 Task: Find connections with filter location Daboh with filter topic #Leanstartupswith filter profile language German with filter current company Metallurgical Engineering with filter school Patna University with filter industry Veterinary Services with filter service category User Experience Design with filter keywords title Camera Operator
Action: Mouse moved to (641, 82)
Screenshot: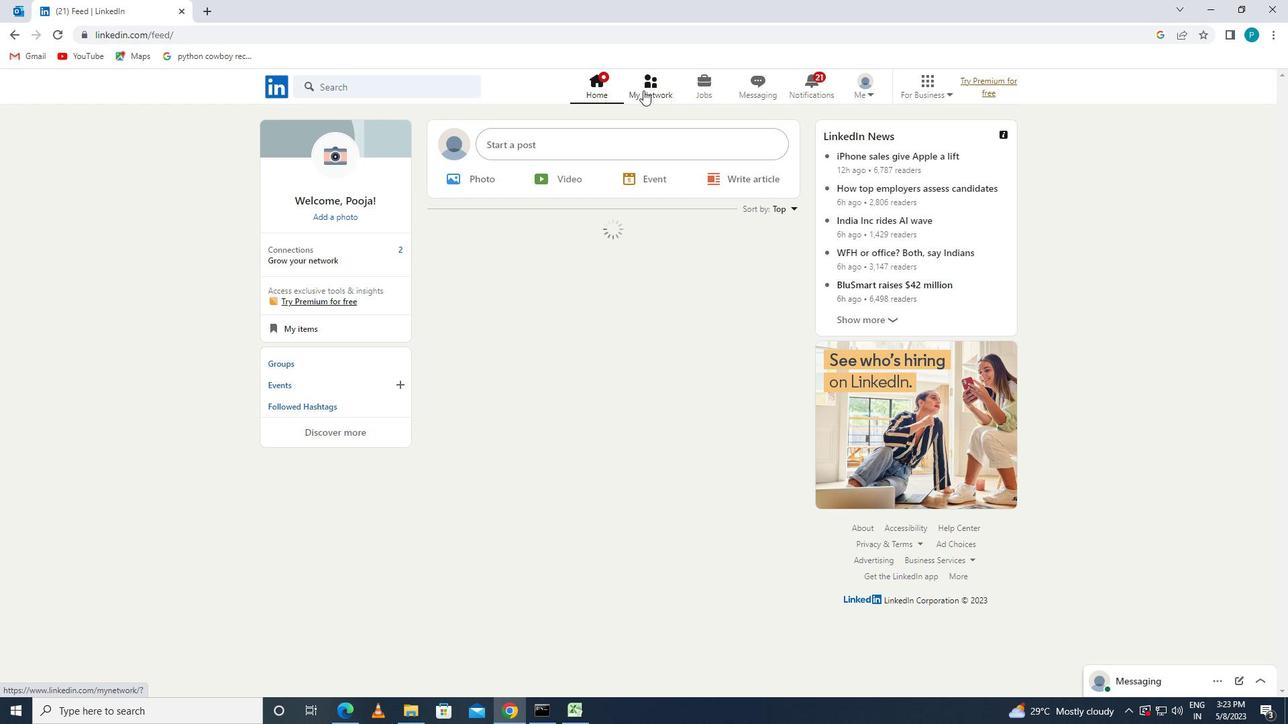 
Action: Mouse pressed left at (641, 82)
Screenshot: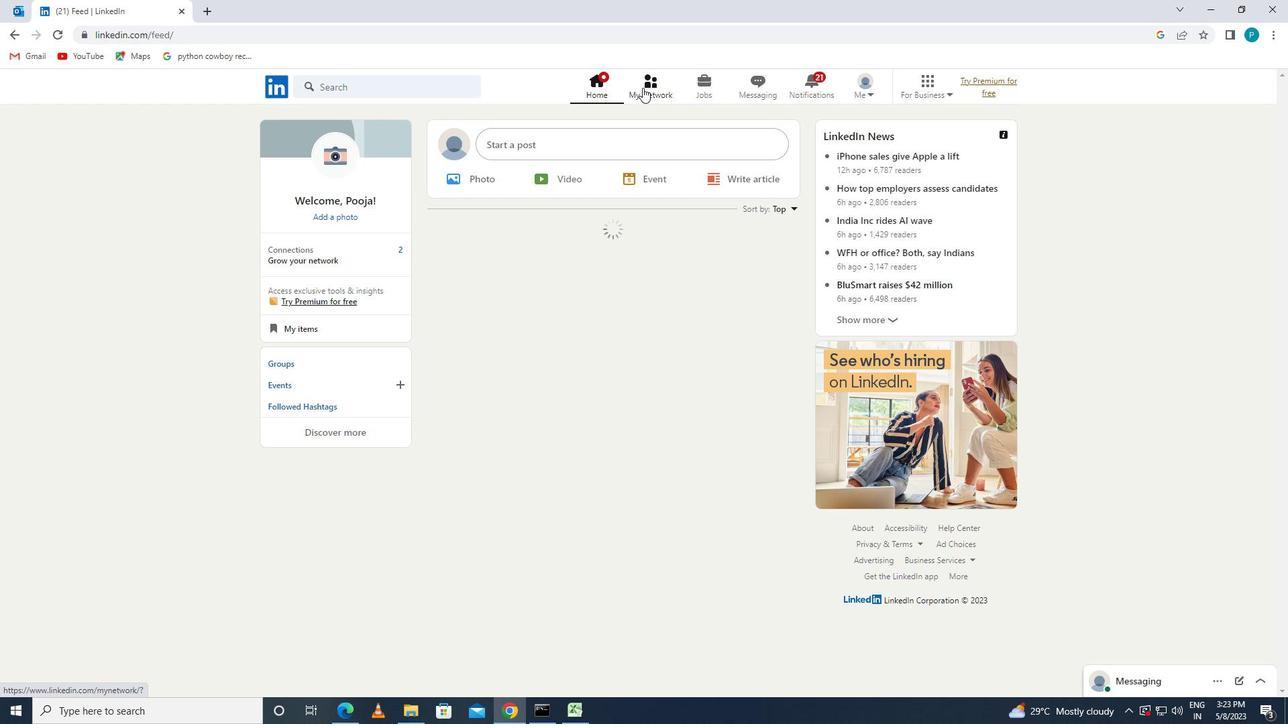 
Action: Mouse moved to (389, 174)
Screenshot: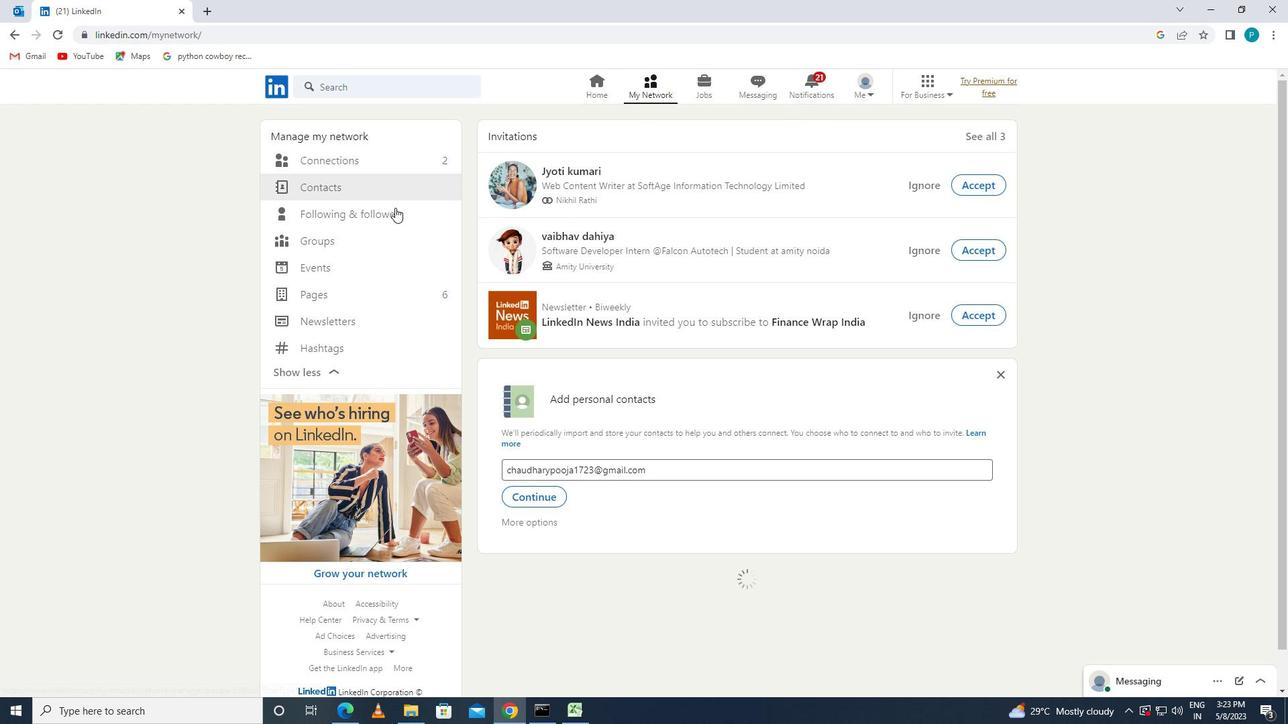 
Action: Mouse pressed left at (389, 174)
Screenshot: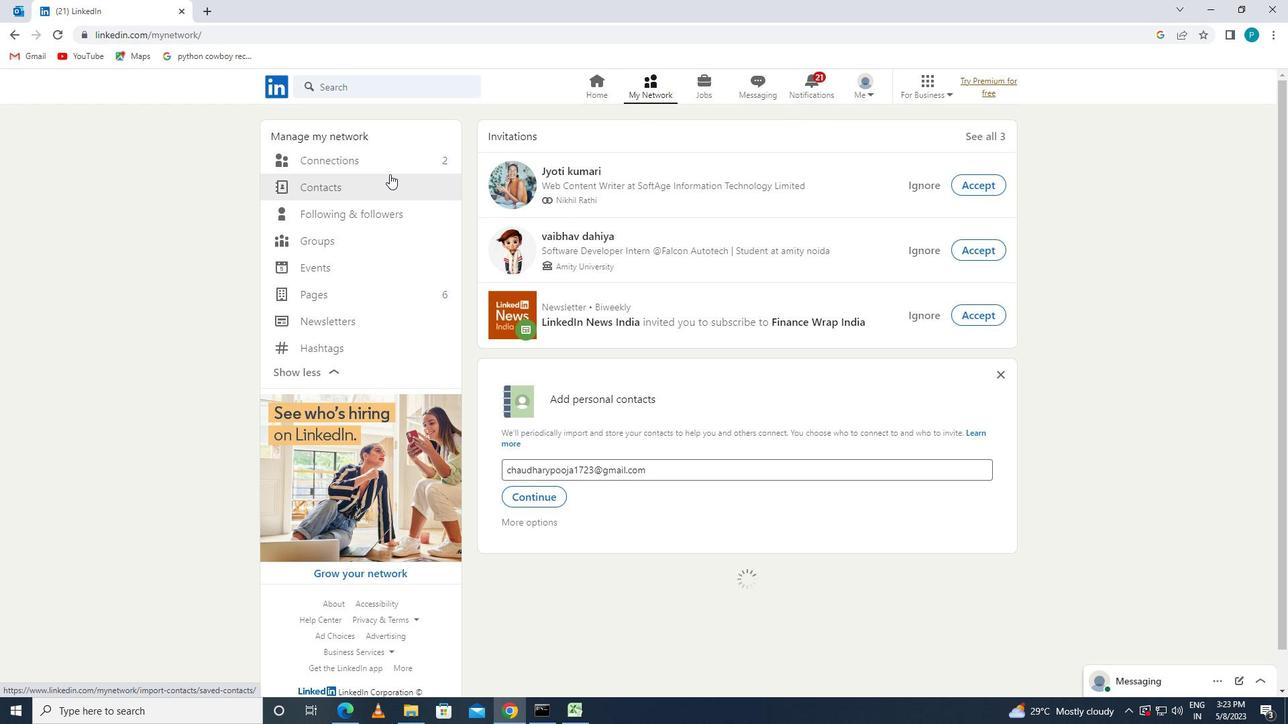 
Action: Mouse moved to (387, 169)
Screenshot: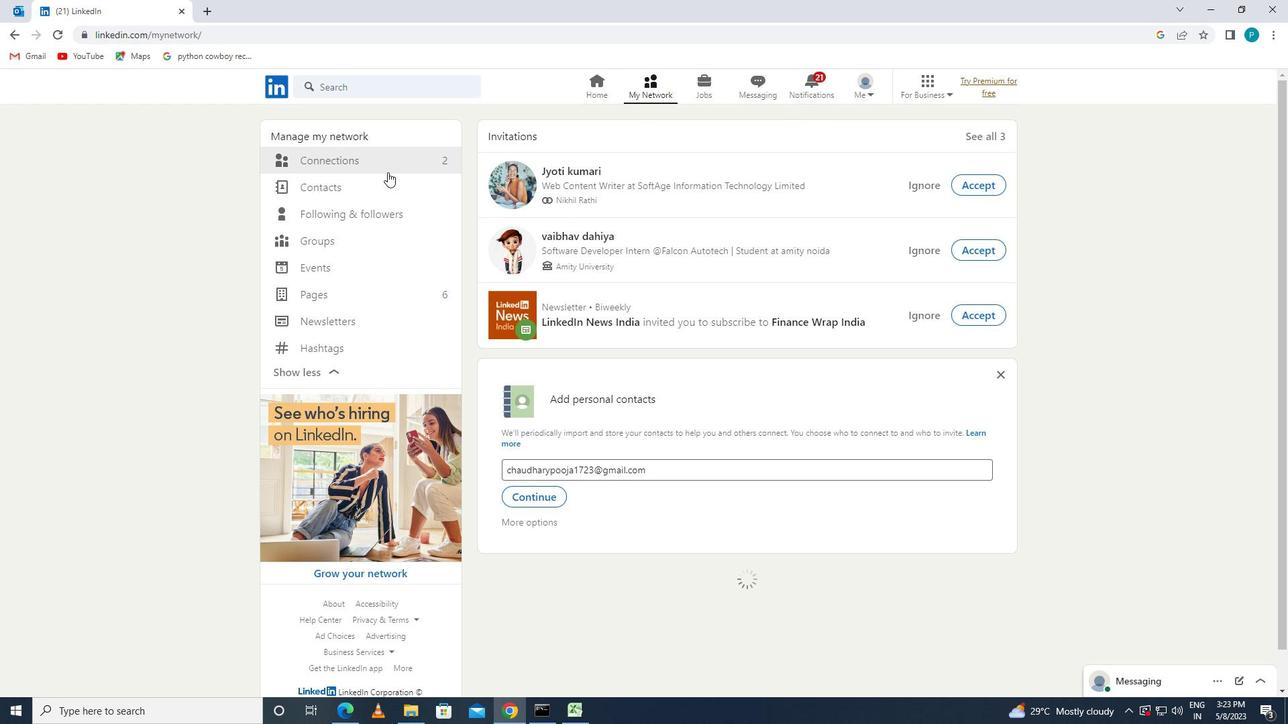 
Action: Mouse pressed left at (387, 169)
Screenshot: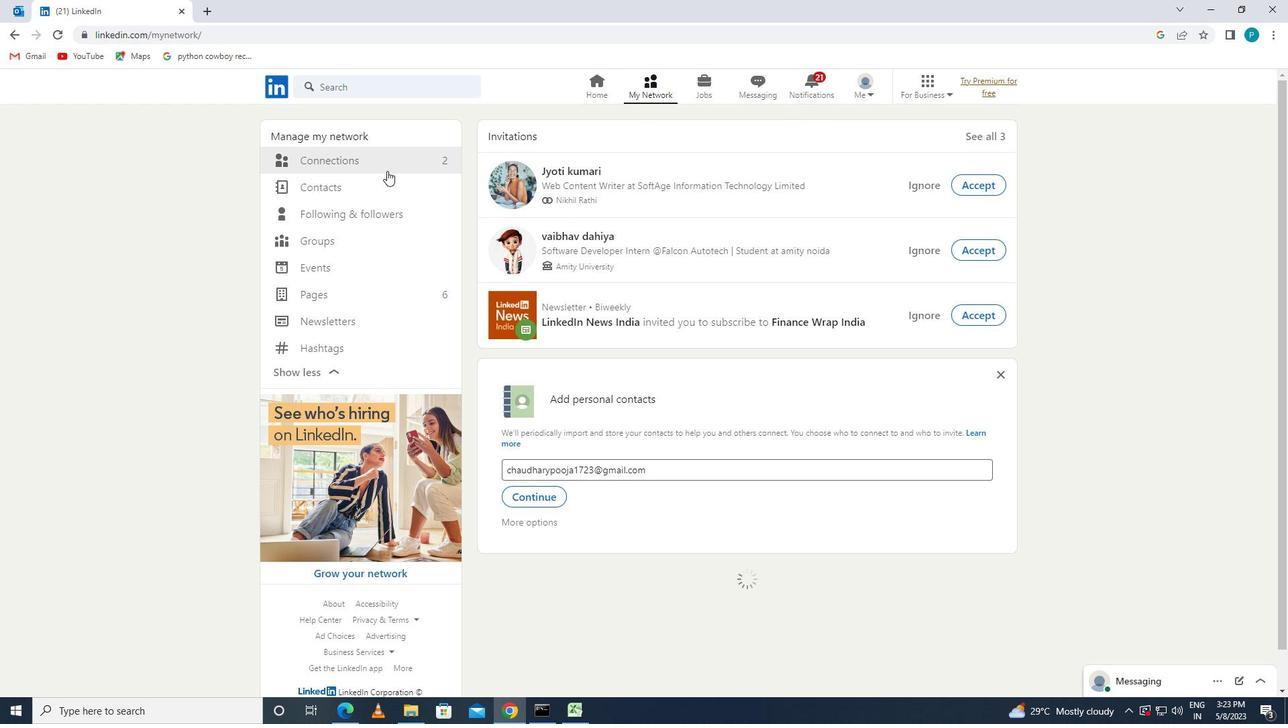 
Action: Mouse moved to (390, 163)
Screenshot: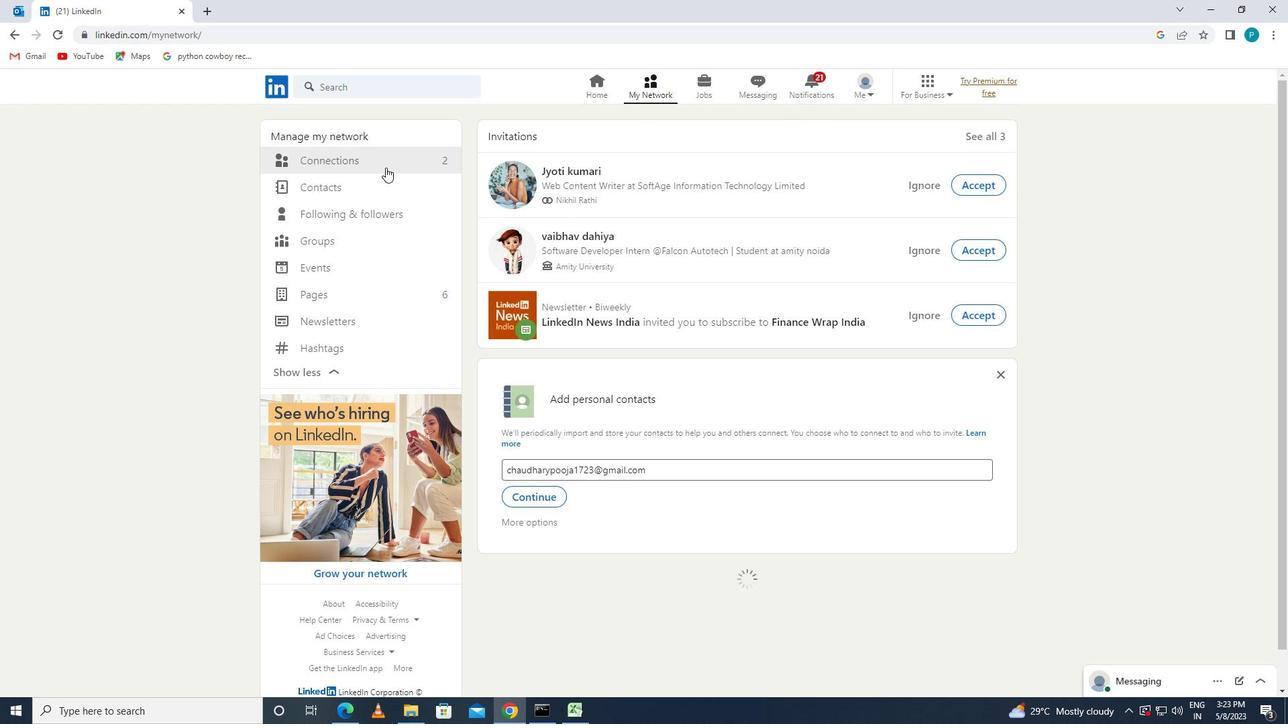 
Action: Mouse pressed left at (390, 163)
Screenshot: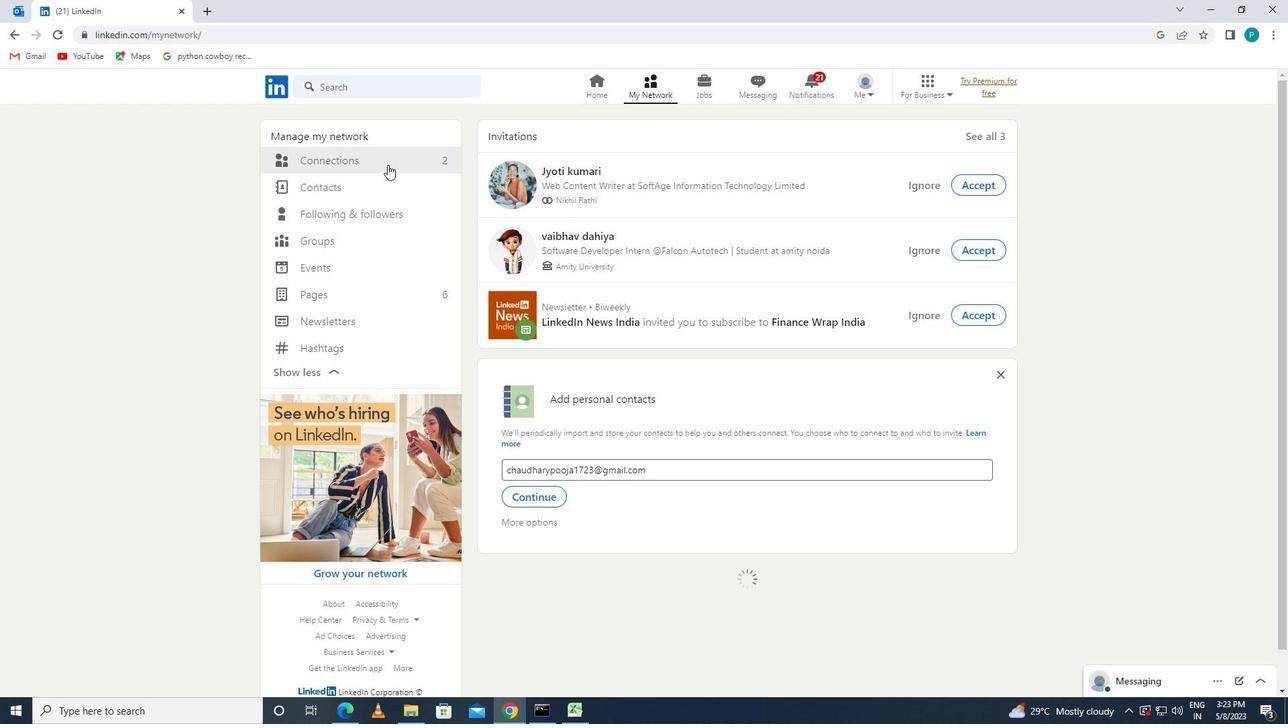
Action: Mouse moved to (735, 159)
Screenshot: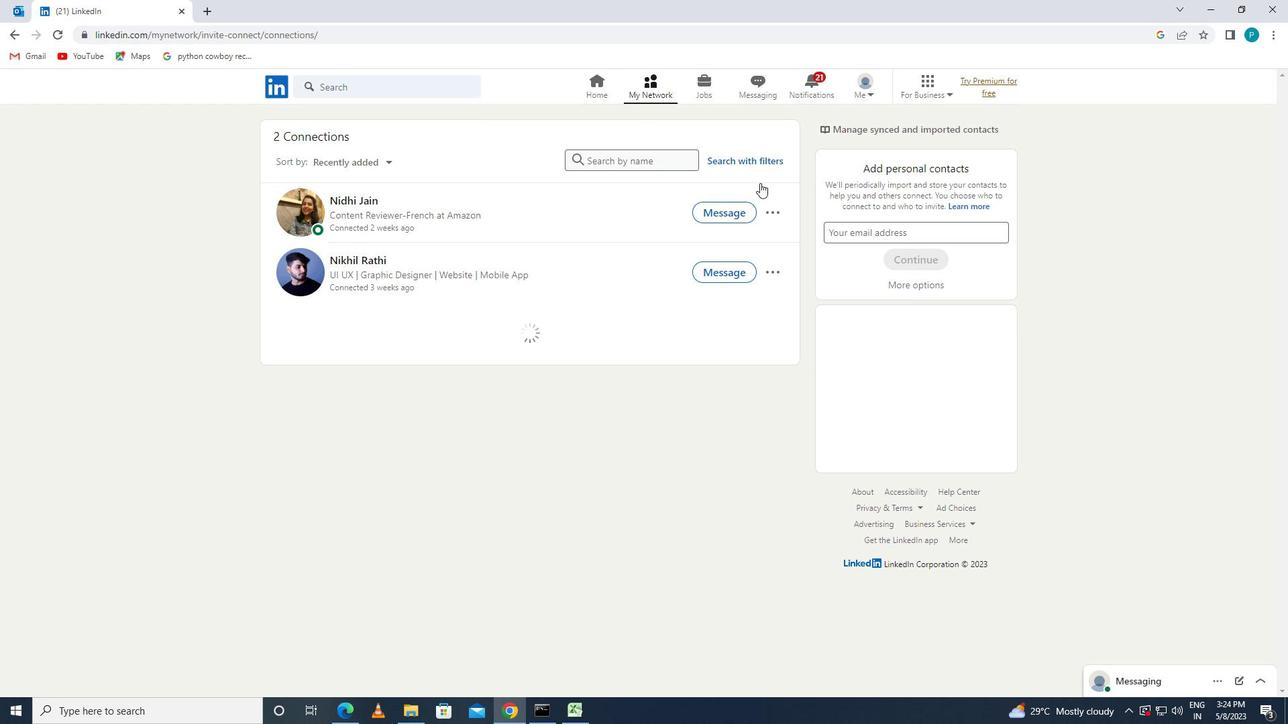 
Action: Mouse pressed left at (735, 159)
Screenshot: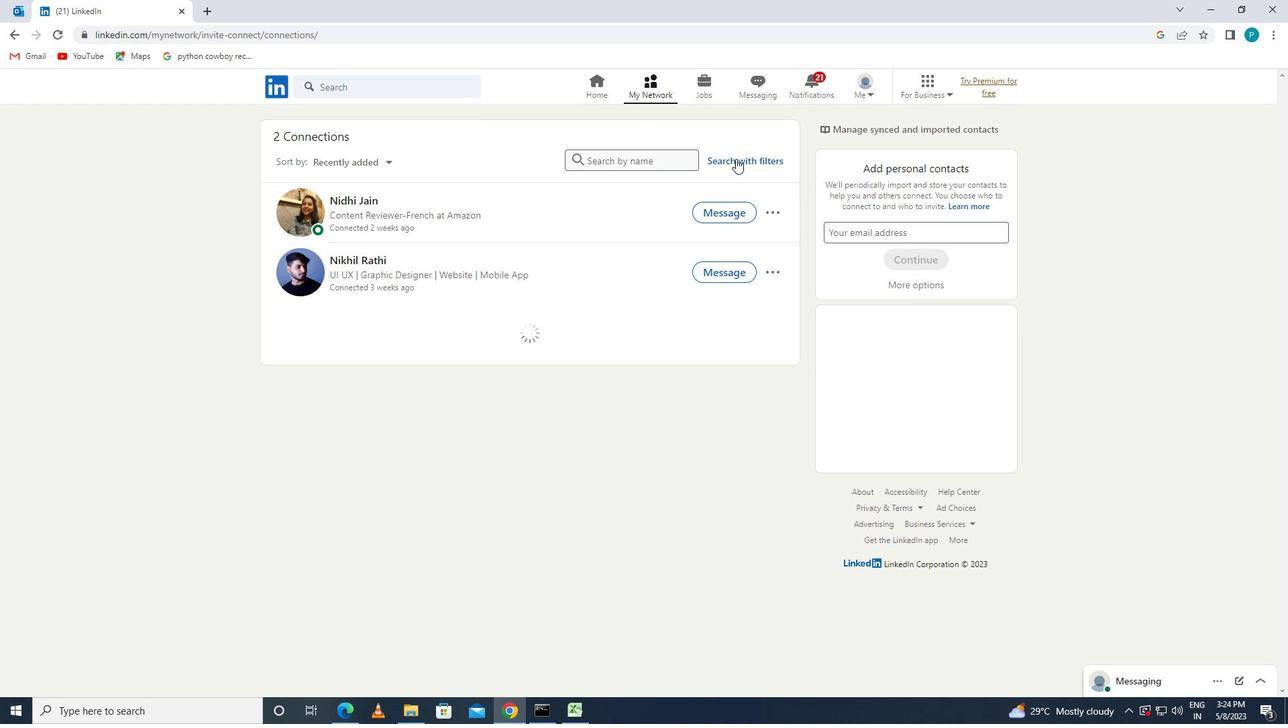 
Action: Mouse moved to (681, 132)
Screenshot: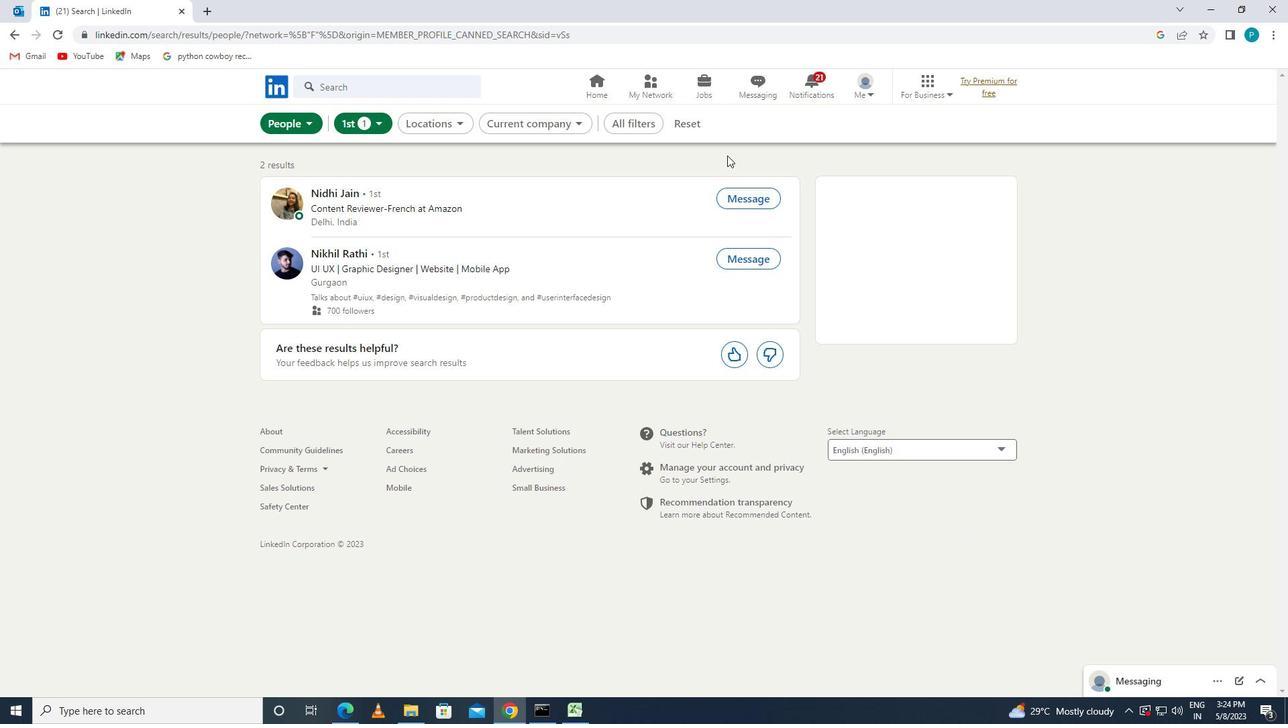 
Action: Mouse pressed left at (681, 132)
Screenshot: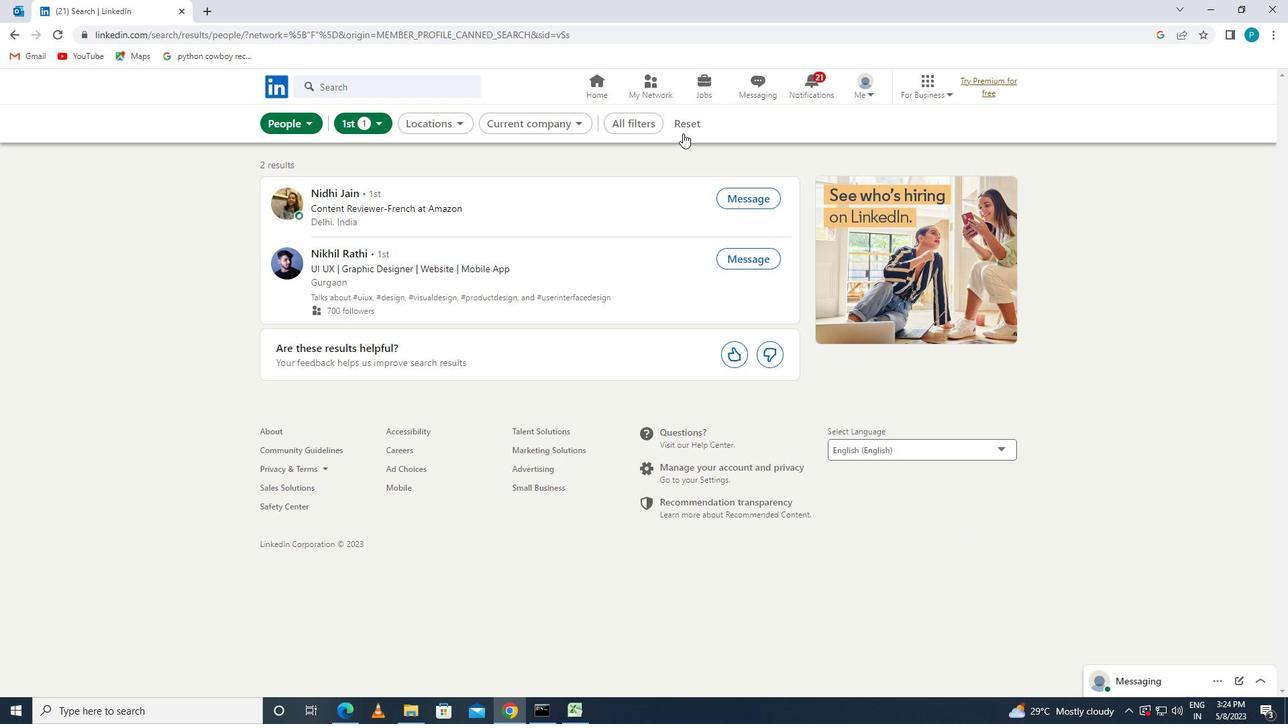 
Action: Mouse moved to (656, 127)
Screenshot: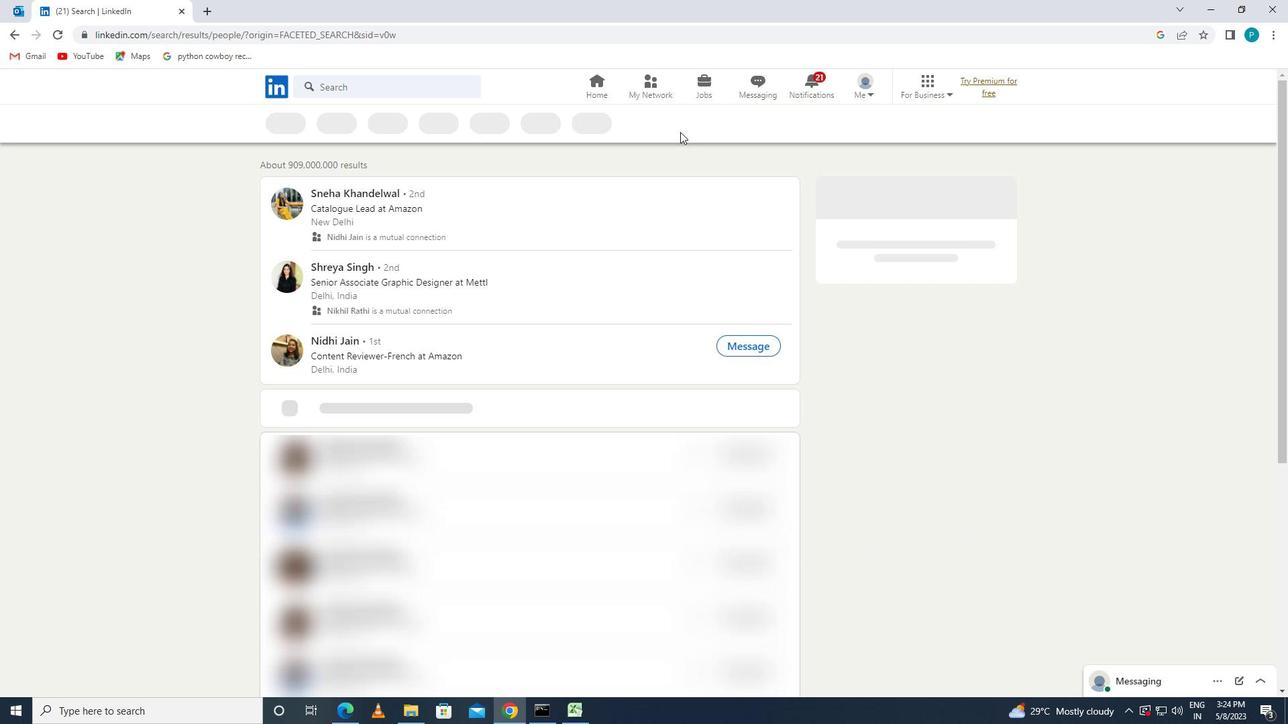 
Action: Mouse pressed left at (656, 127)
Screenshot: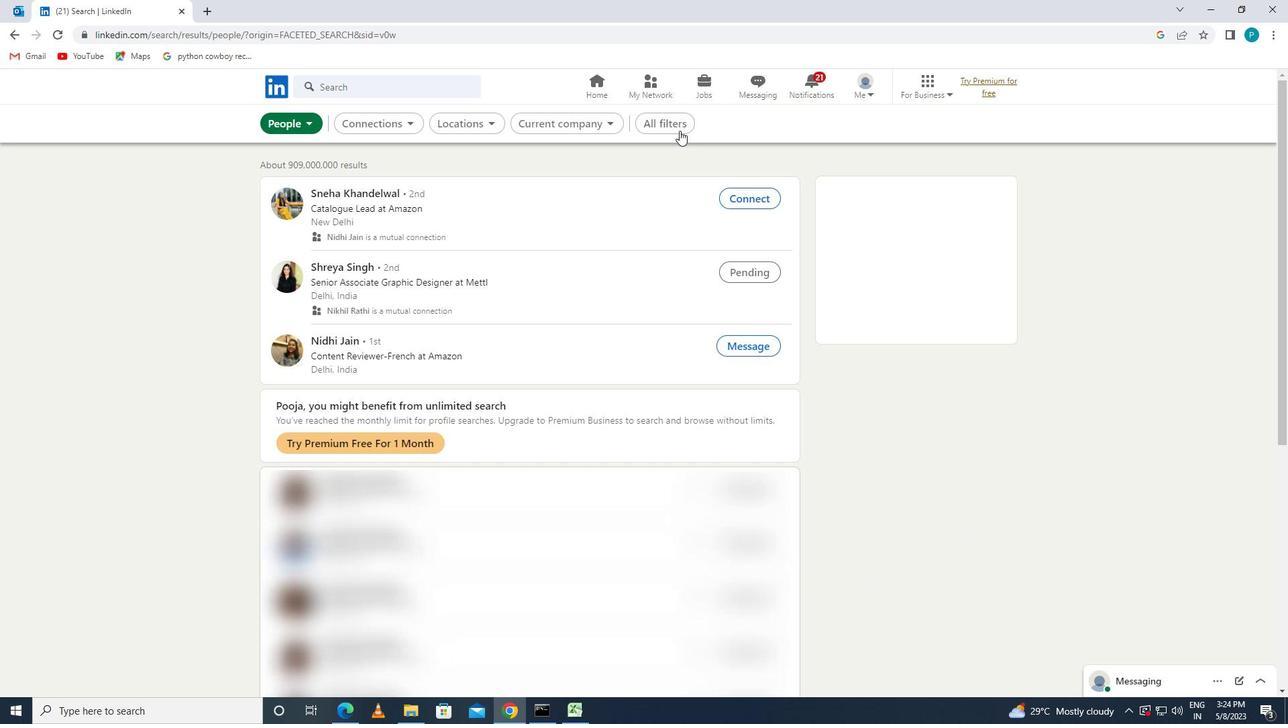 
Action: Mouse moved to (1286, 348)
Screenshot: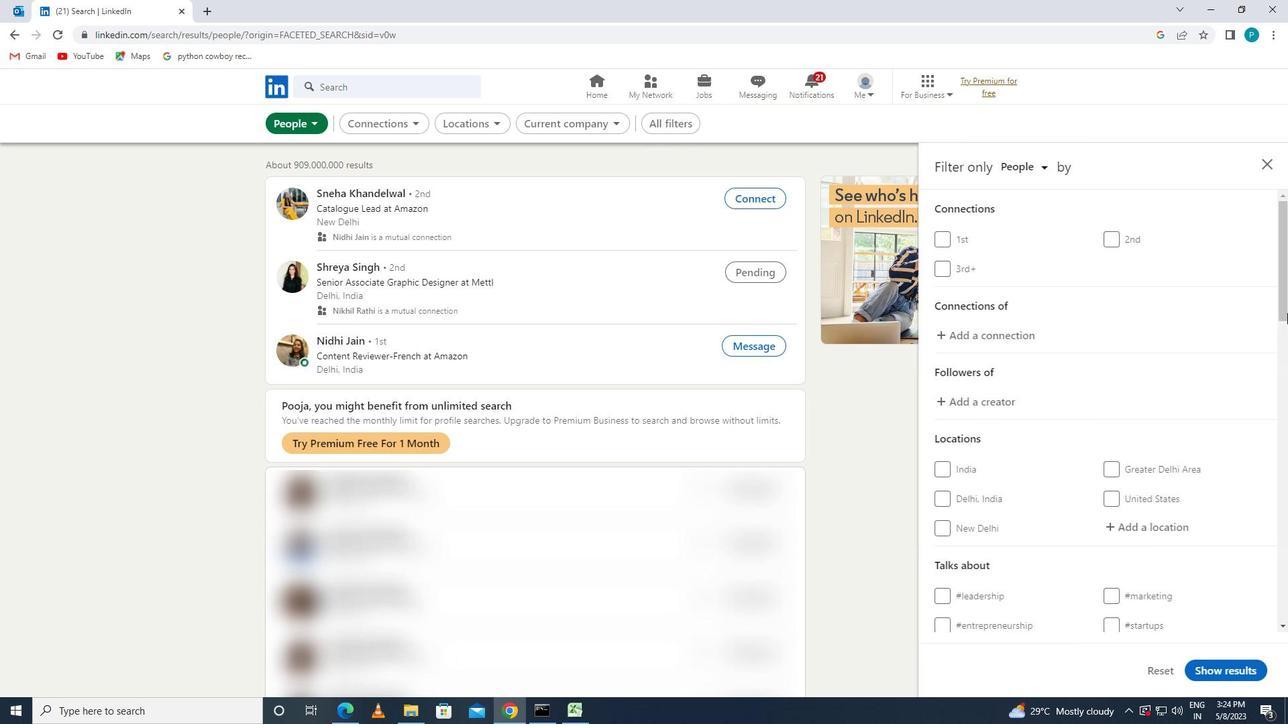
Action: Mouse scrolled (1286, 347) with delta (0, 0)
Screenshot: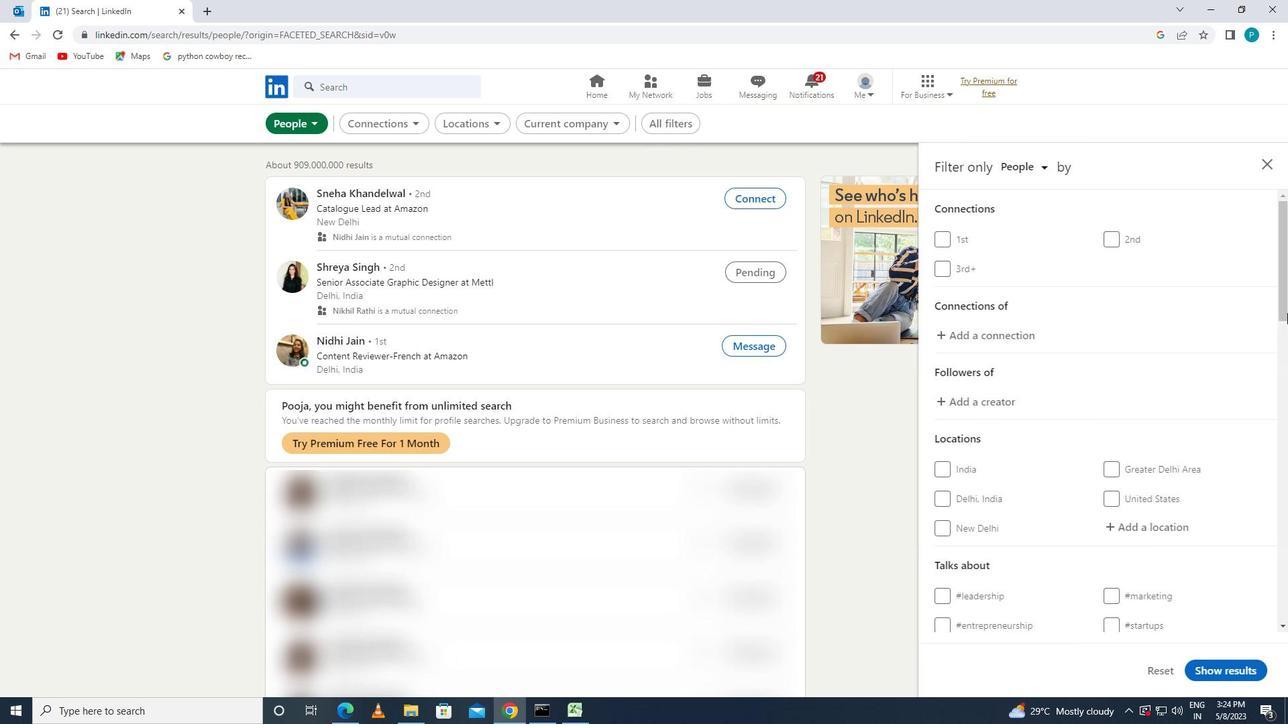 
Action: Mouse scrolled (1286, 347) with delta (0, 0)
Screenshot: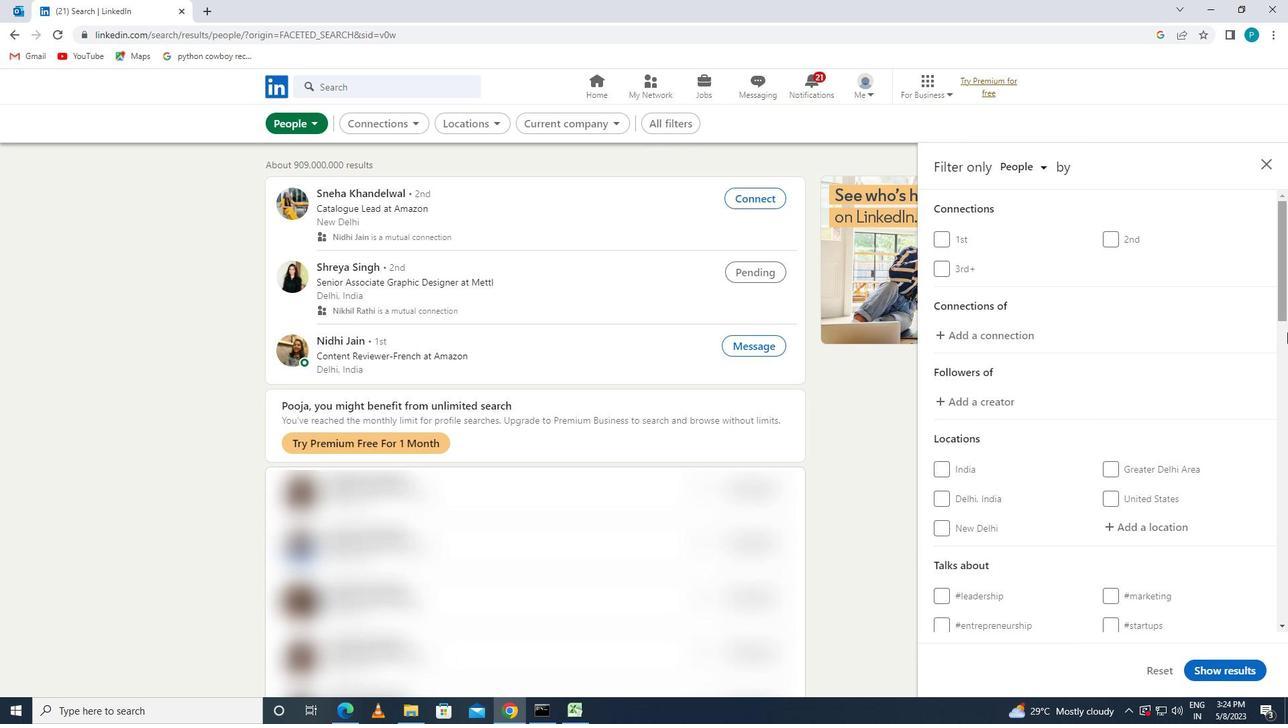 
Action: Mouse moved to (1168, 403)
Screenshot: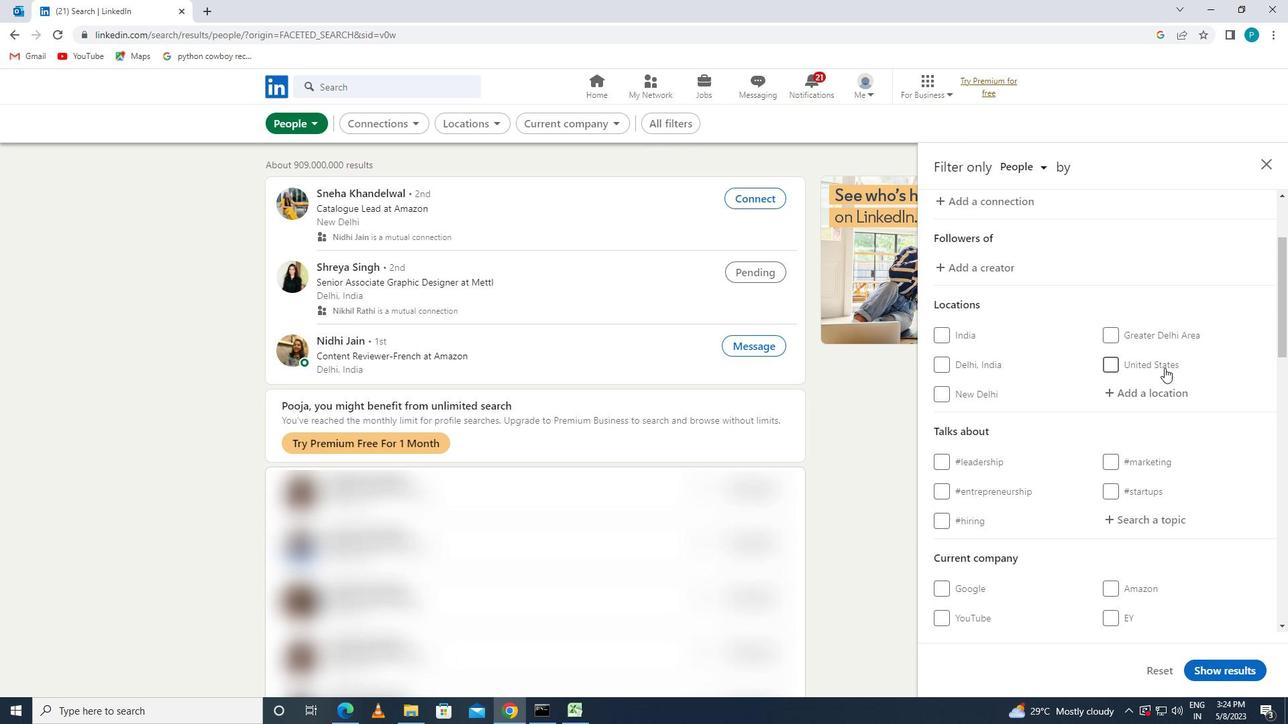 
Action: Mouse pressed left at (1168, 403)
Screenshot: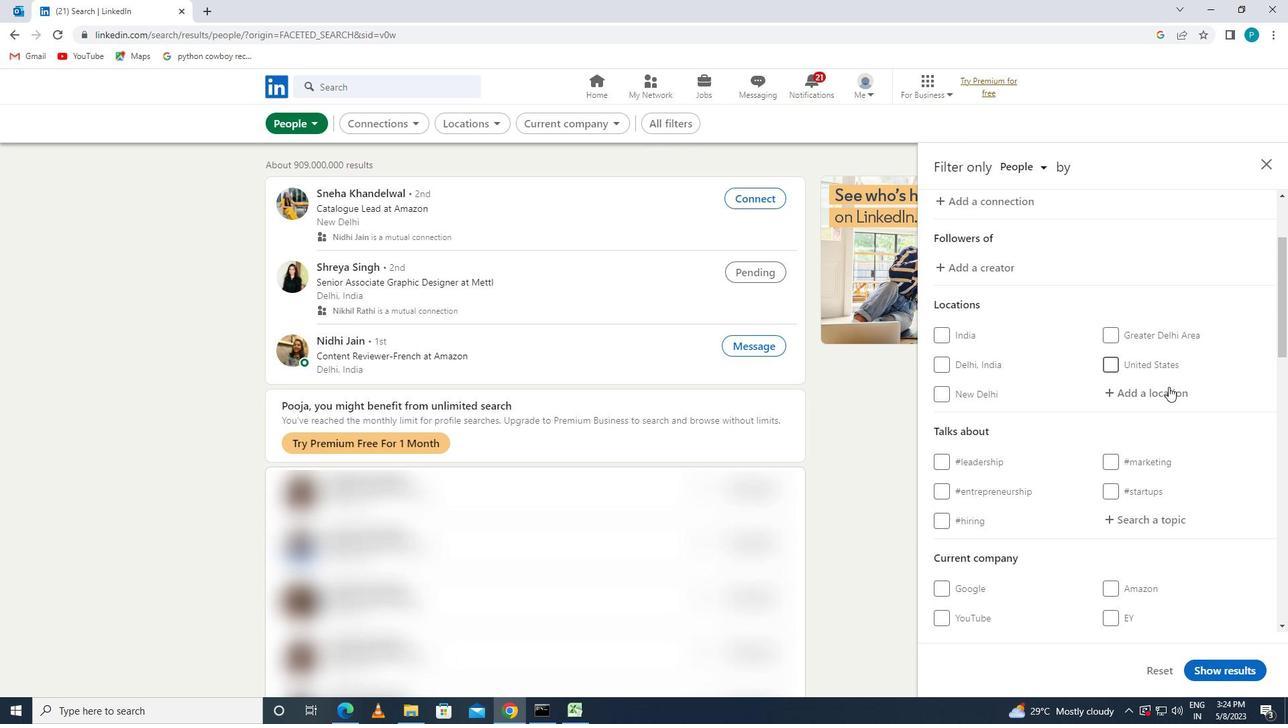 
Action: Mouse moved to (1119, 385)
Screenshot: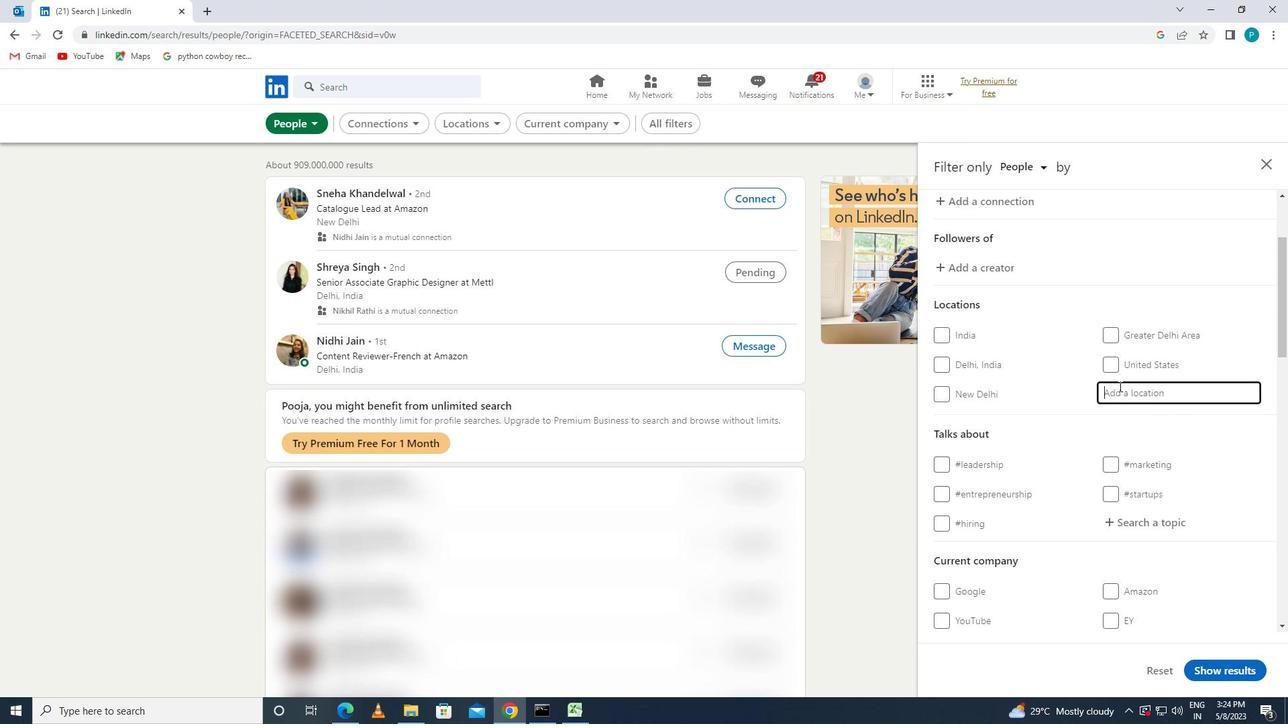 
Action: Key pressed <Key.caps_lock>d<Key.caps_lock>aboh
Screenshot: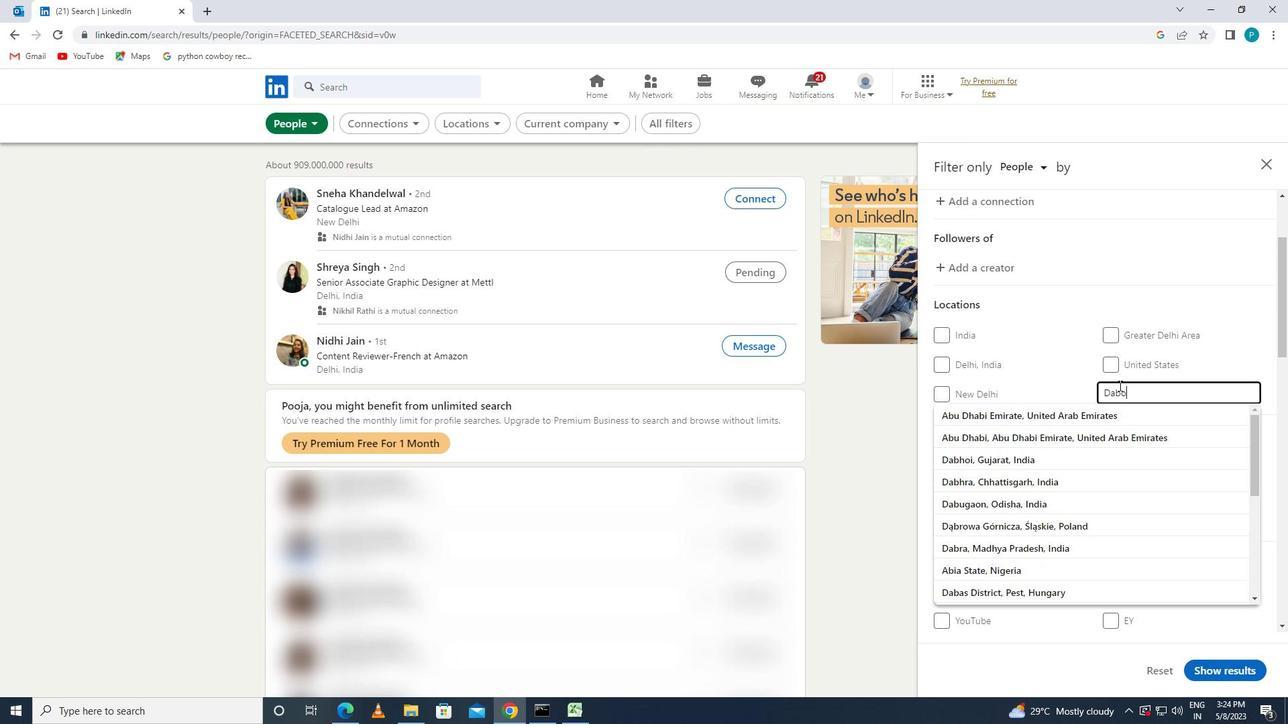 
Action: Mouse moved to (1156, 522)
Screenshot: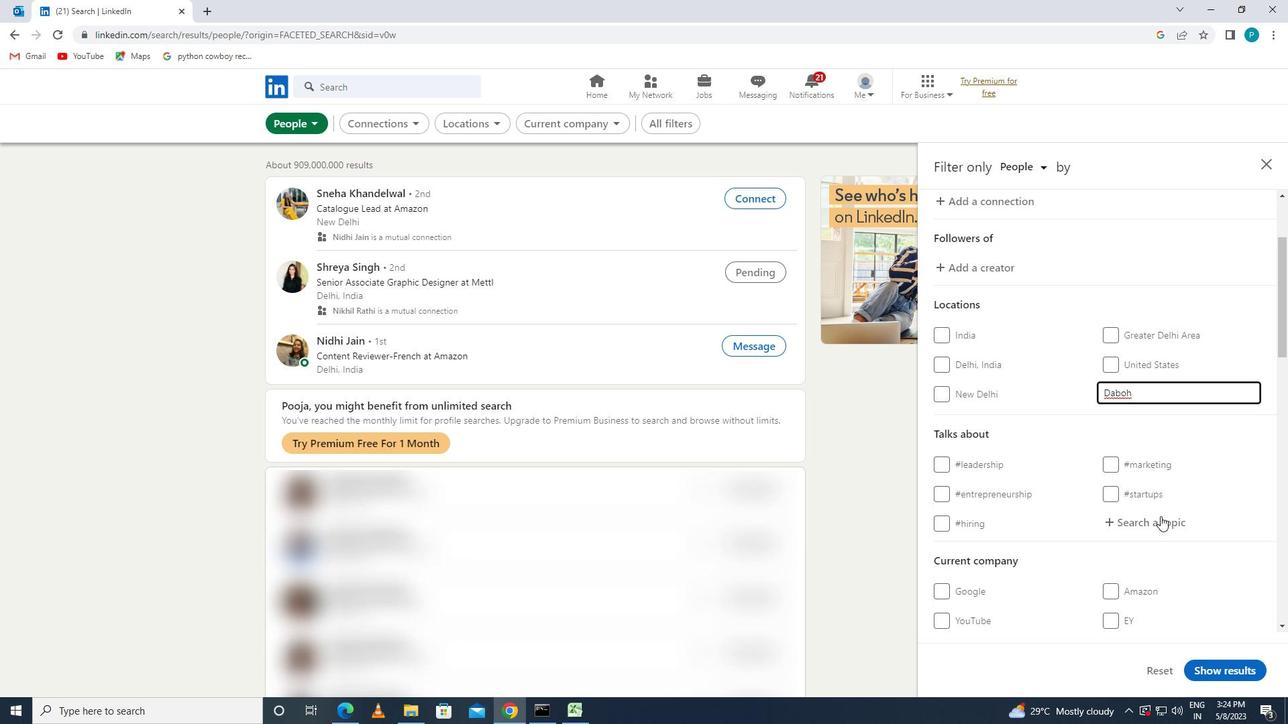
Action: Mouse pressed left at (1156, 522)
Screenshot: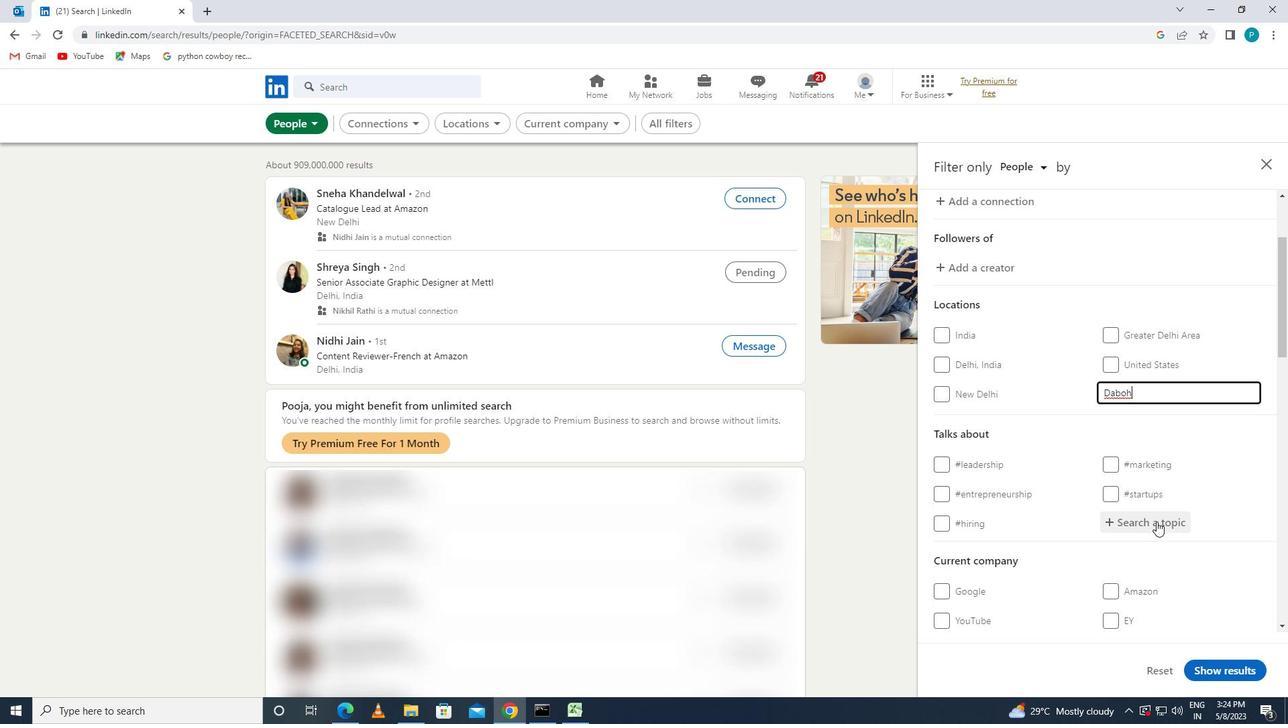
Action: Mouse moved to (1156, 515)
Screenshot: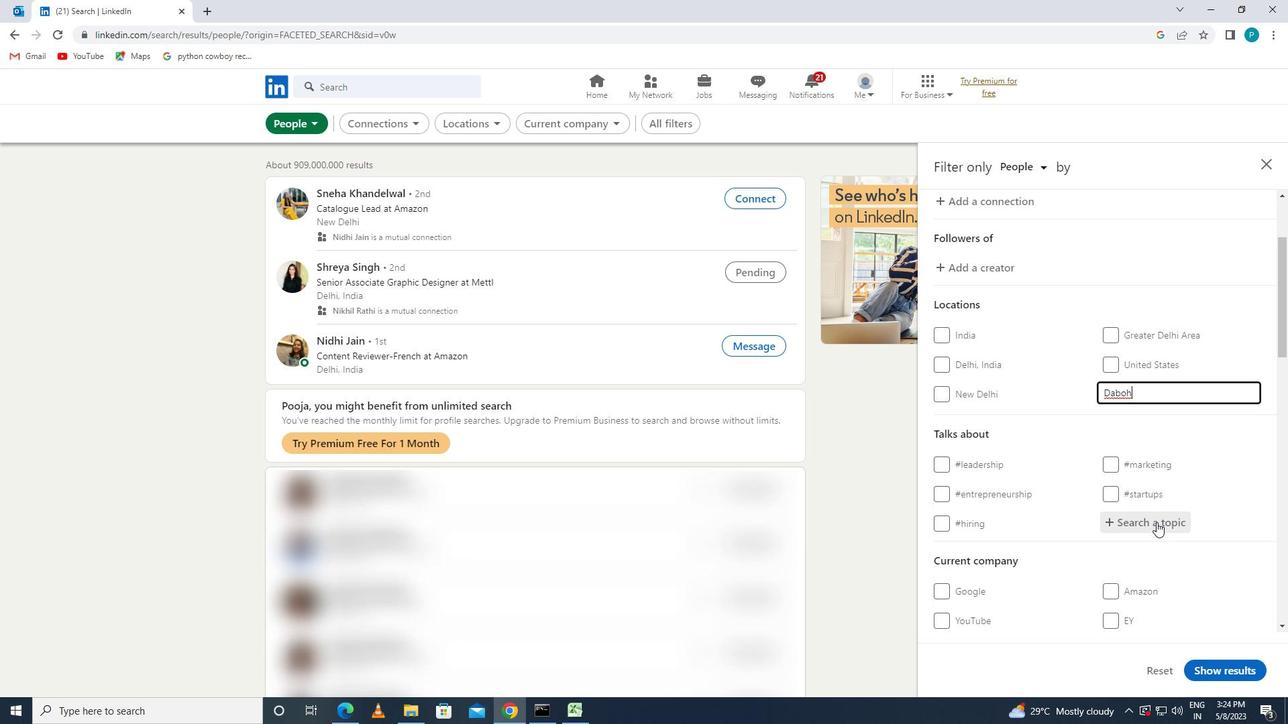 
Action: Key pressed <Key.shift>#<Key.caps_lock>L<Key.caps_lock>EANSTARTUPS
Screenshot: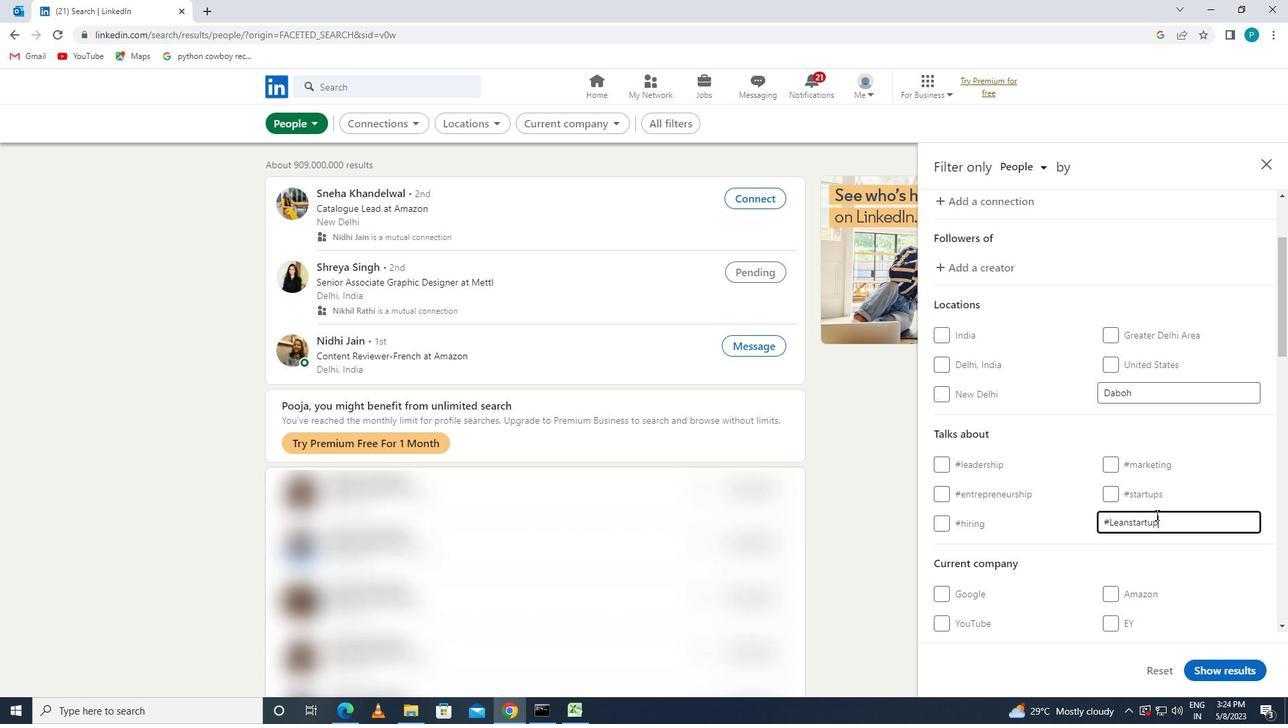 
Action: Mouse moved to (984, 502)
Screenshot: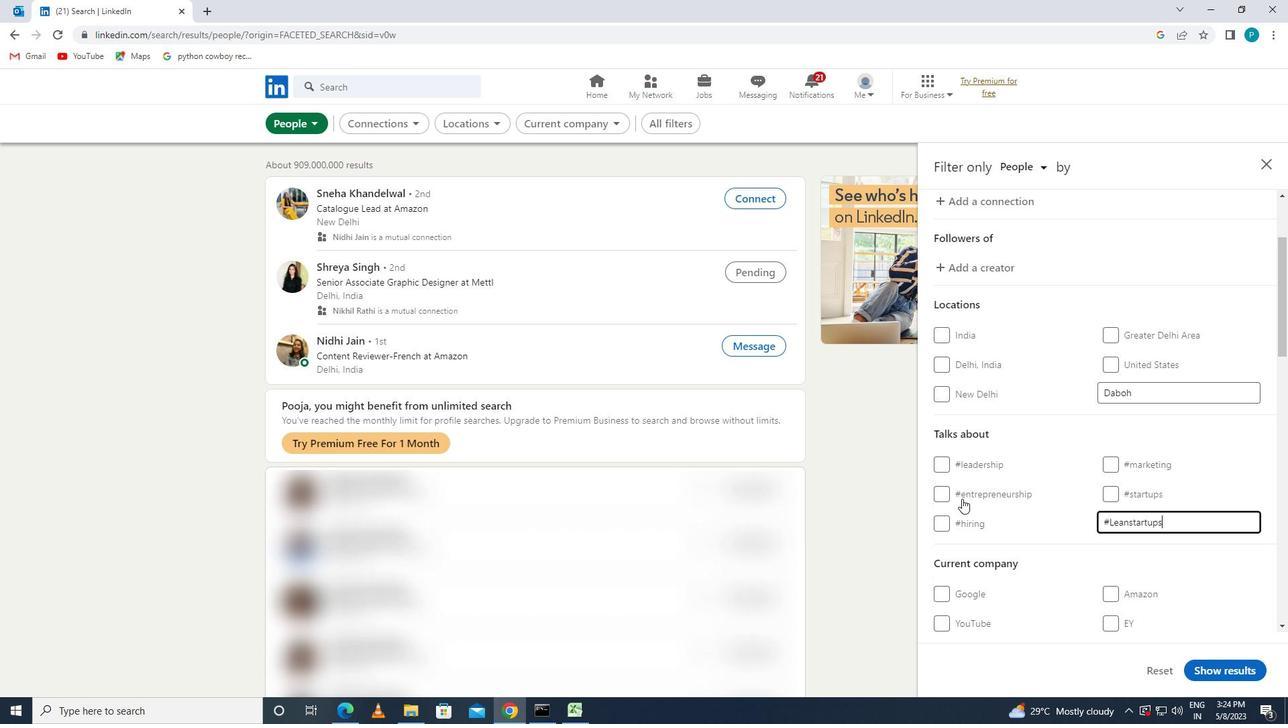 
Action: Mouse scrolled (984, 501) with delta (0, 0)
Screenshot: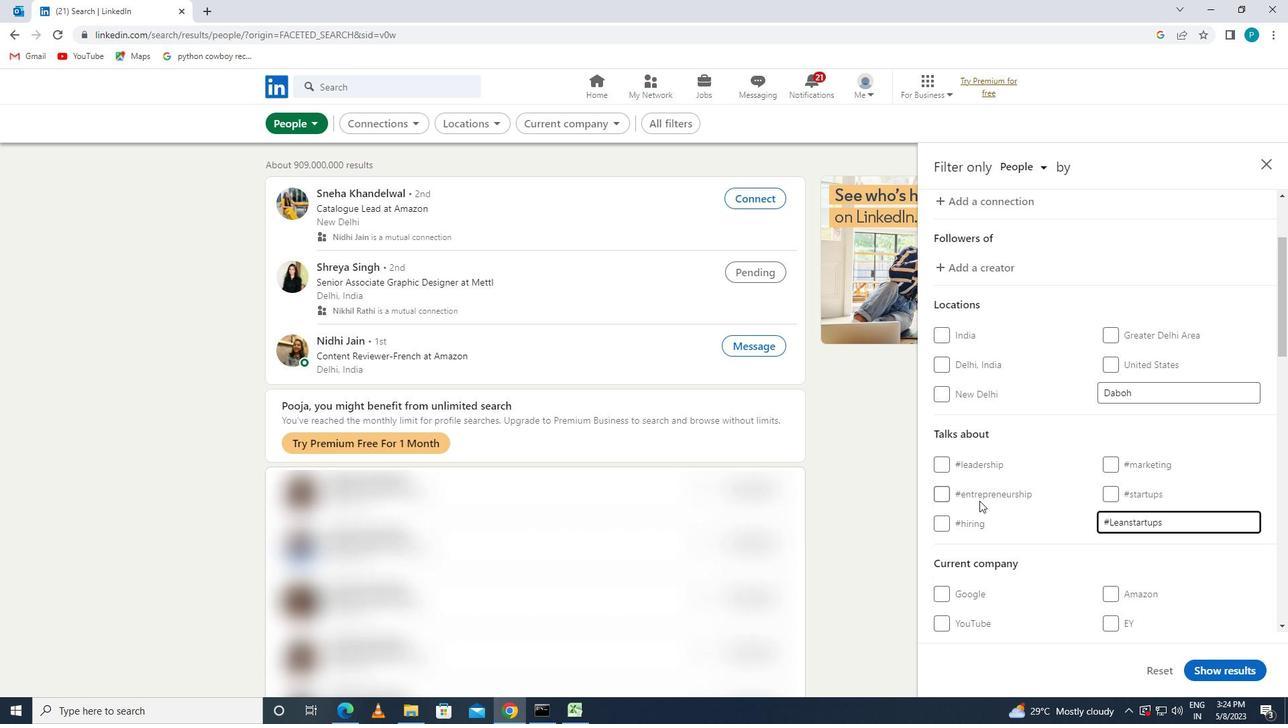 
Action: Mouse moved to (984, 503)
Screenshot: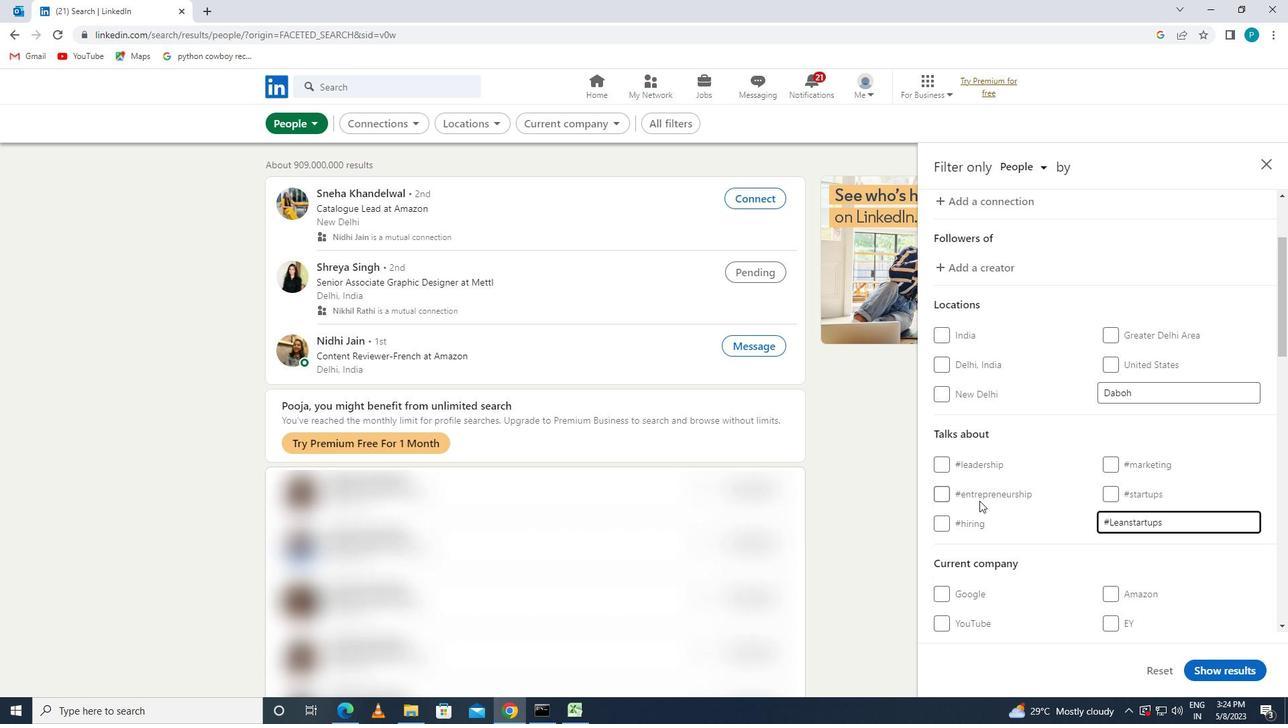 
Action: Mouse scrolled (984, 502) with delta (0, 0)
Screenshot: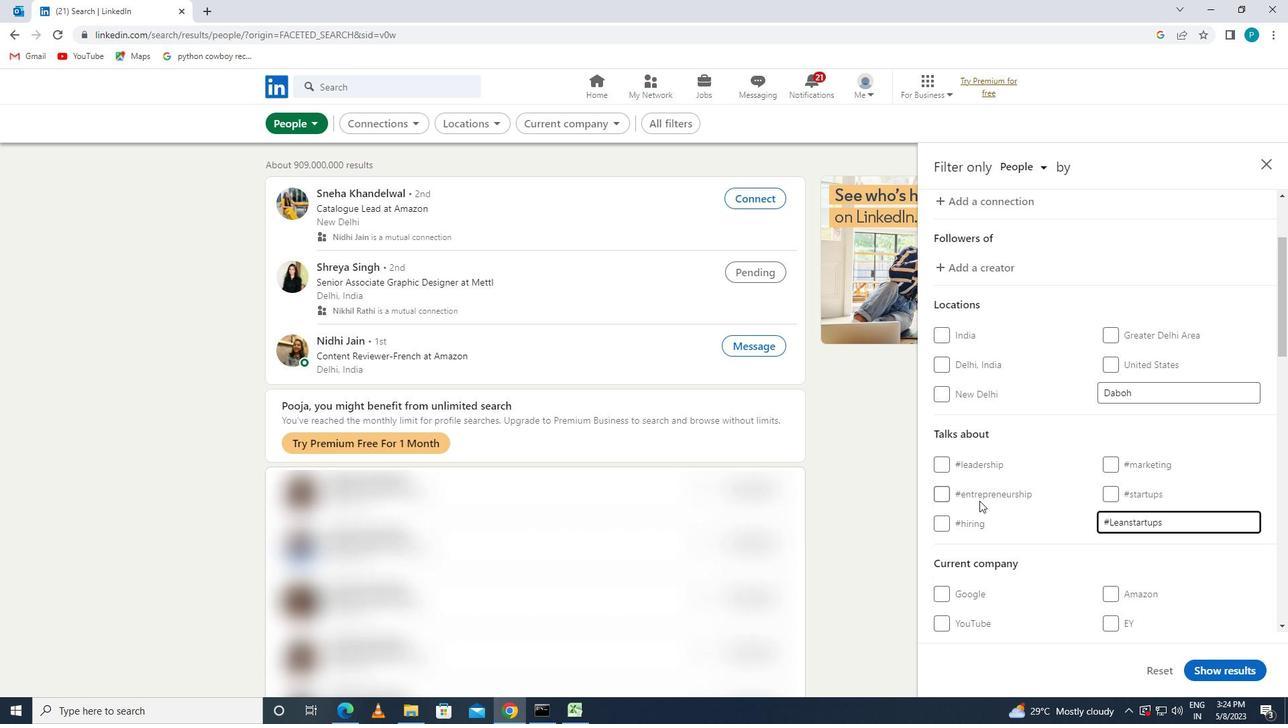 
Action: Mouse scrolled (984, 502) with delta (0, 0)
Screenshot: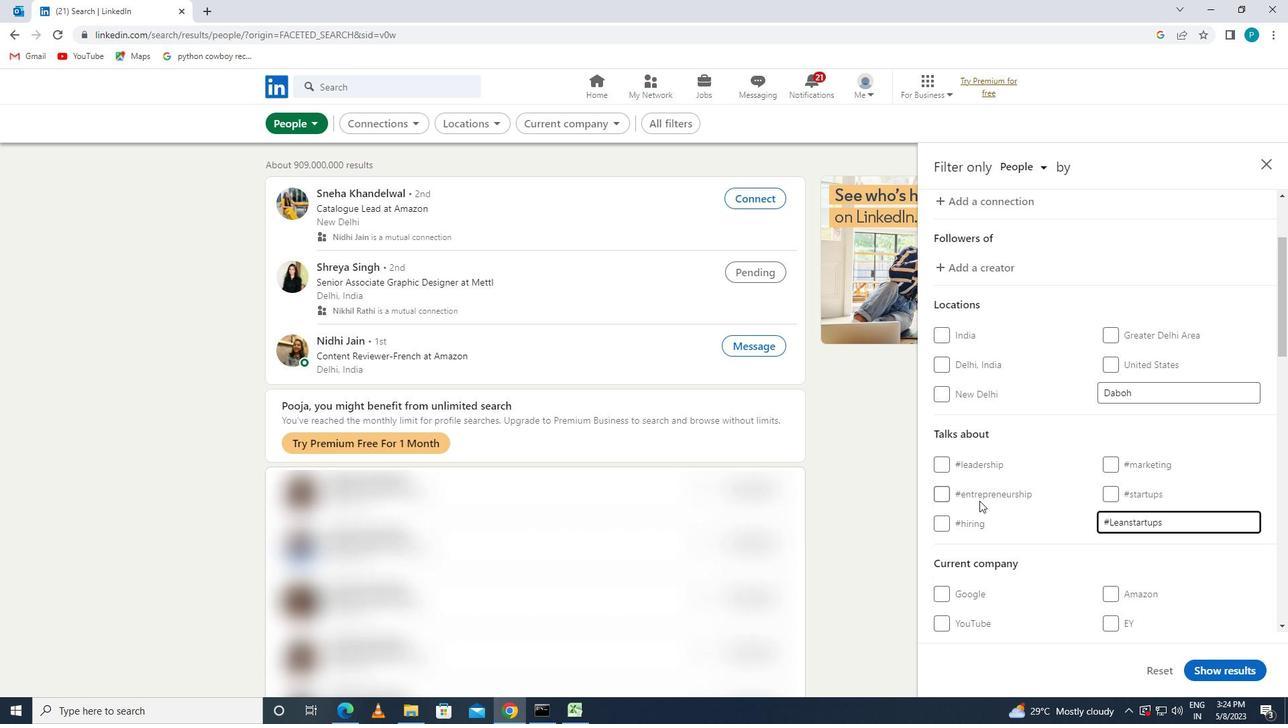 
Action: Mouse scrolled (984, 502) with delta (0, 0)
Screenshot: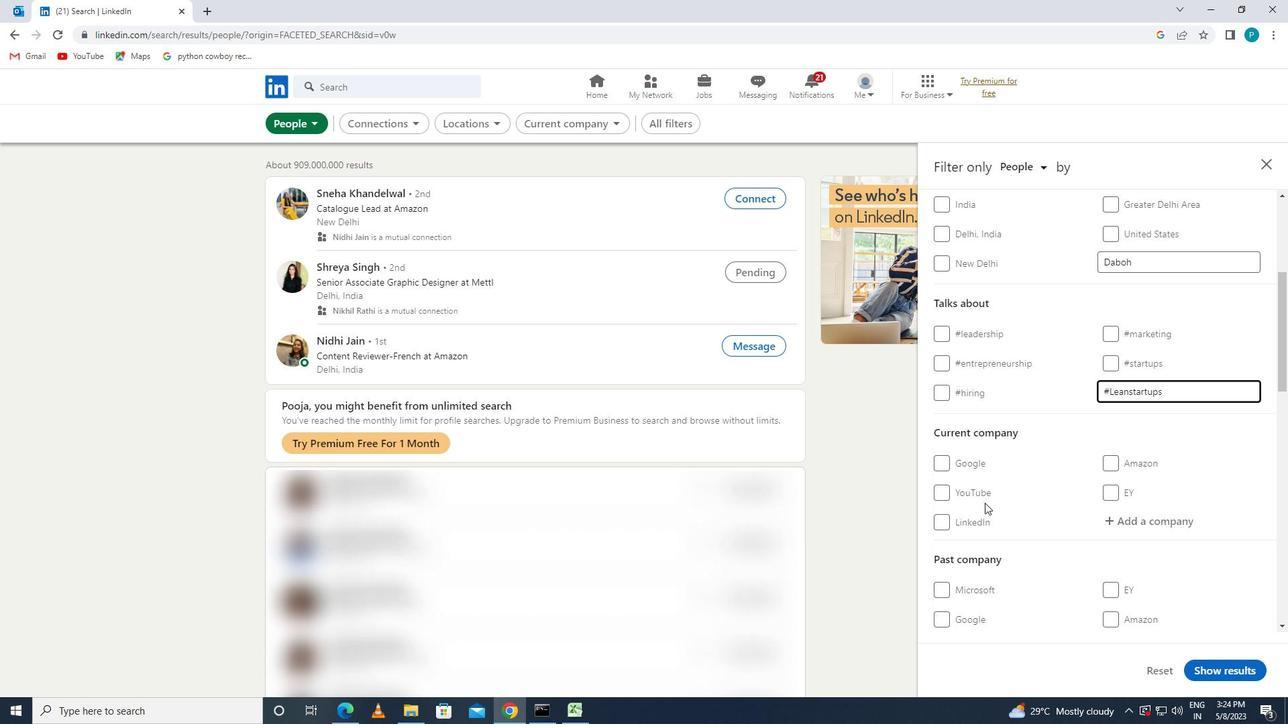 
Action: Mouse scrolled (984, 502) with delta (0, 0)
Screenshot: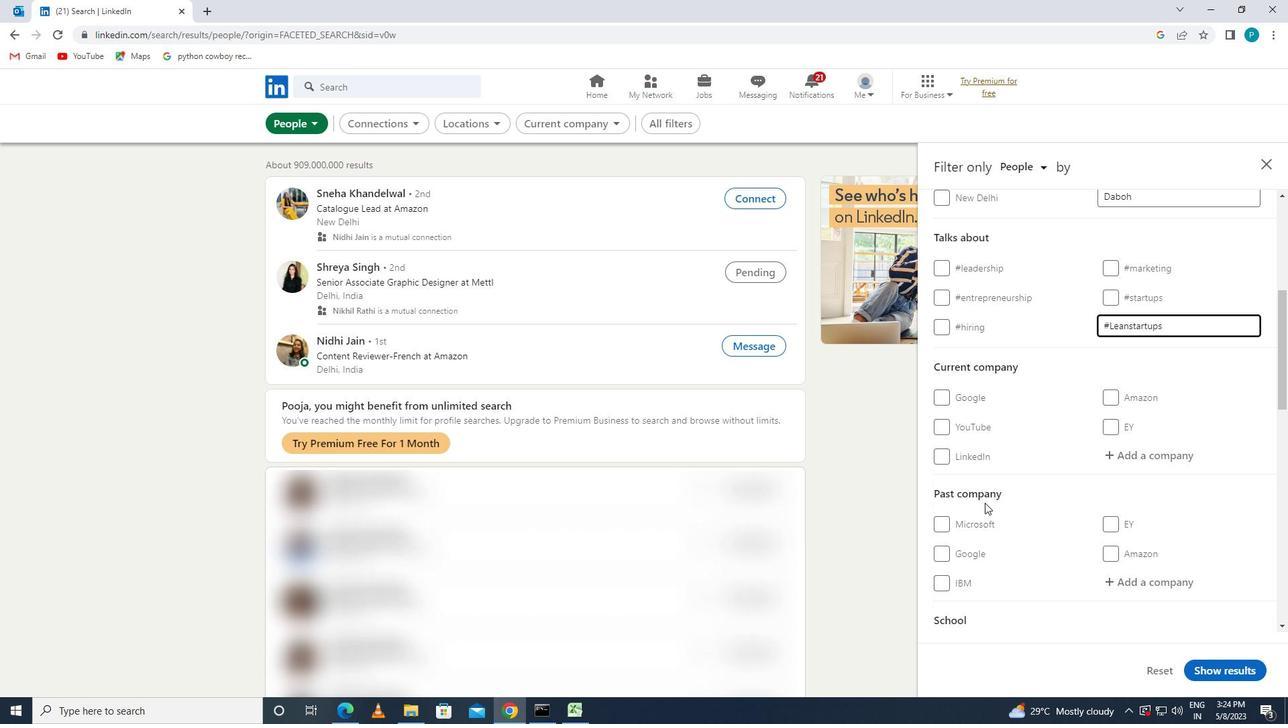
Action: Mouse scrolled (984, 502) with delta (0, 0)
Screenshot: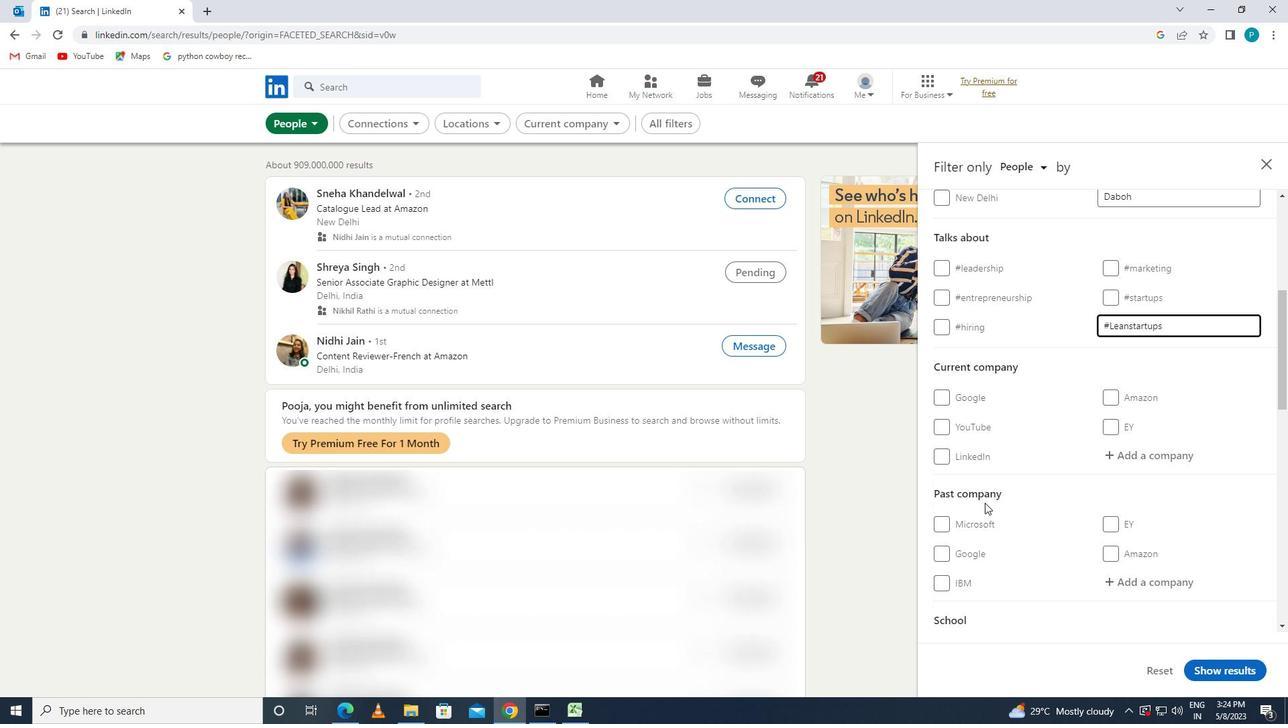 
Action: Mouse moved to (987, 512)
Screenshot: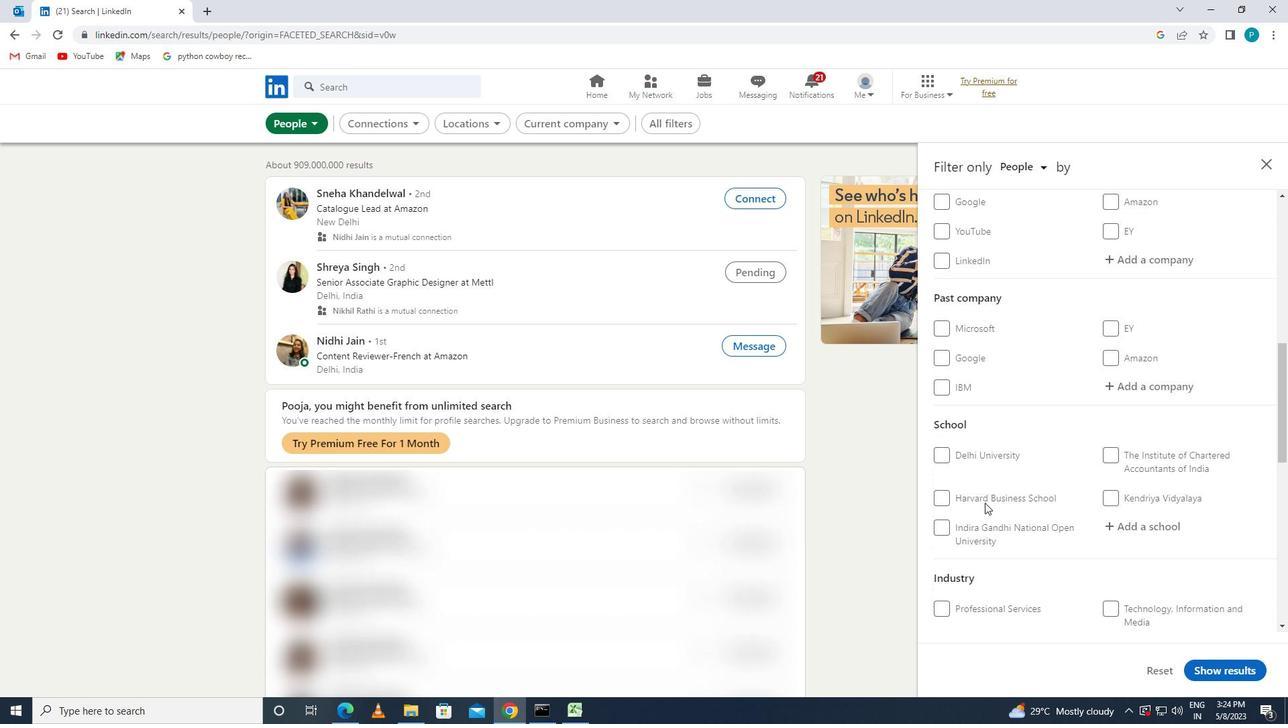 
Action: Mouse scrolled (987, 511) with delta (0, 0)
Screenshot: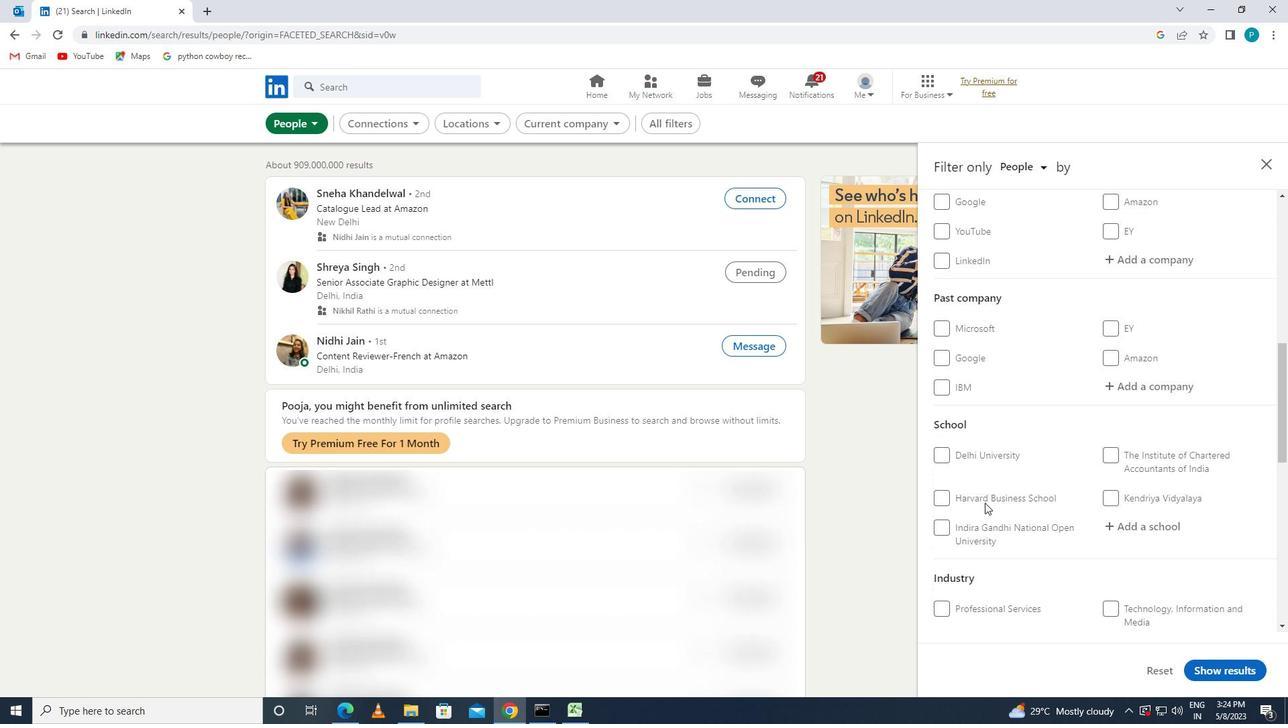 
Action: Mouse moved to (987, 514)
Screenshot: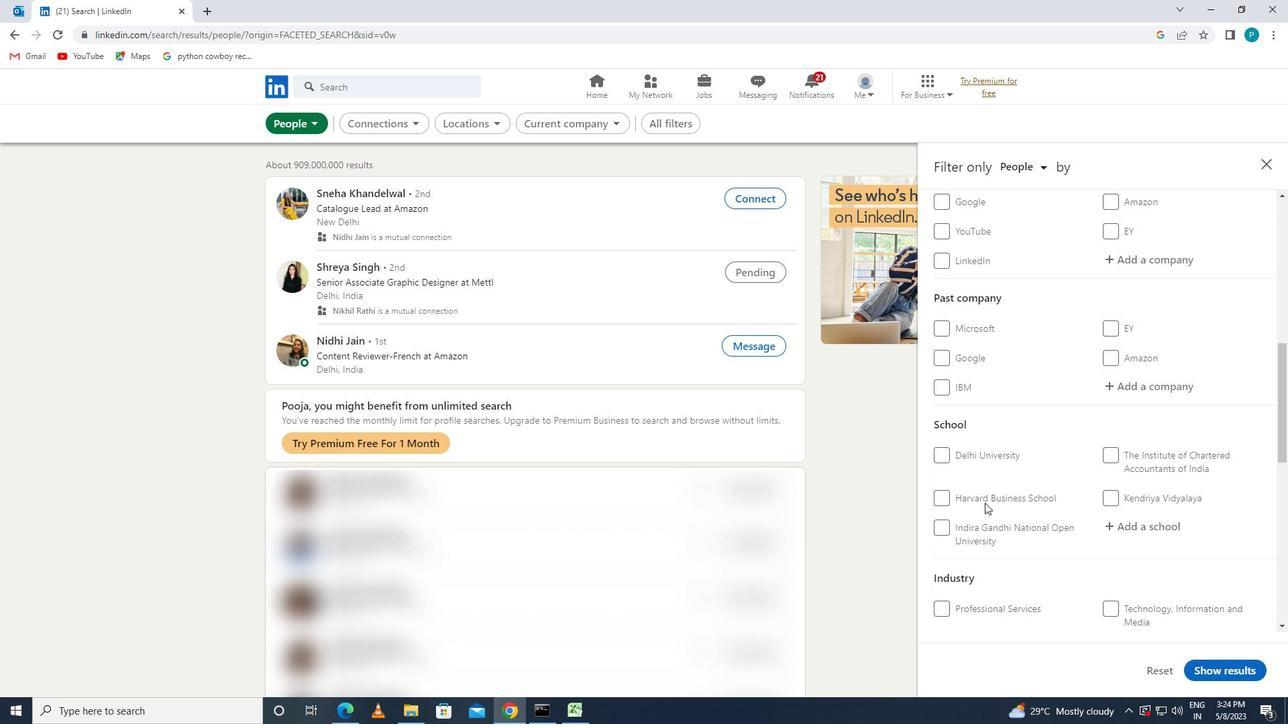 
Action: Mouse scrolled (987, 513) with delta (0, 0)
Screenshot: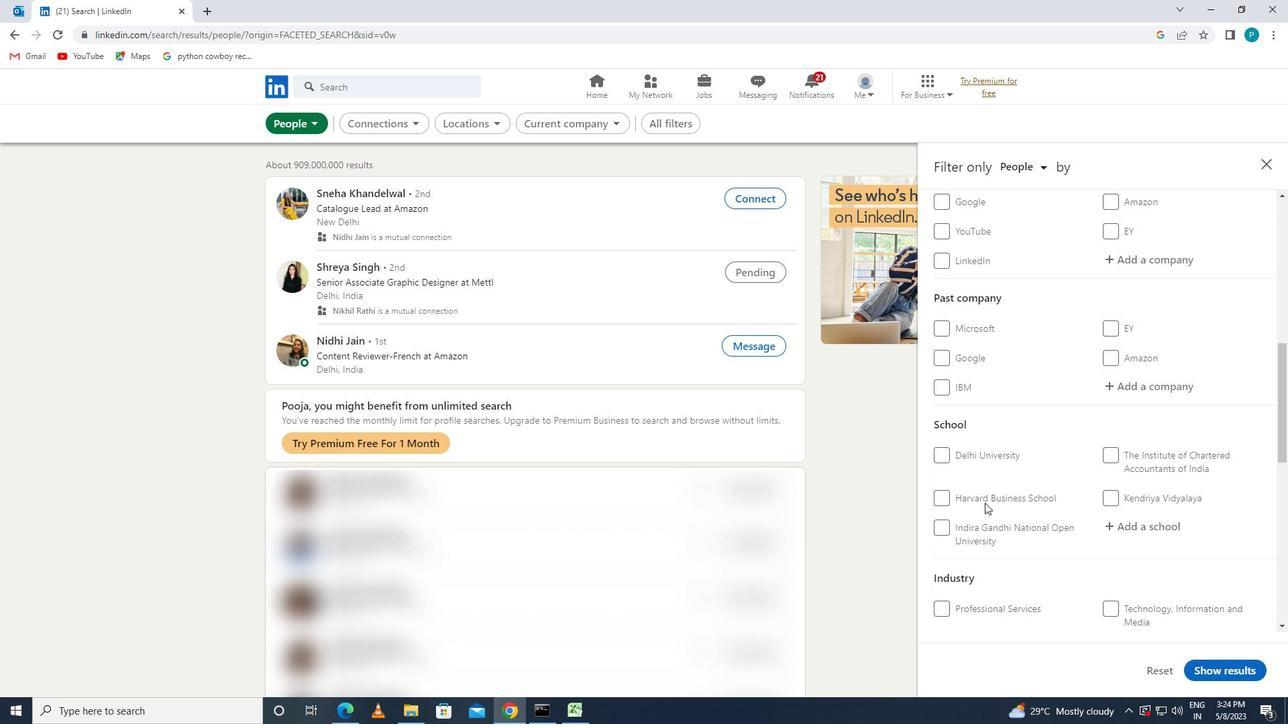 
Action: Mouse moved to (967, 603)
Screenshot: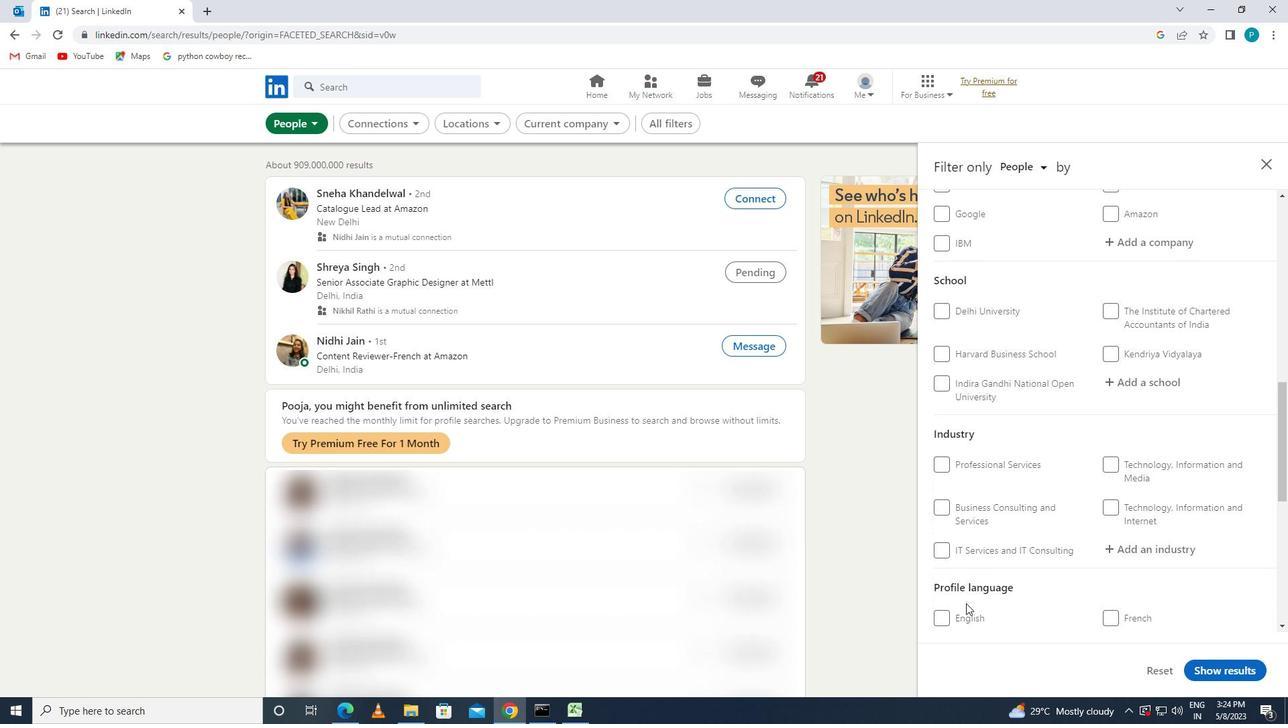 
Action: Mouse scrolled (967, 603) with delta (0, 0)
Screenshot: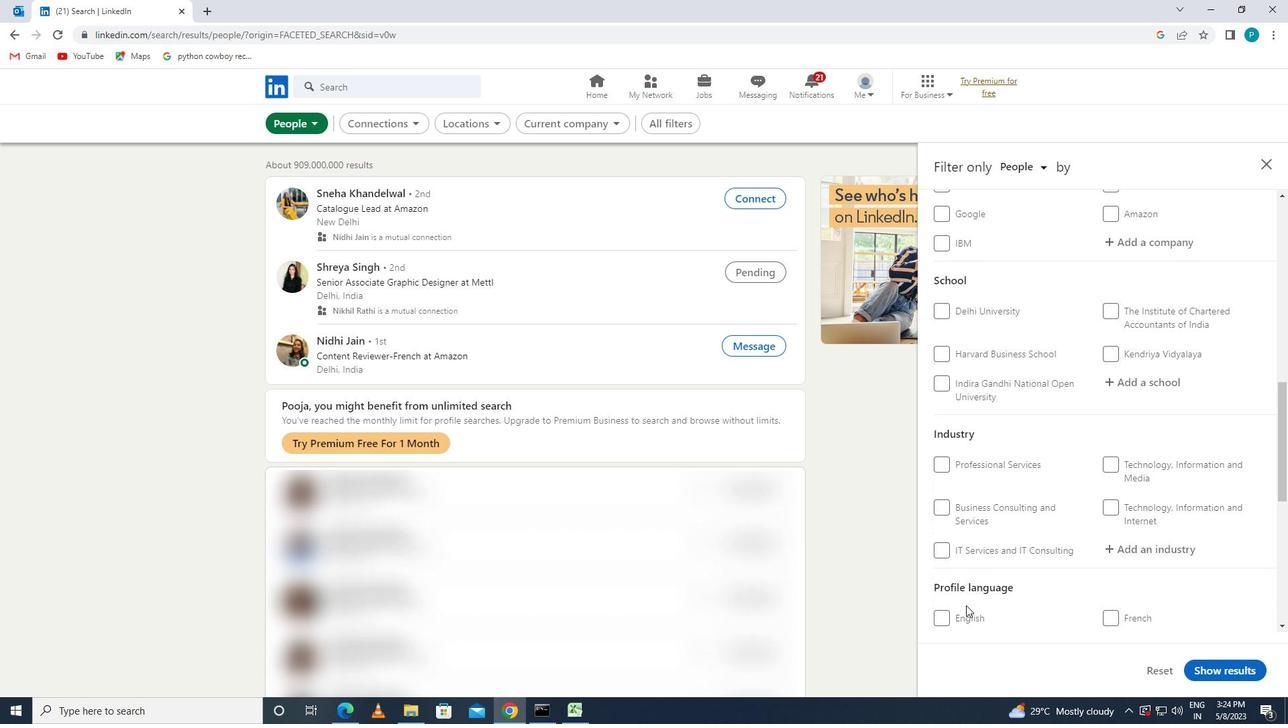 
Action: Mouse scrolled (967, 603) with delta (0, 0)
Screenshot: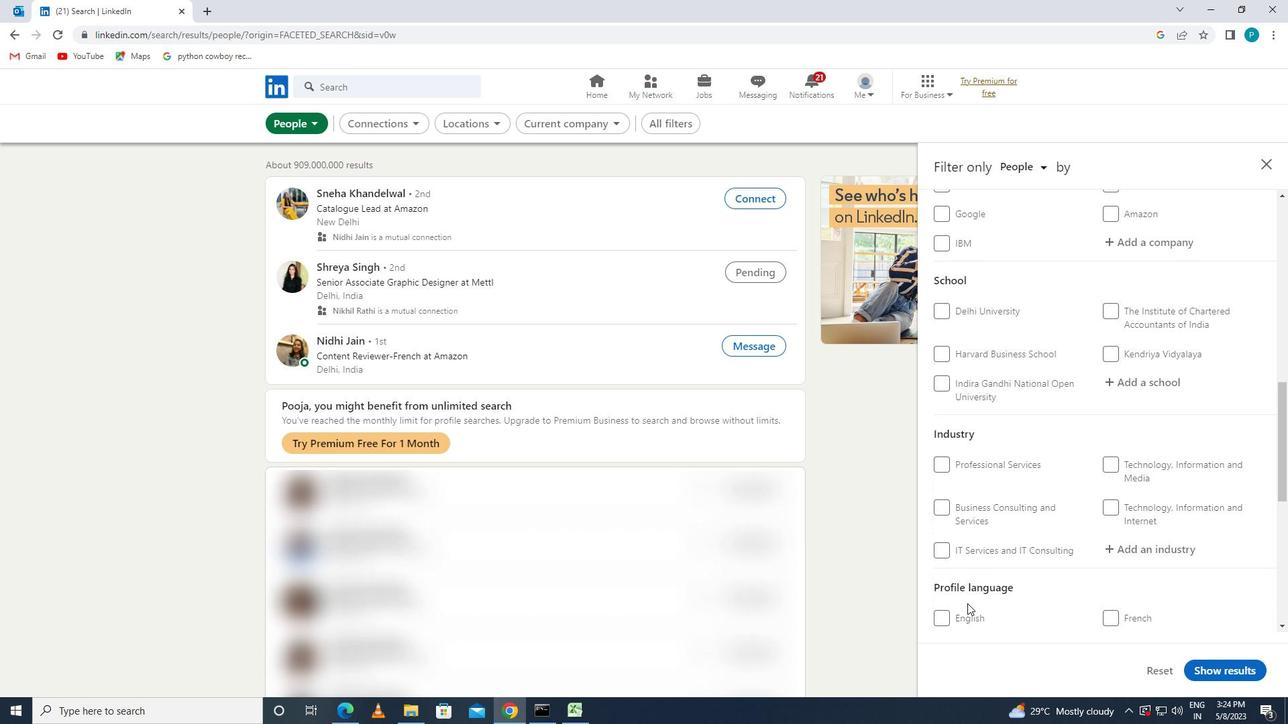 
Action: Mouse moved to (958, 542)
Screenshot: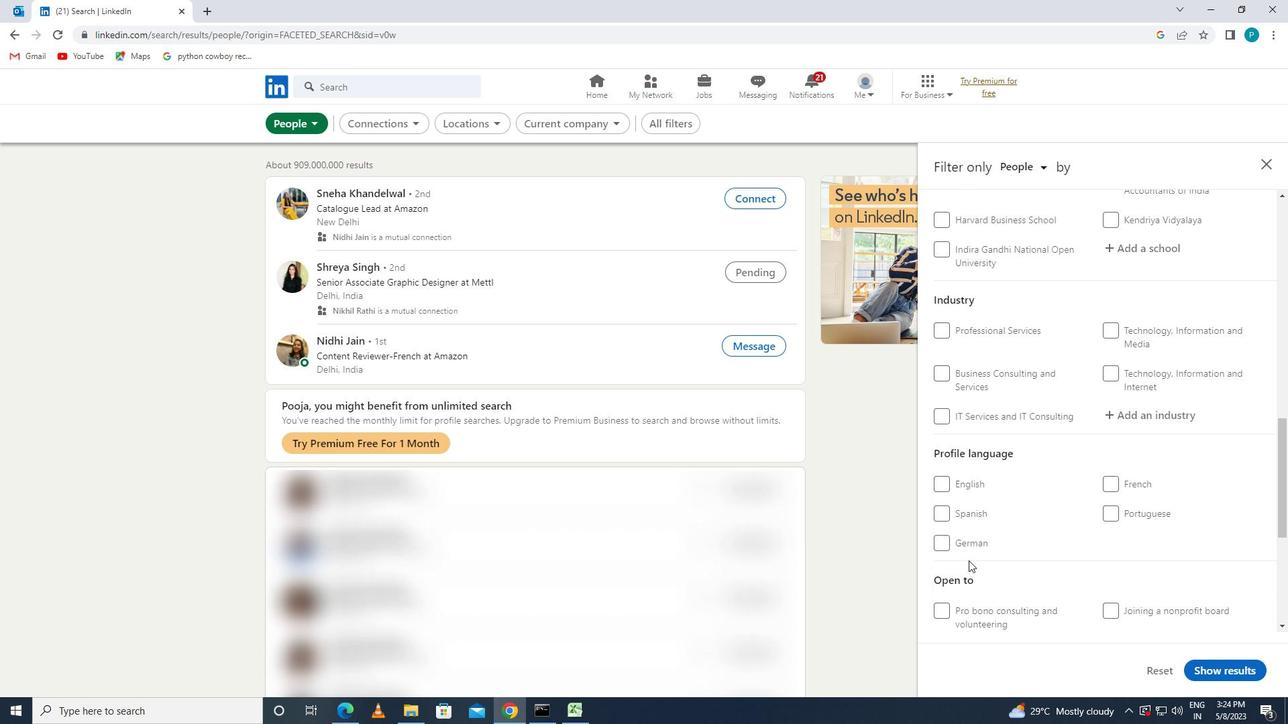 
Action: Mouse pressed left at (958, 542)
Screenshot: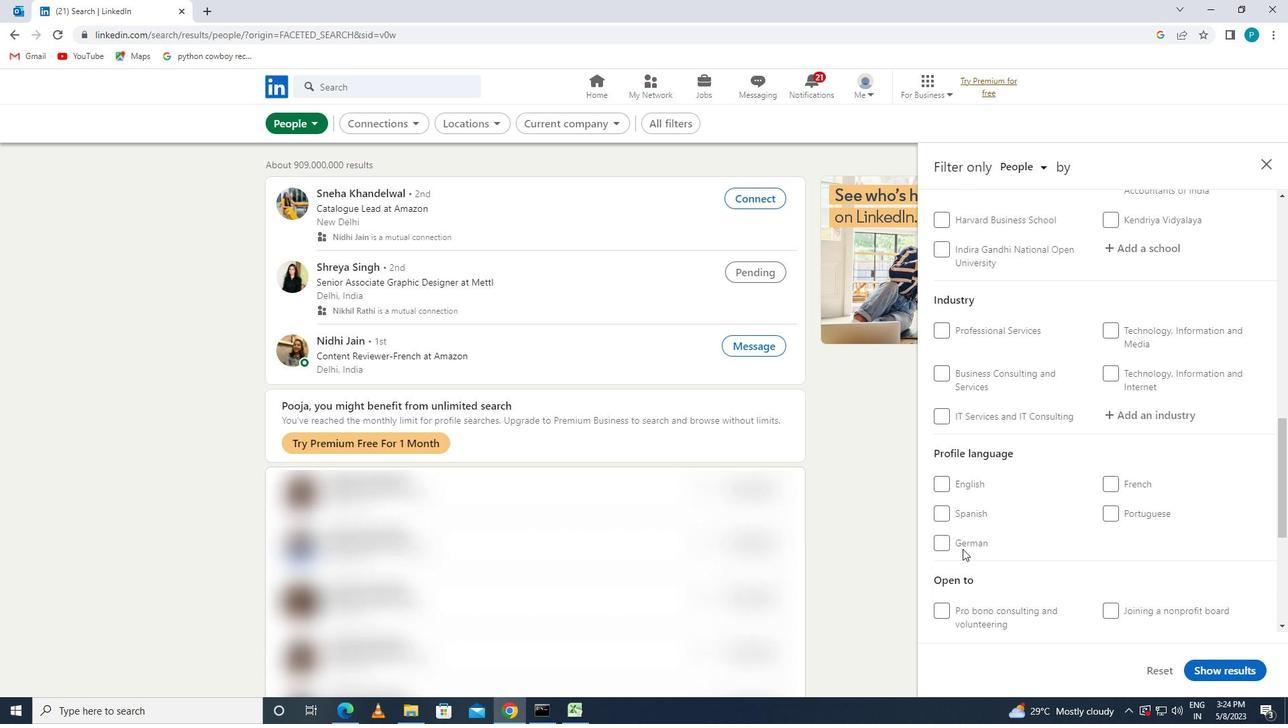 
Action: Mouse moved to (1094, 501)
Screenshot: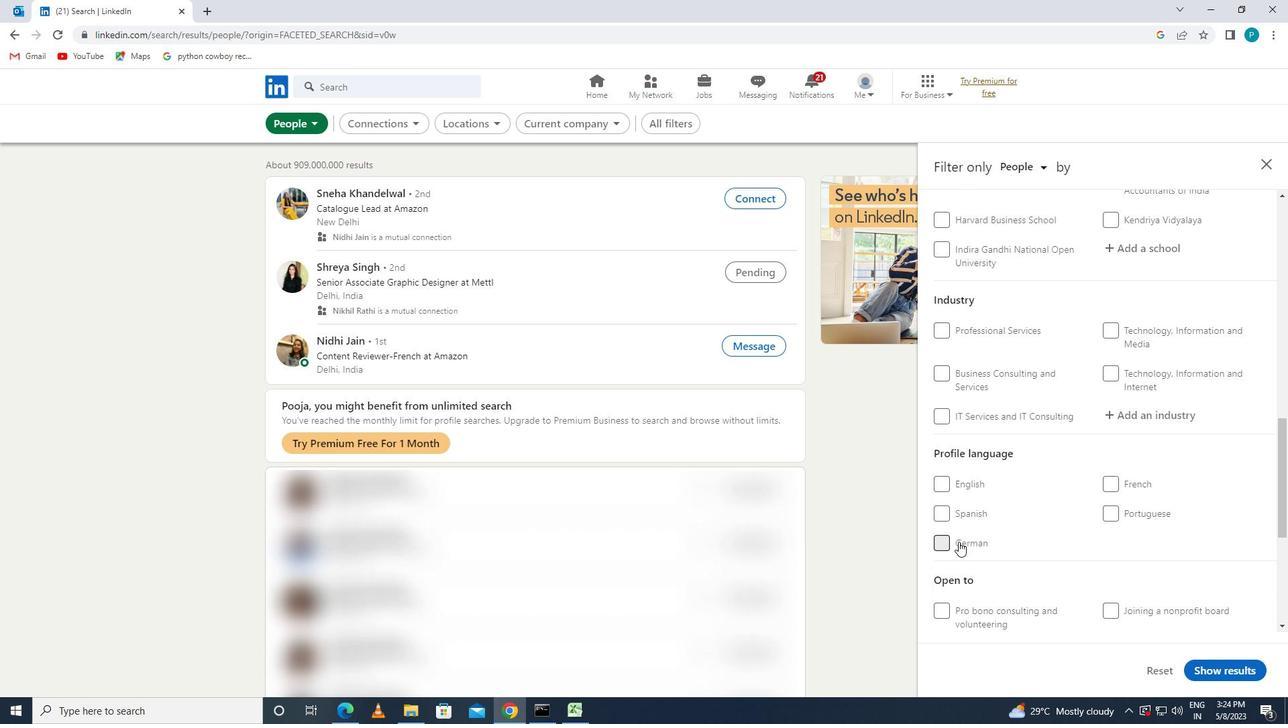 
Action: Mouse scrolled (1094, 502) with delta (0, 0)
Screenshot: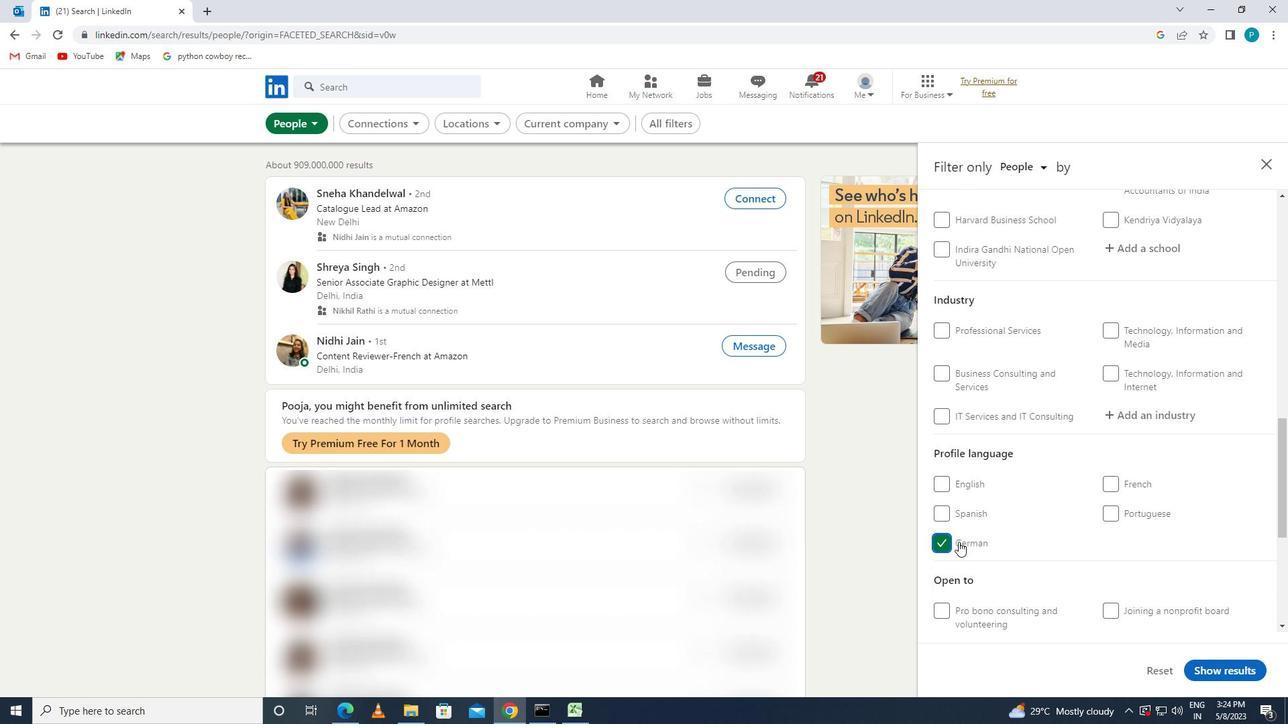 
Action: Mouse scrolled (1094, 502) with delta (0, 0)
Screenshot: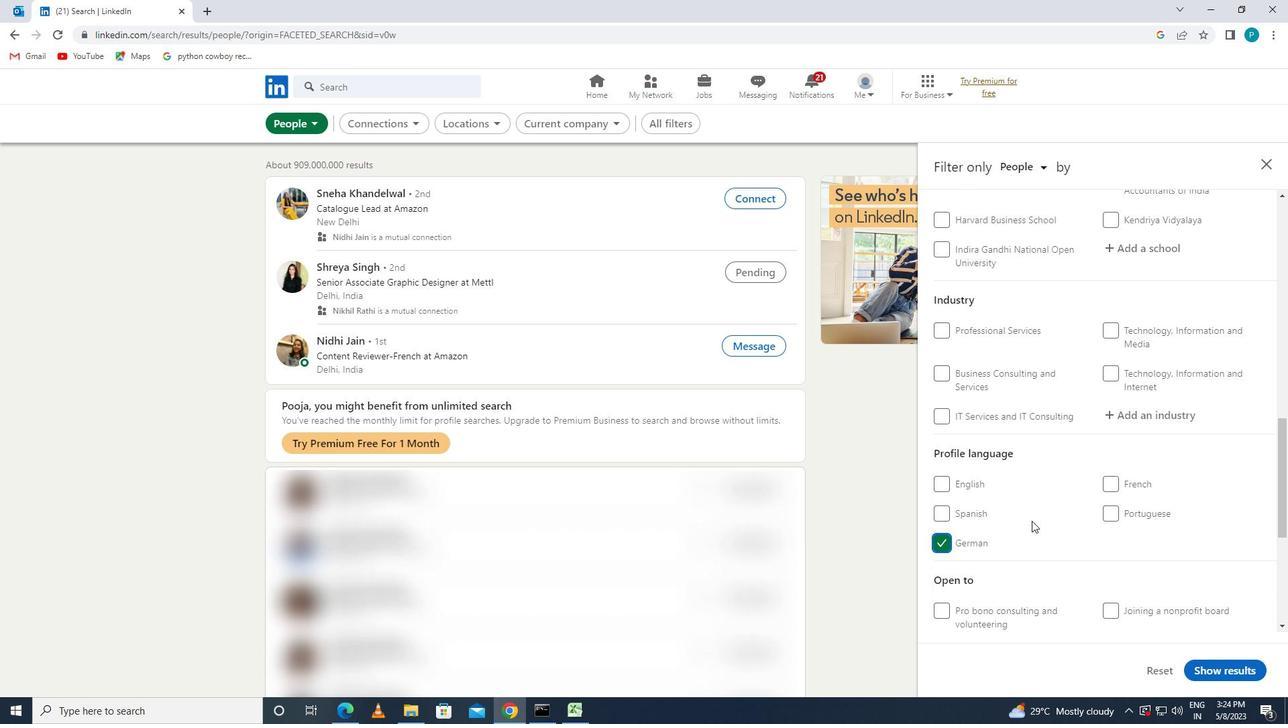 
Action: Mouse scrolled (1094, 502) with delta (0, 0)
Screenshot: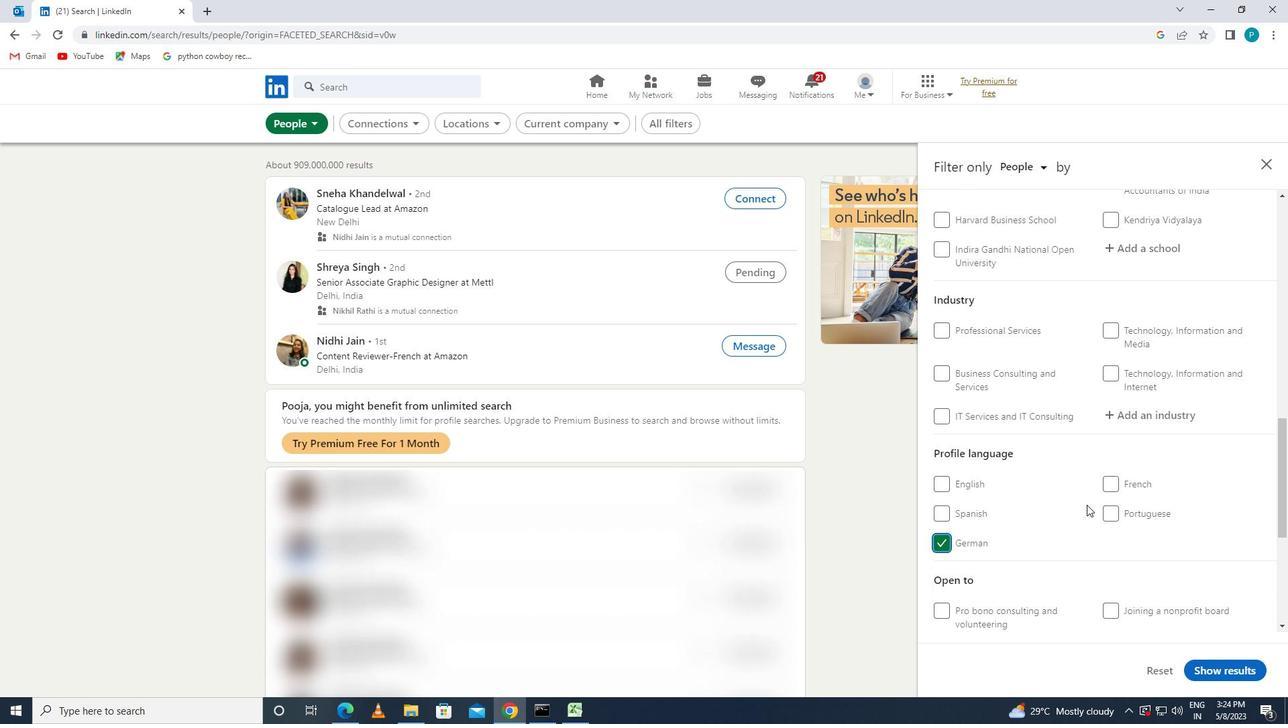 
Action: Mouse moved to (1105, 472)
Screenshot: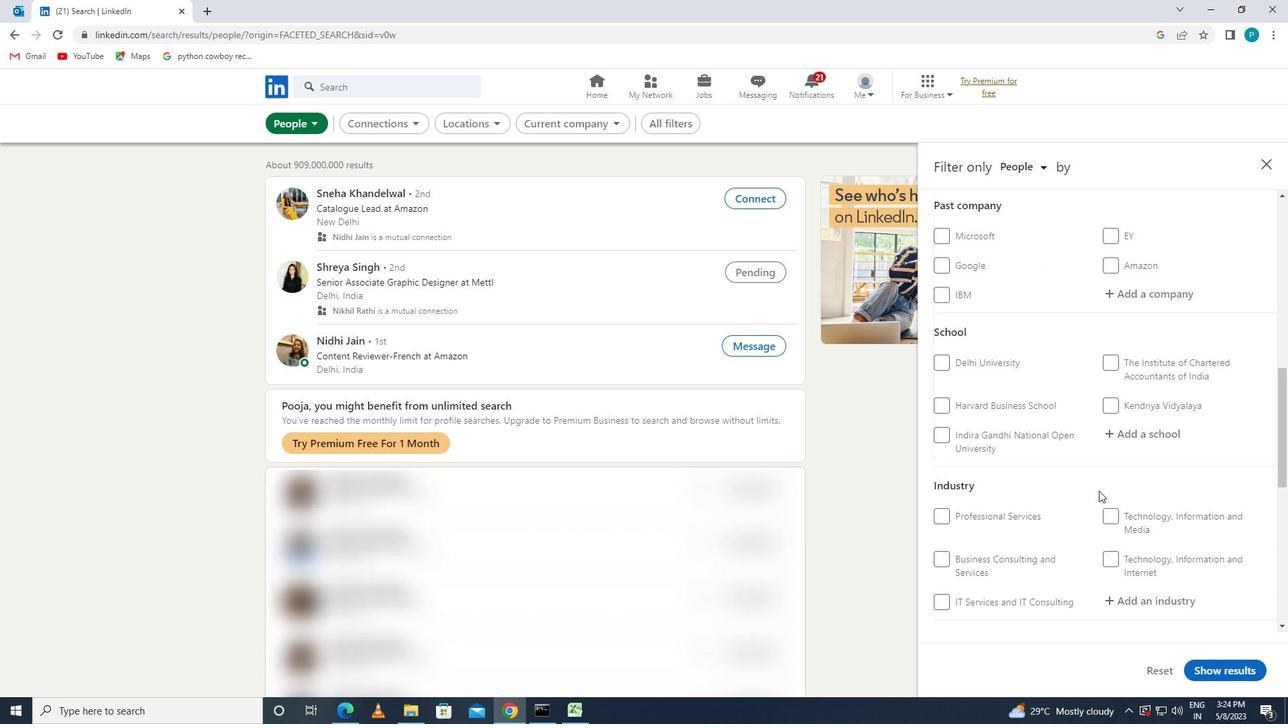 
Action: Mouse scrolled (1105, 473) with delta (0, 0)
Screenshot: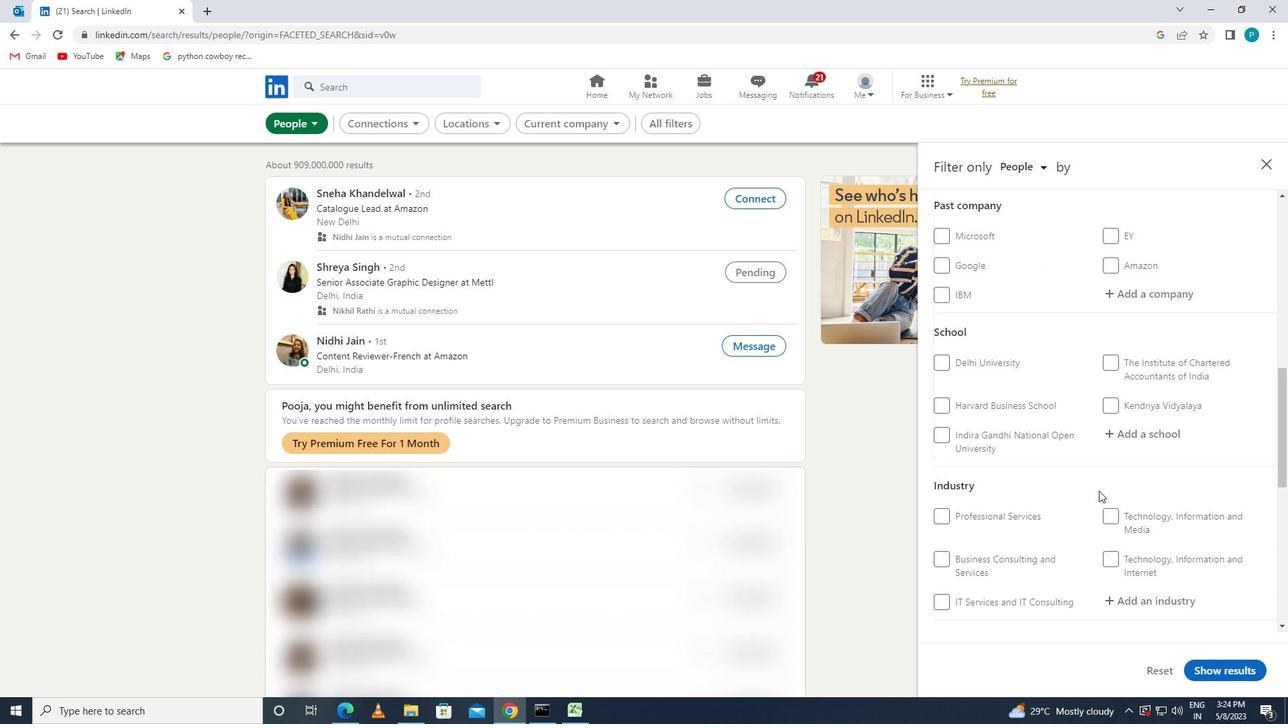 
Action: Mouse moved to (1105, 471)
Screenshot: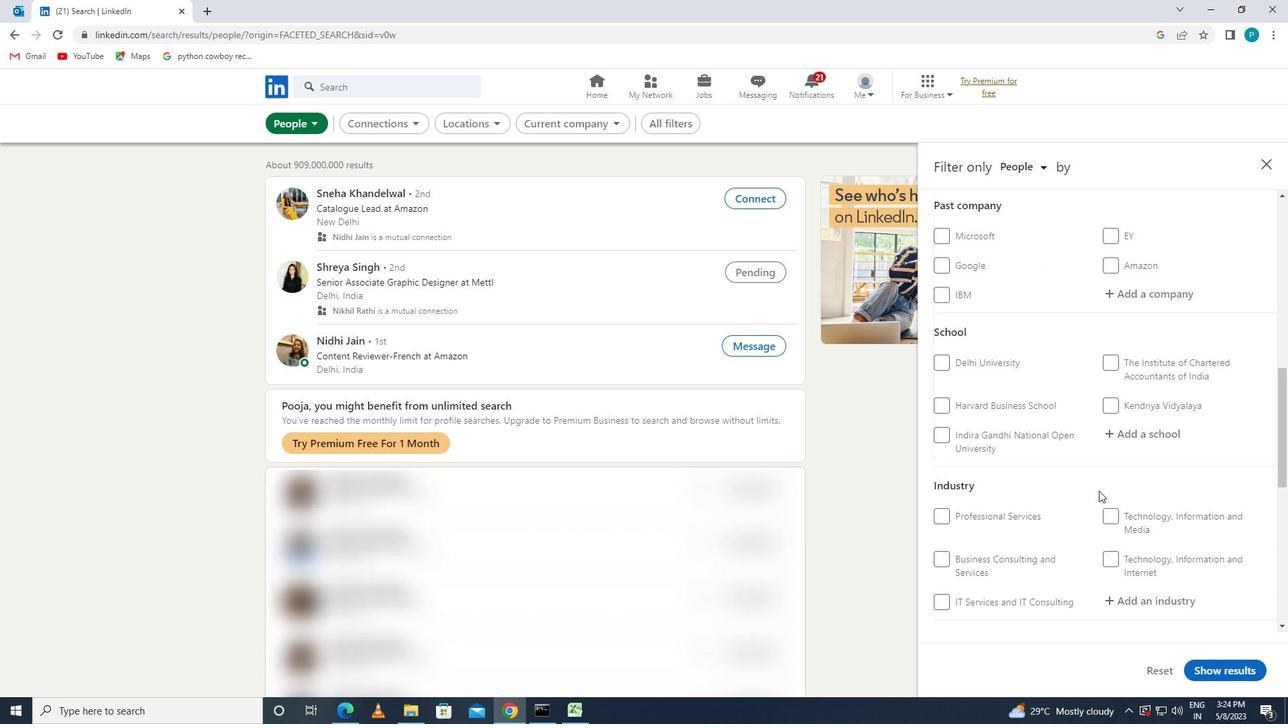 
Action: Mouse scrolled (1105, 472) with delta (0, 0)
Screenshot: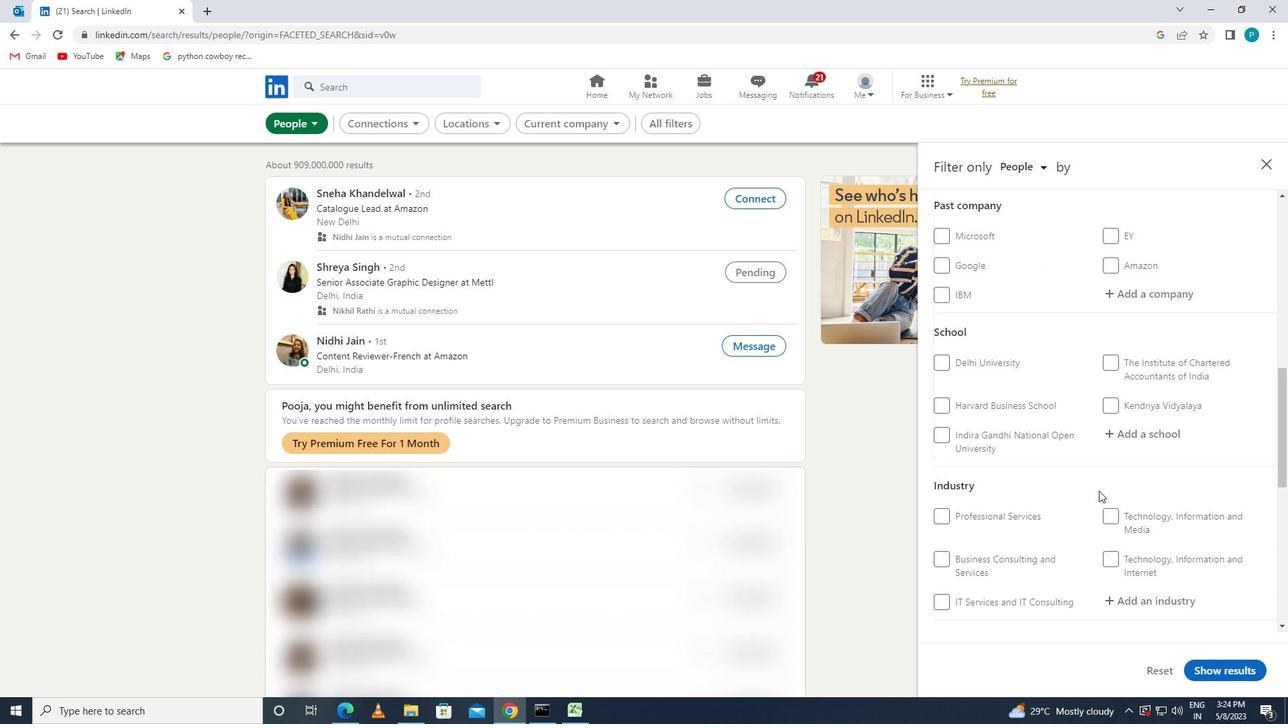 
Action: Mouse moved to (1105, 470)
Screenshot: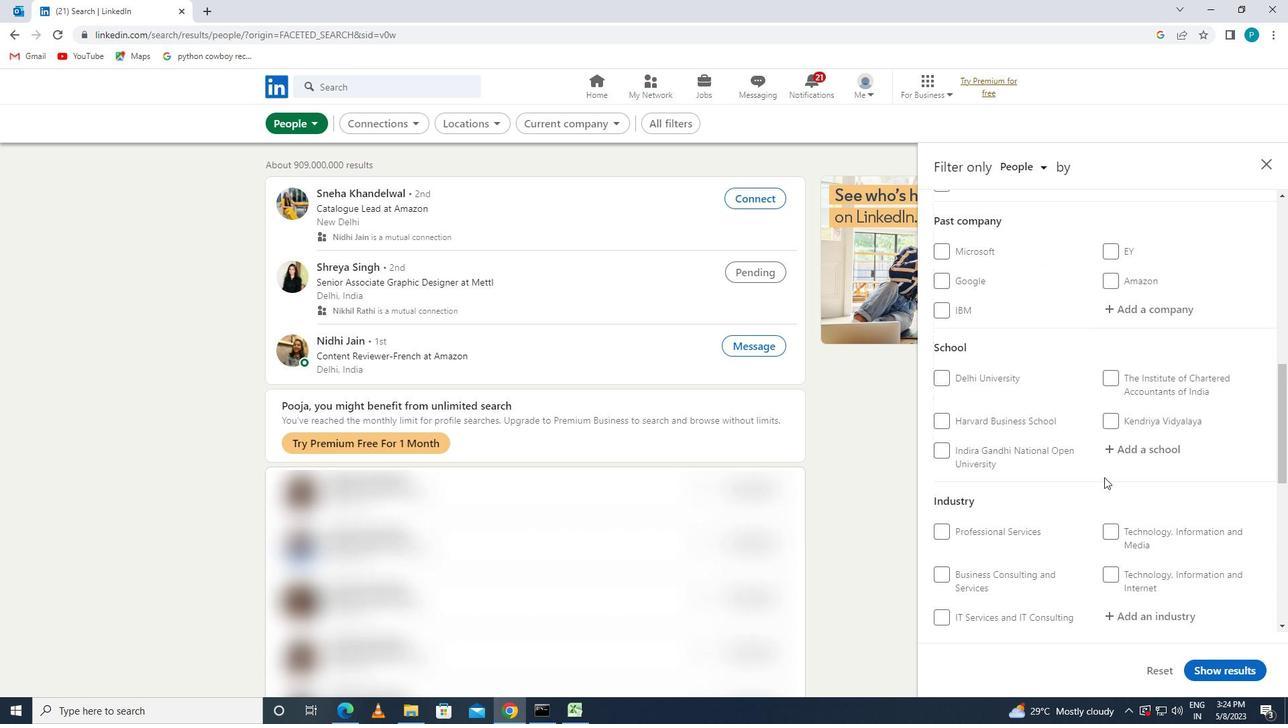 
Action: Mouse scrolled (1105, 471) with delta (0, 0)
Screenshot: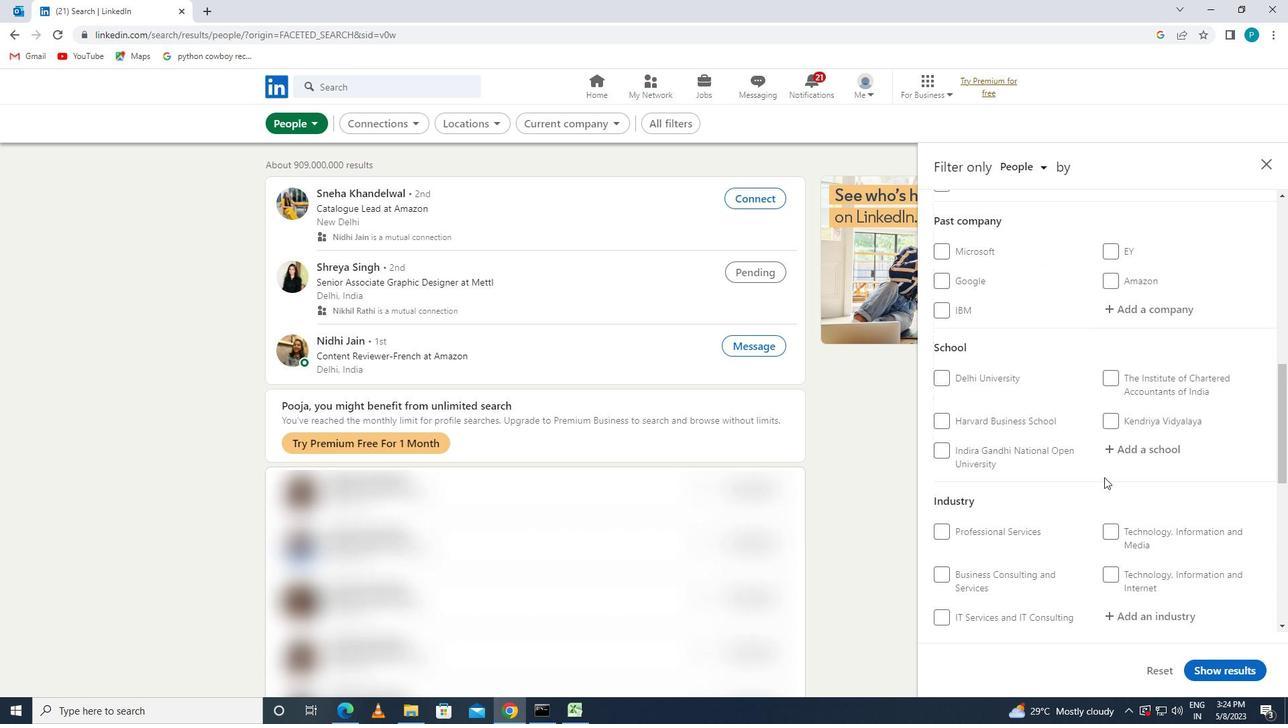 
Action: Mouse moved to (1124, 389)
Screenshot: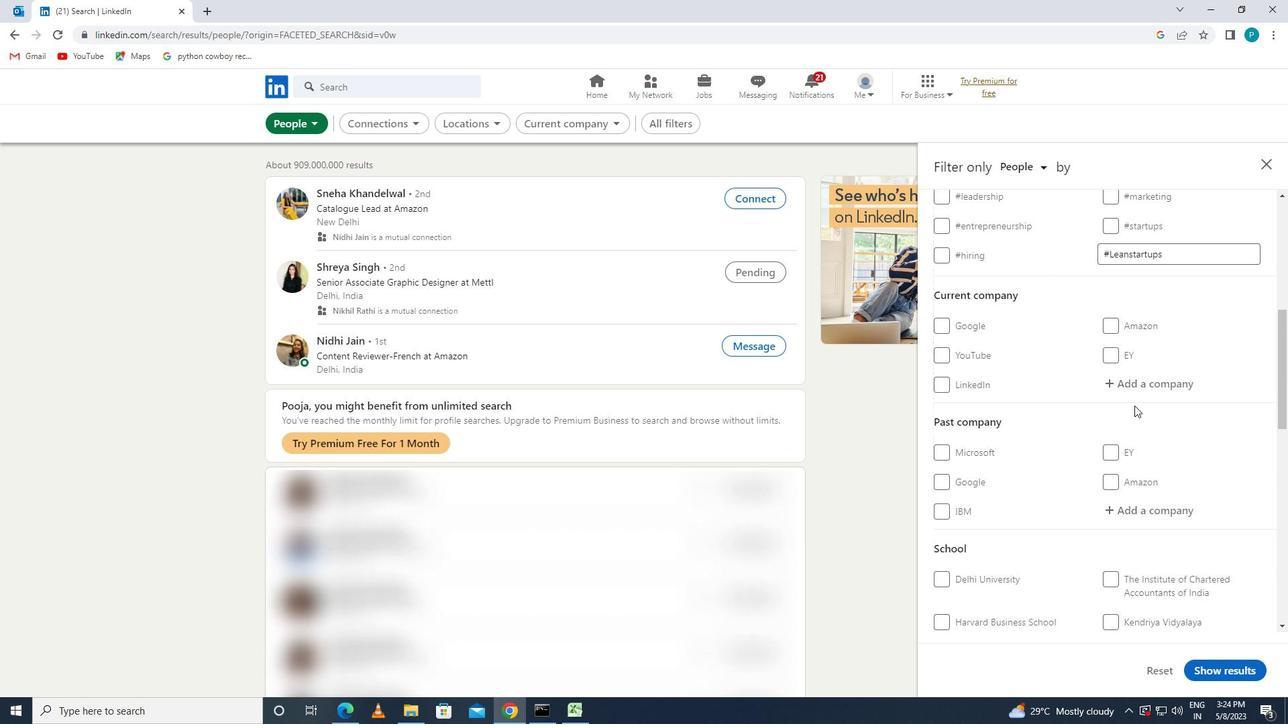 
Action: Mouse pressed left at (1124, 389)
Screenshot: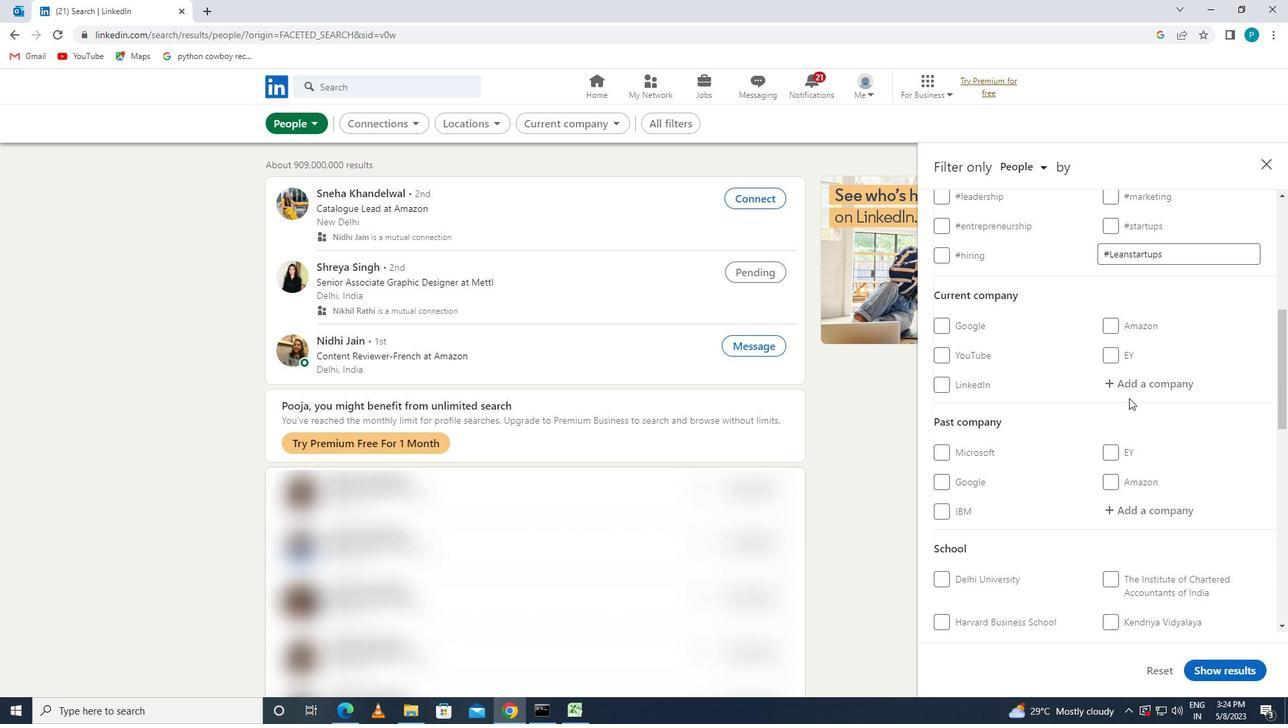 
Action: Key pressed <Key.caps_lock>M<Key.caps_lock>ETALLURGICAL
Screenshot: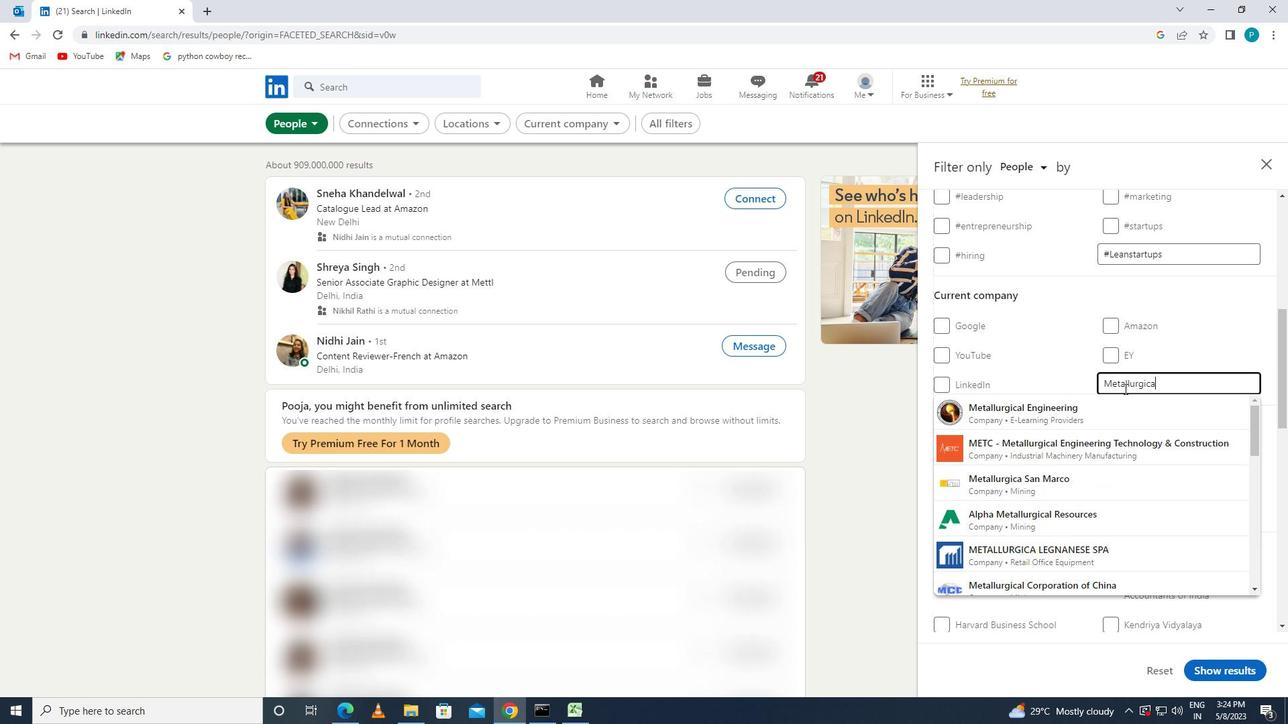 
Action: Mouse moved to (1129, 404)
Screenshot: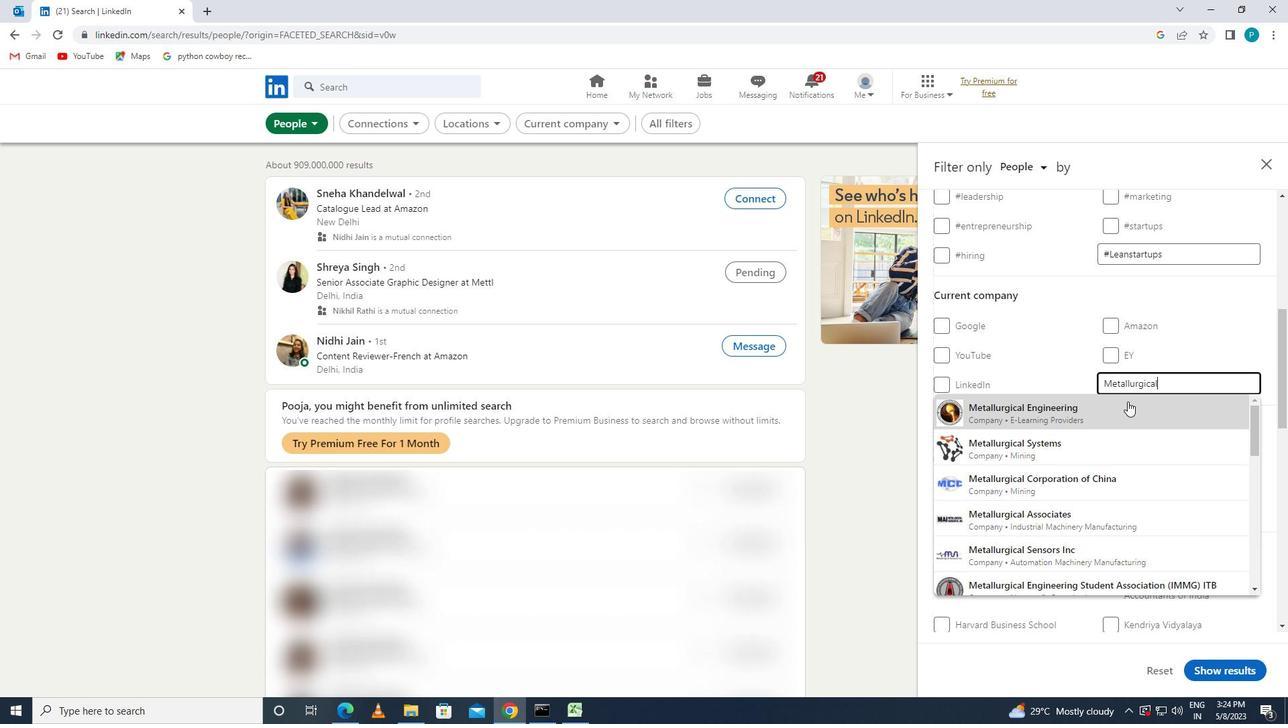 
Action: Mouse pressed left at (1129, 404)
Screenshot: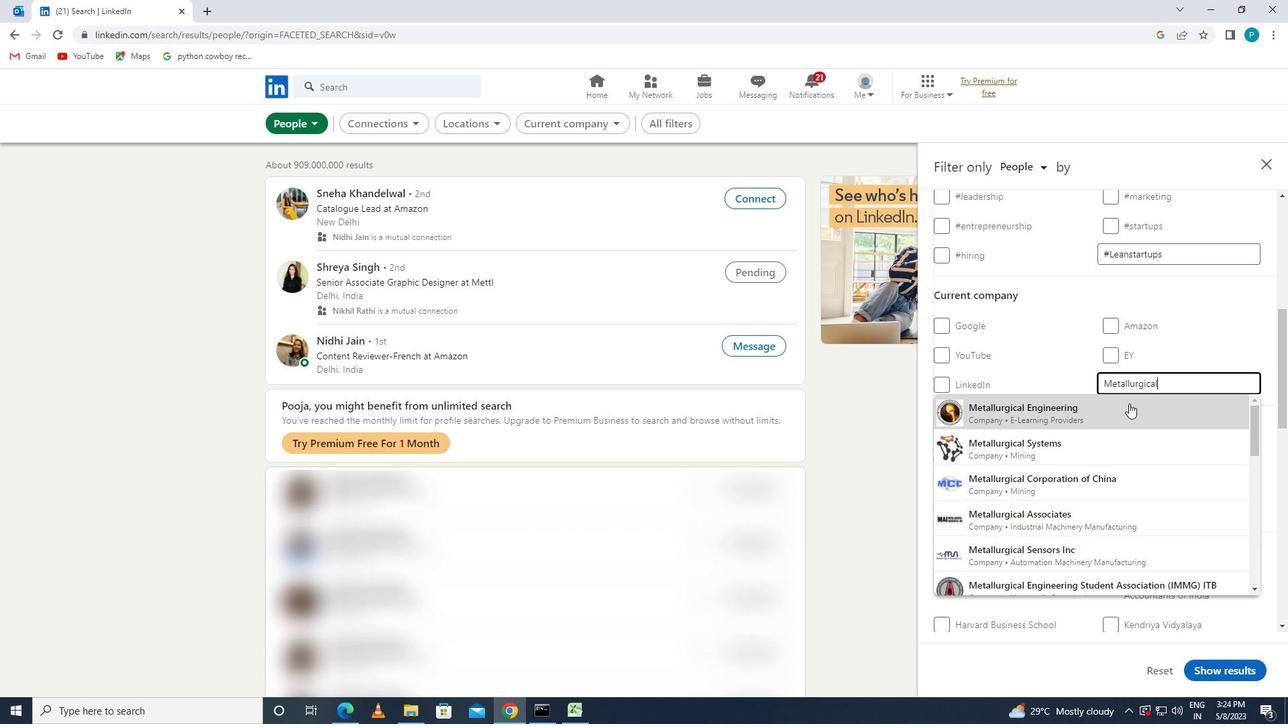 
Action: Mouse moved to (1187, 421)
Screenshot: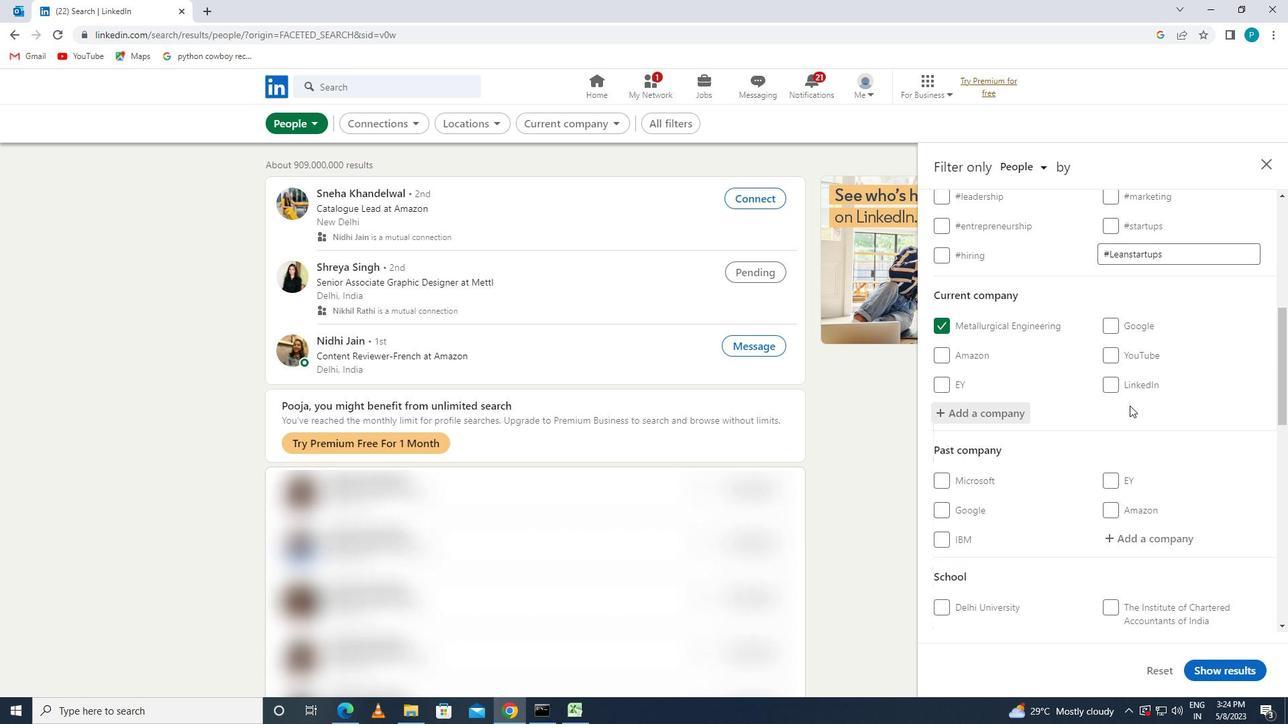 
Action: Mouse scrolled (1187, 420) with delta (0, 0)
Screenshot: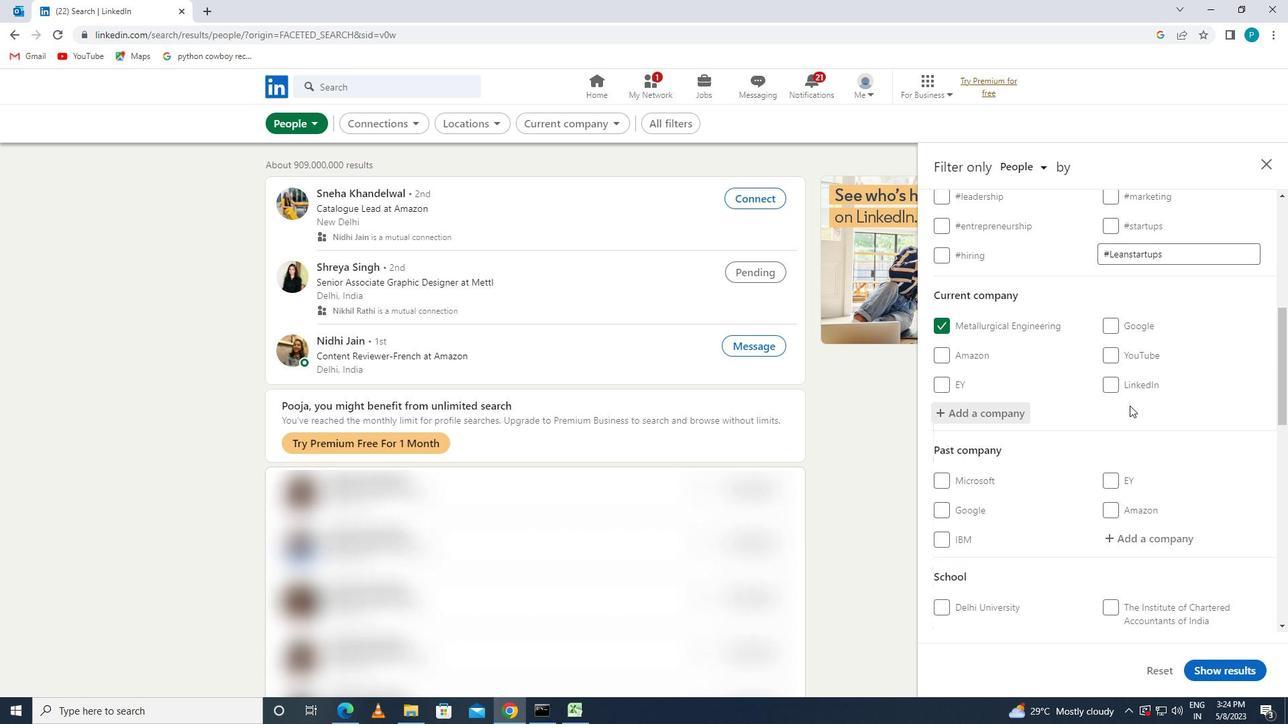 
Action: Mouse moved to (1188, 422)
Screenshot: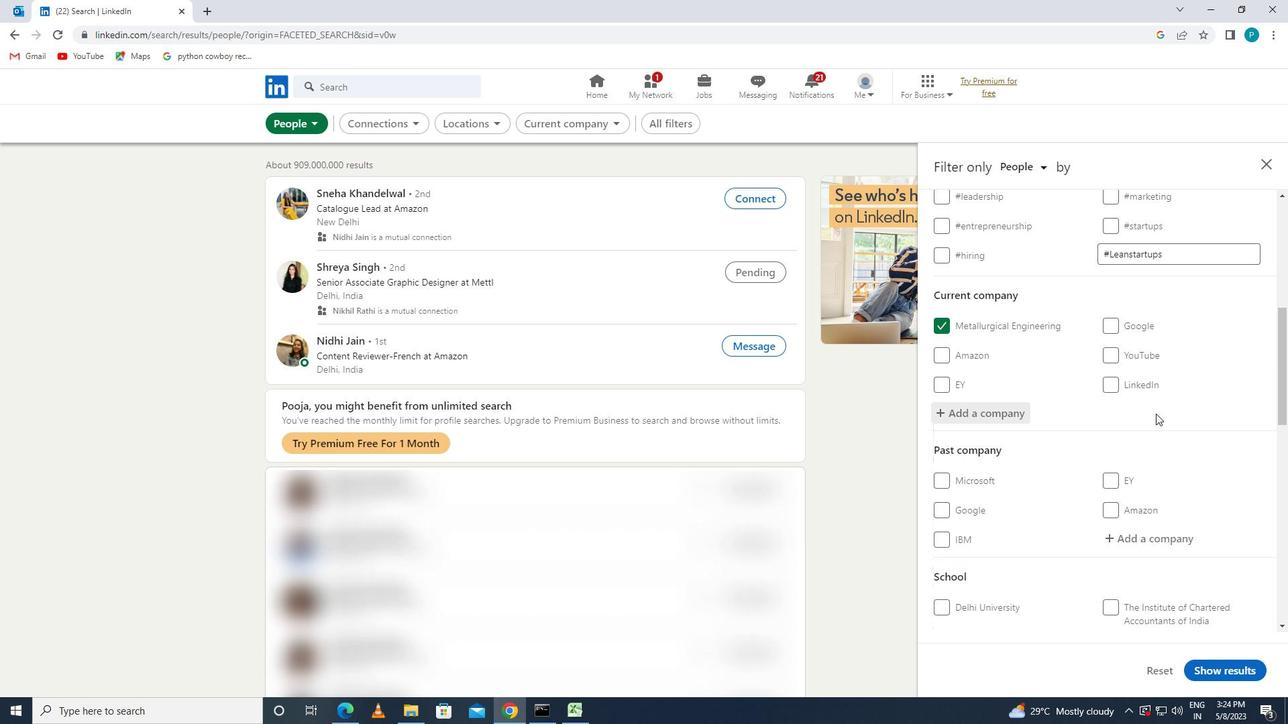 
Action: Mouse scrolled (1188, 421) with delta (0, 0)
Screenshot: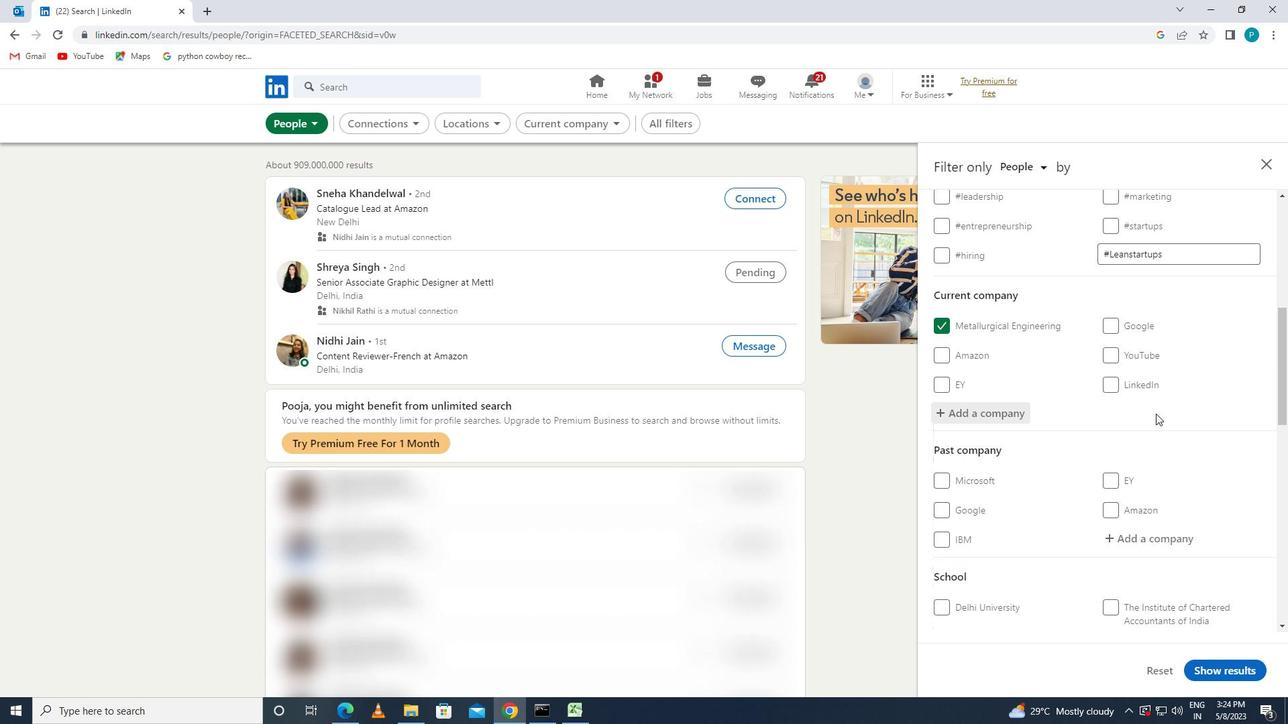 
Action: Mouse scrolled (1188, 421) with delta (0, 0)
Screenshot: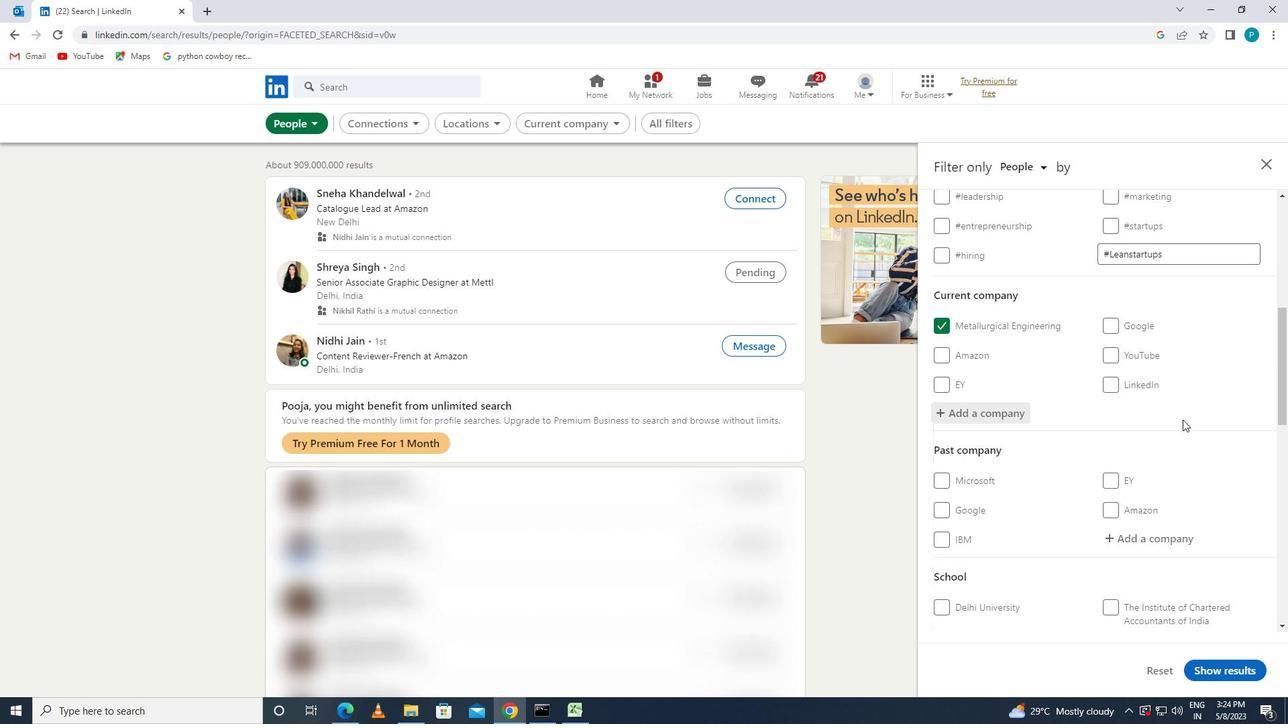 
Action: Mouse moved to (1161, 487)
Screenshot: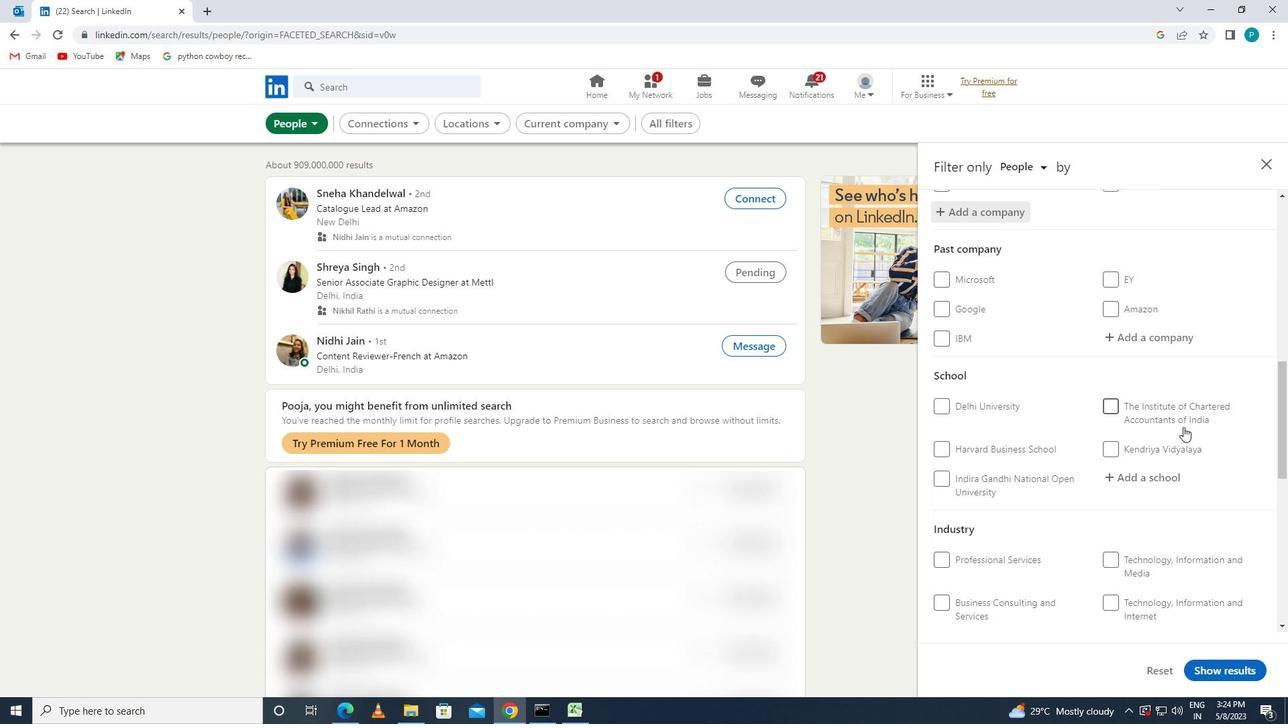 
Action: Mouse pressed left at (1161, 487)
Screenshot: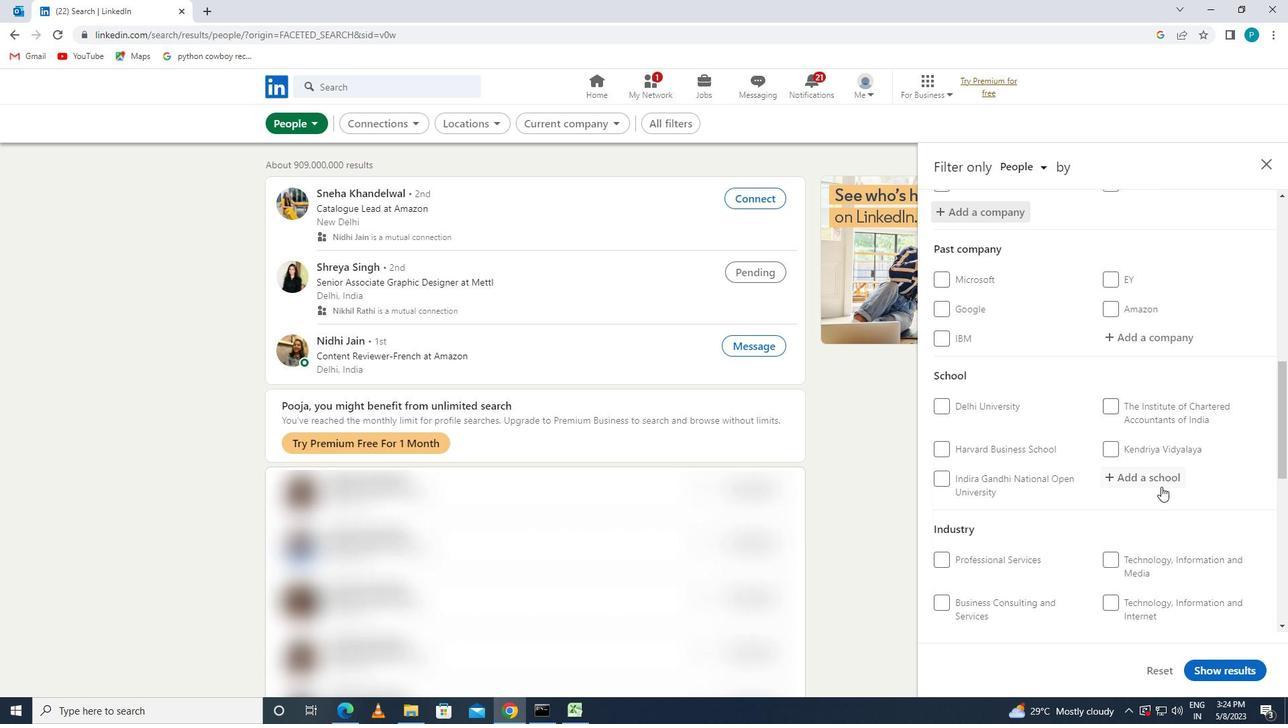 
Action: Mouse moved to (1151, 479)
Screenshot: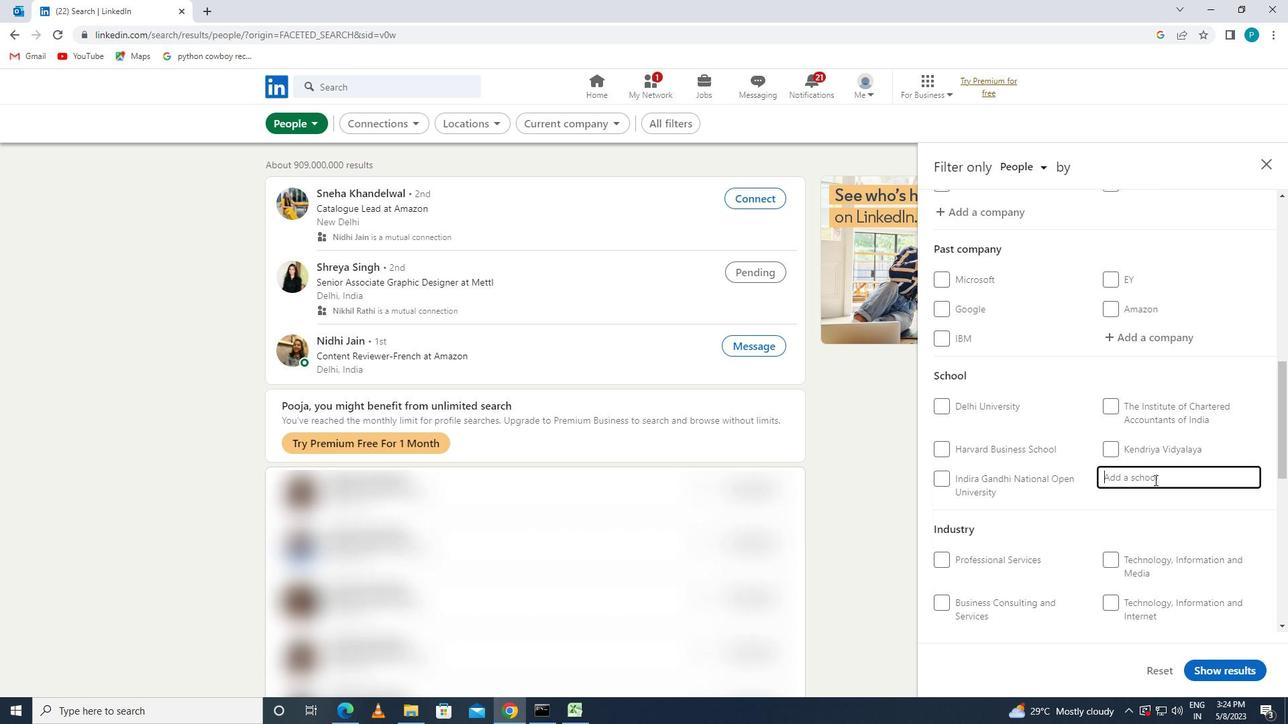
Action: Key pressed <Key.caps_lock>P<Key.caps_lock>ATNA
Screenshot: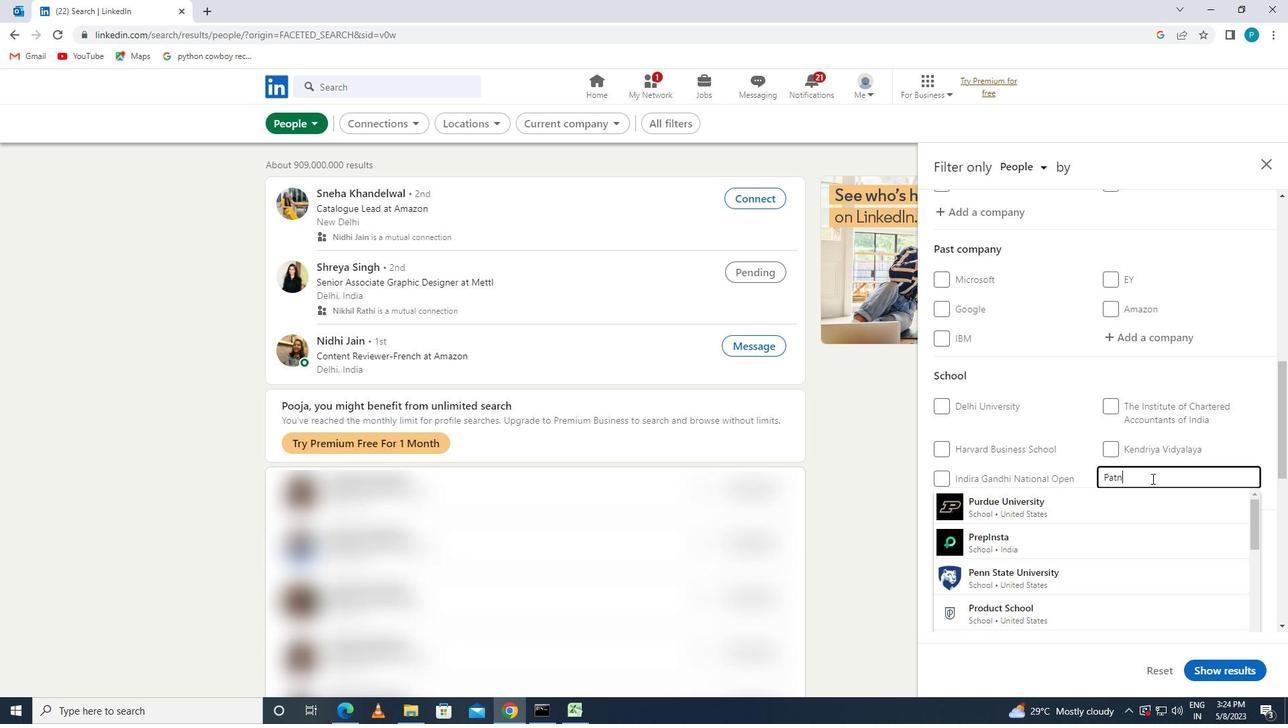 
Action: Mouse moved to (1133, 497)
Screenshot: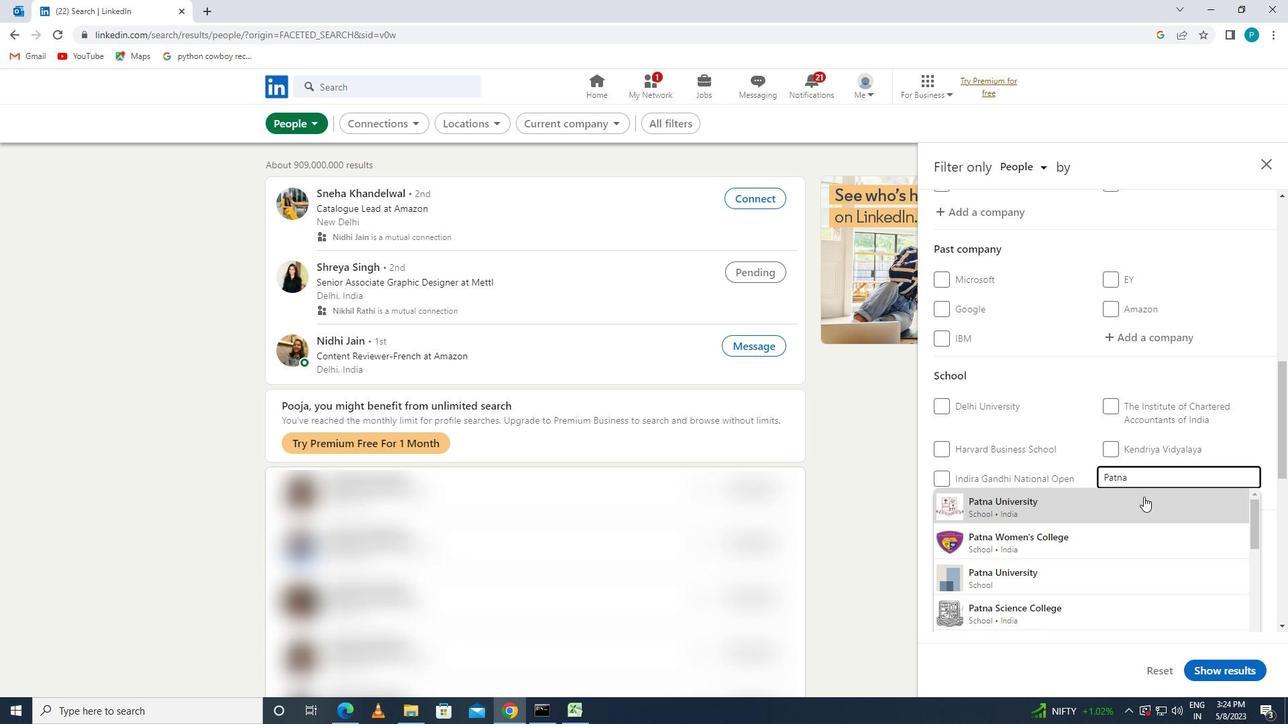 
Action: Mouse pressed left at (1133, 497)
Screenshot: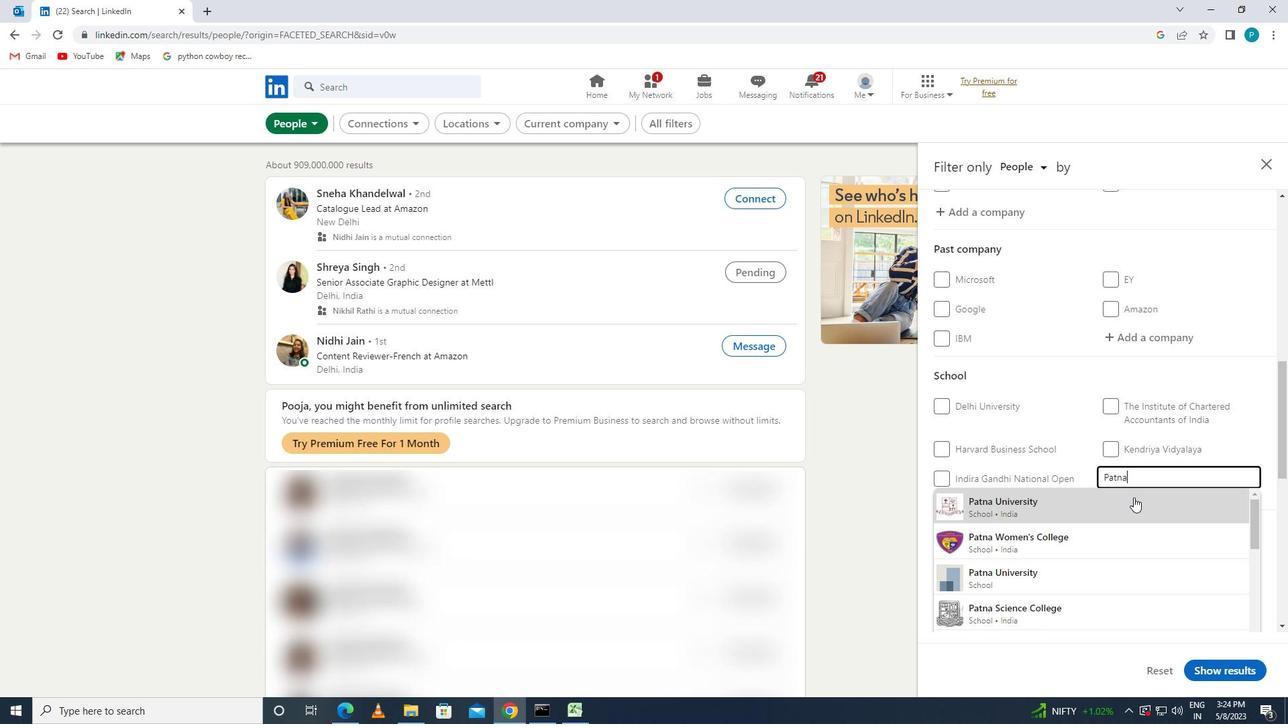 
Action: Mouse moved to (1152, 460)
Screenshot: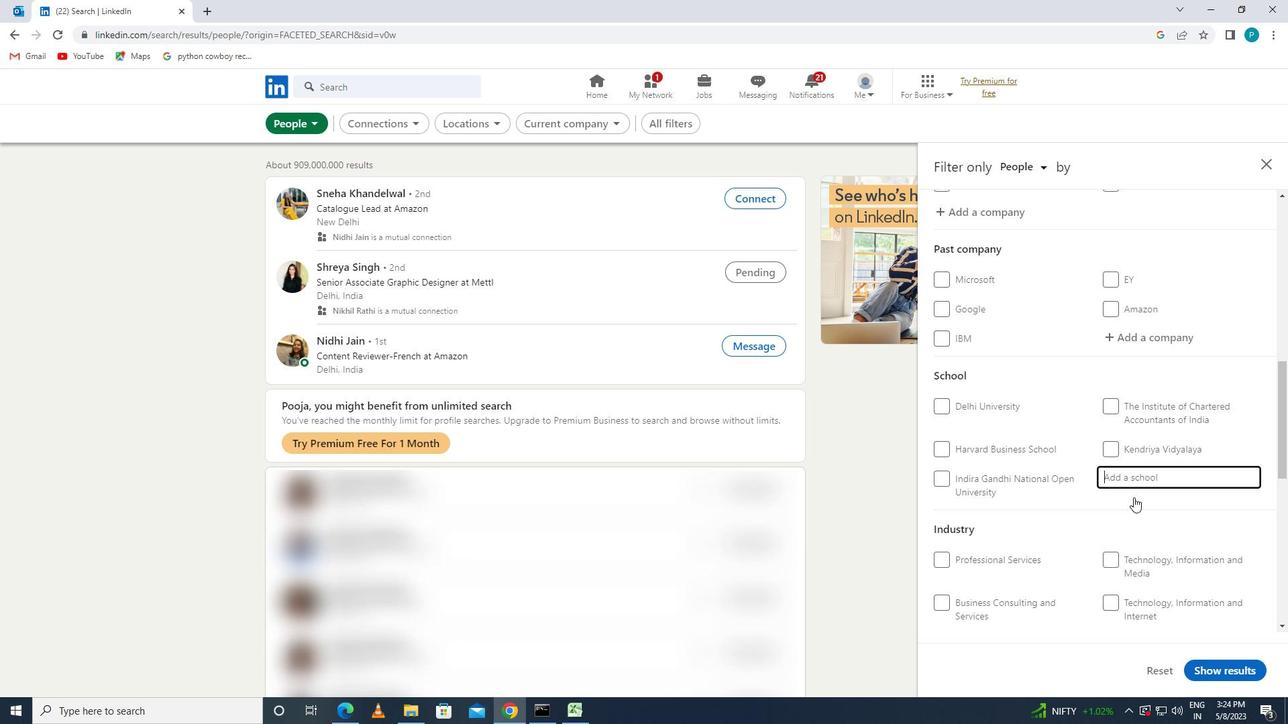 
Action: Mouse scrolled (1152, 460) with delta (0, 0)
Screenshot: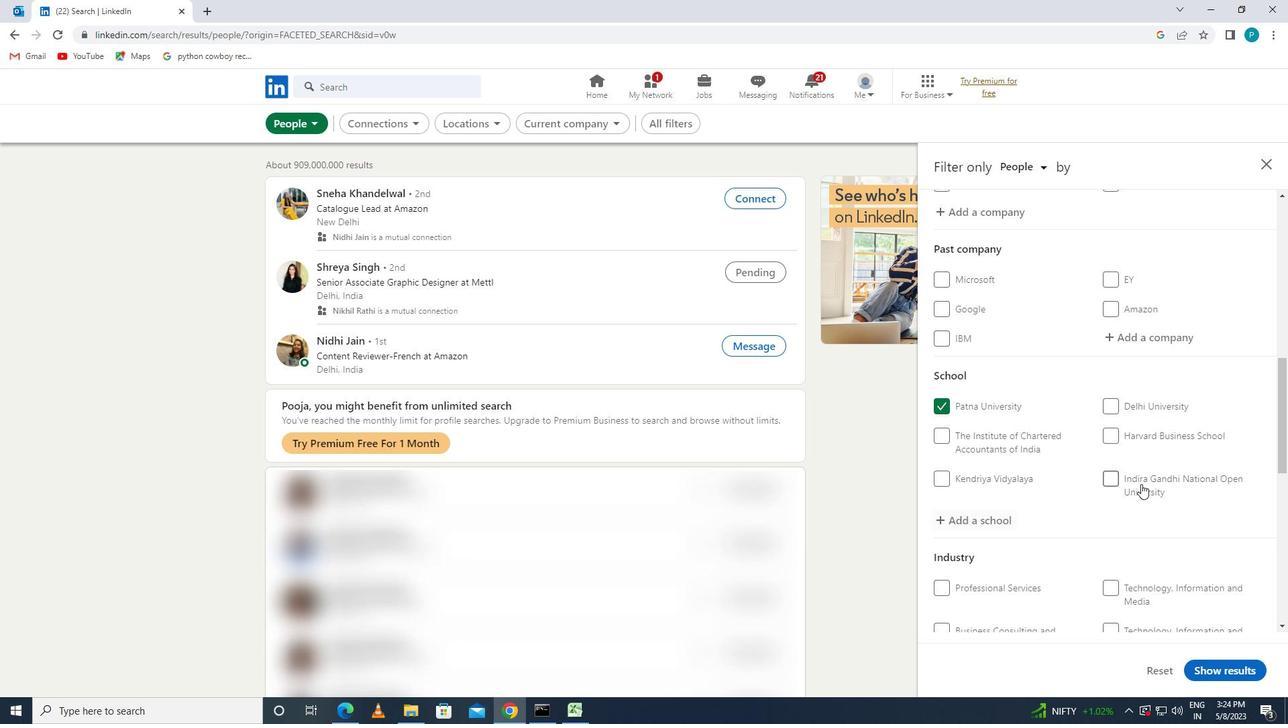 
Action: Mouse moved to (1152, 460)
Screenshot: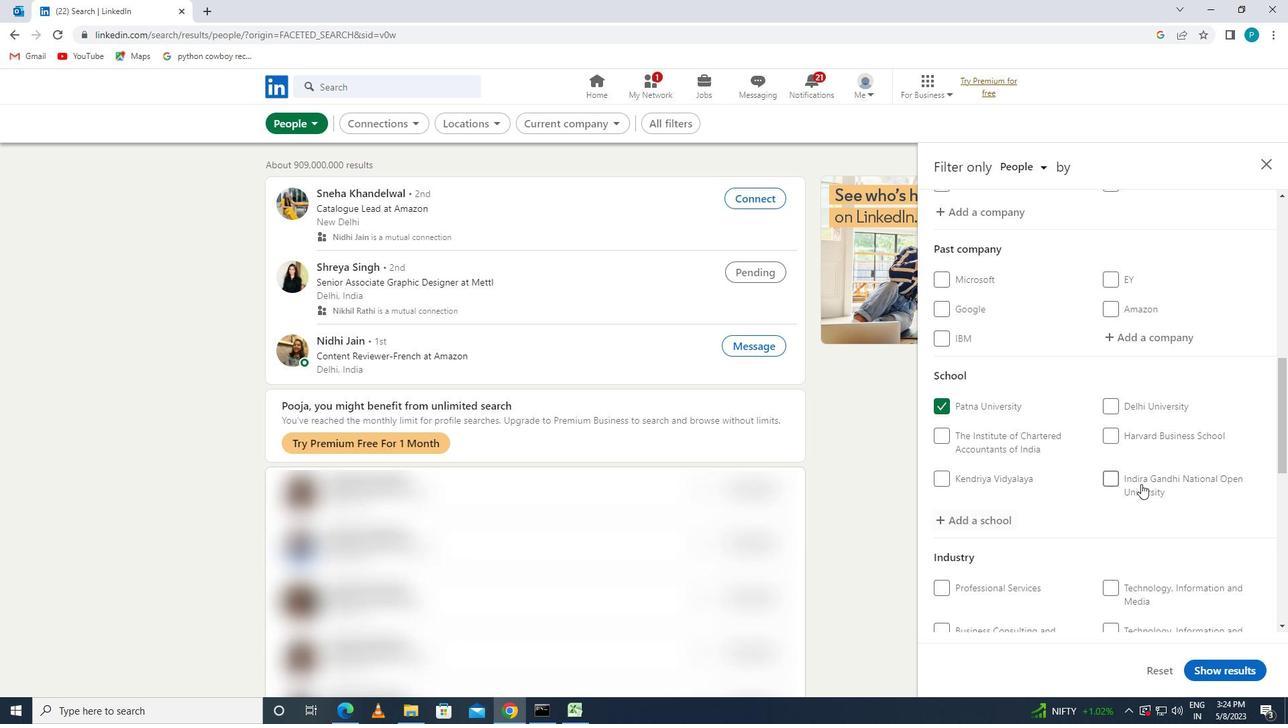 
Action: Mouse scrolled (1152, 459) with delta (0, 0)
Screenshot: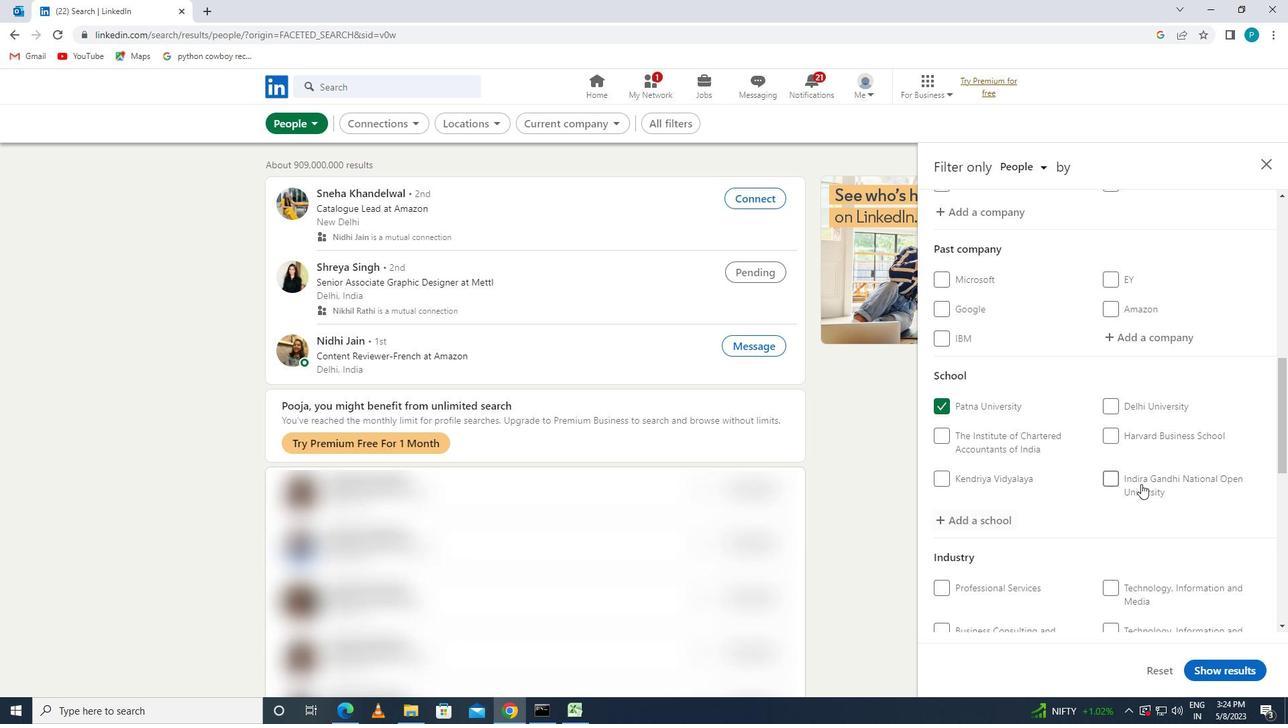 
Action: Mouse moved to (1152, 458)
Screenshot: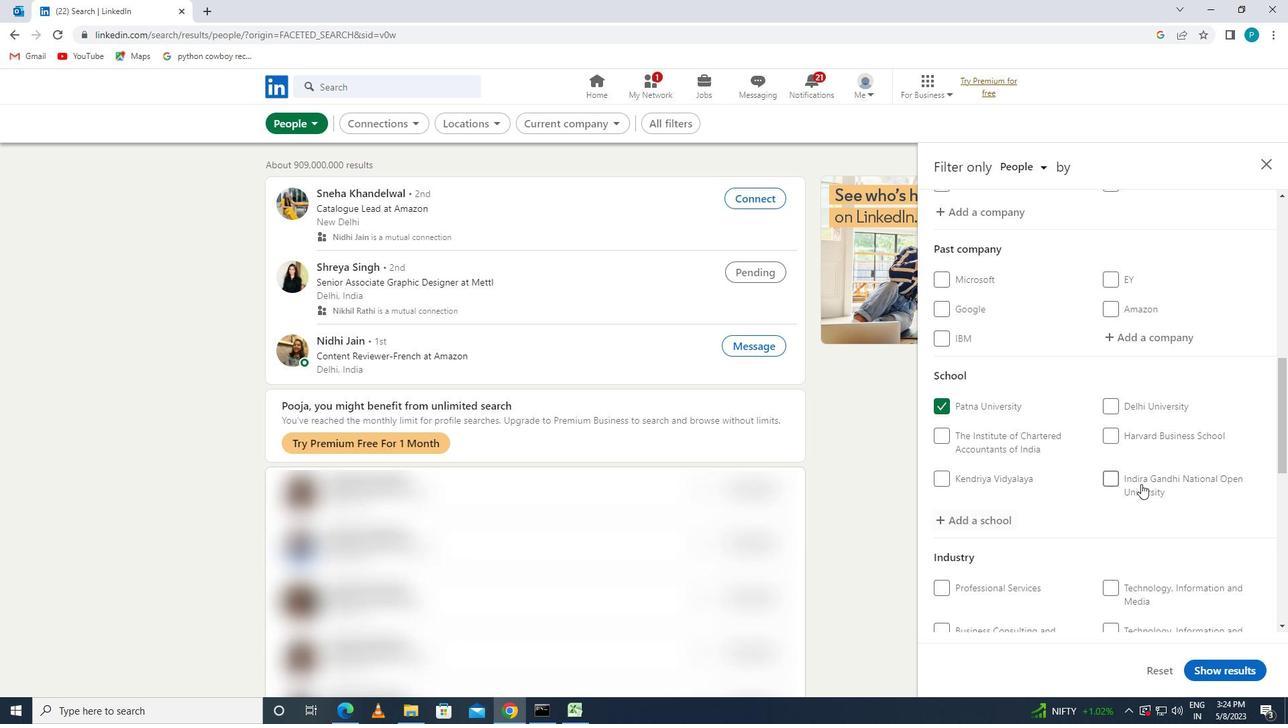 
Action: Mouse scrolled (1152, 458) with delta (0, 0)
Screenshot: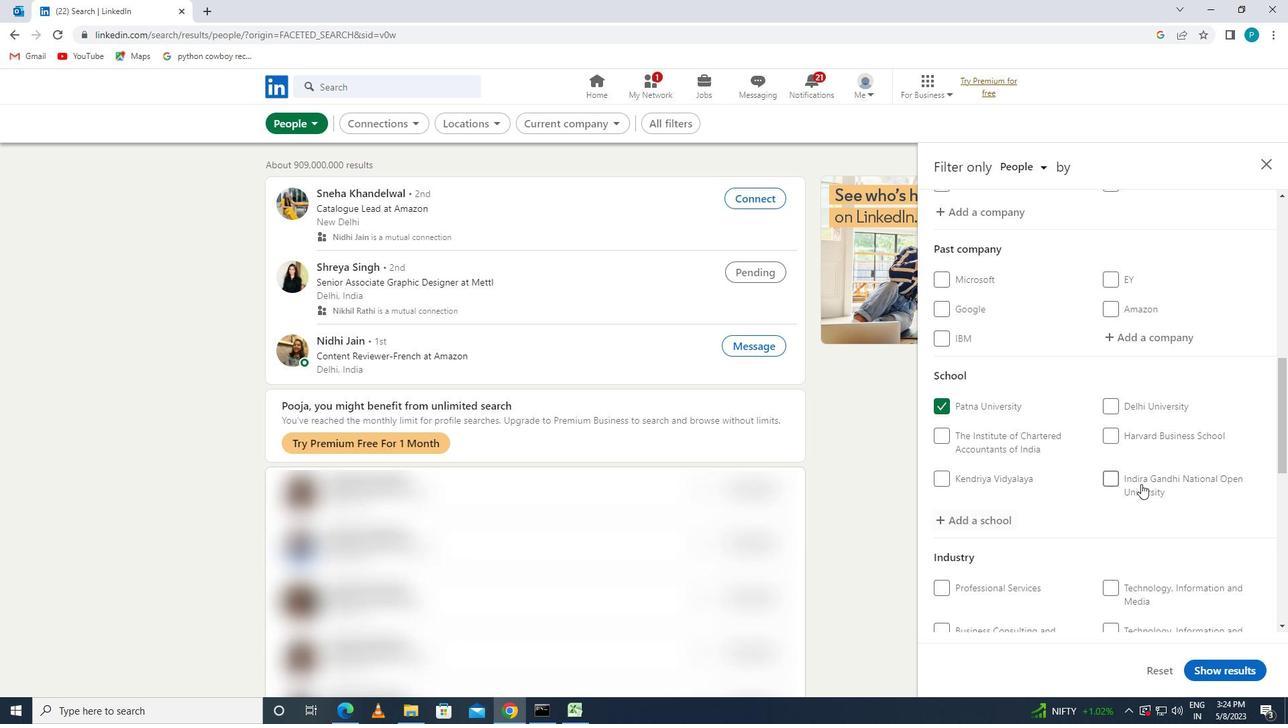 
Action: Mouse moved to (1152, 456)
Screenshot: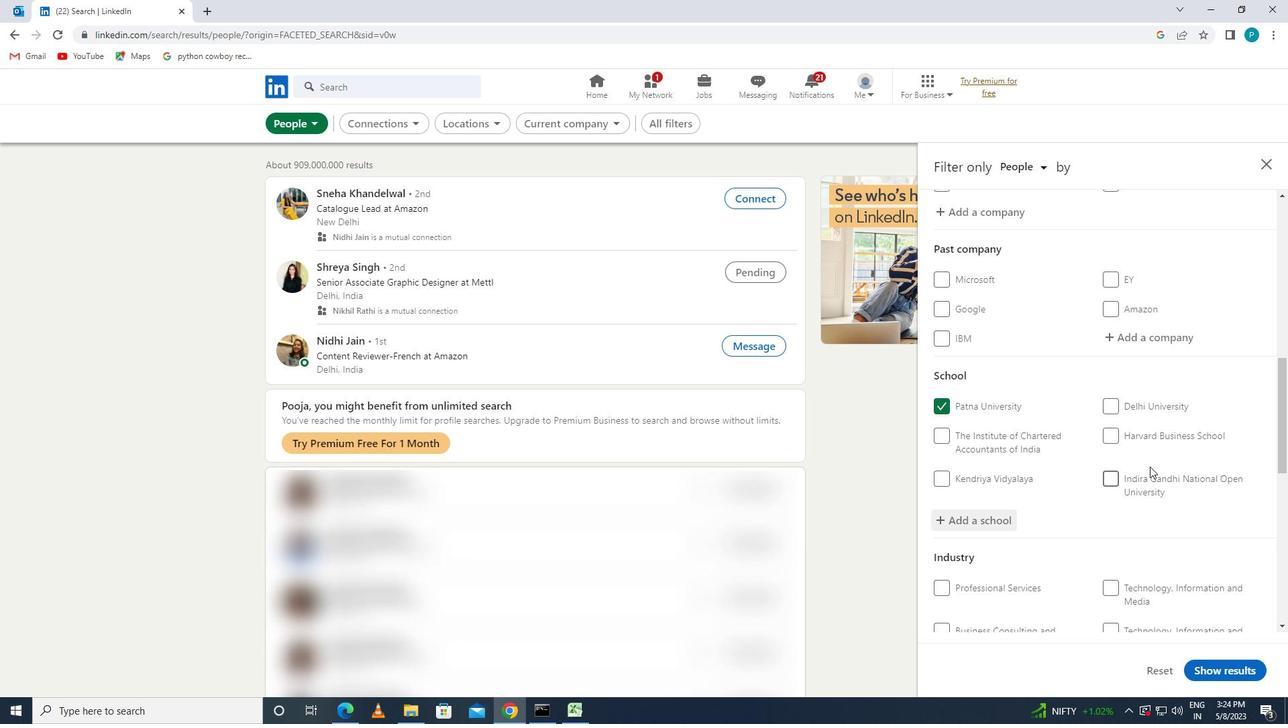 
Action: Mouse scrolled (1152, 455) with delta (0, 0)
Screenshot: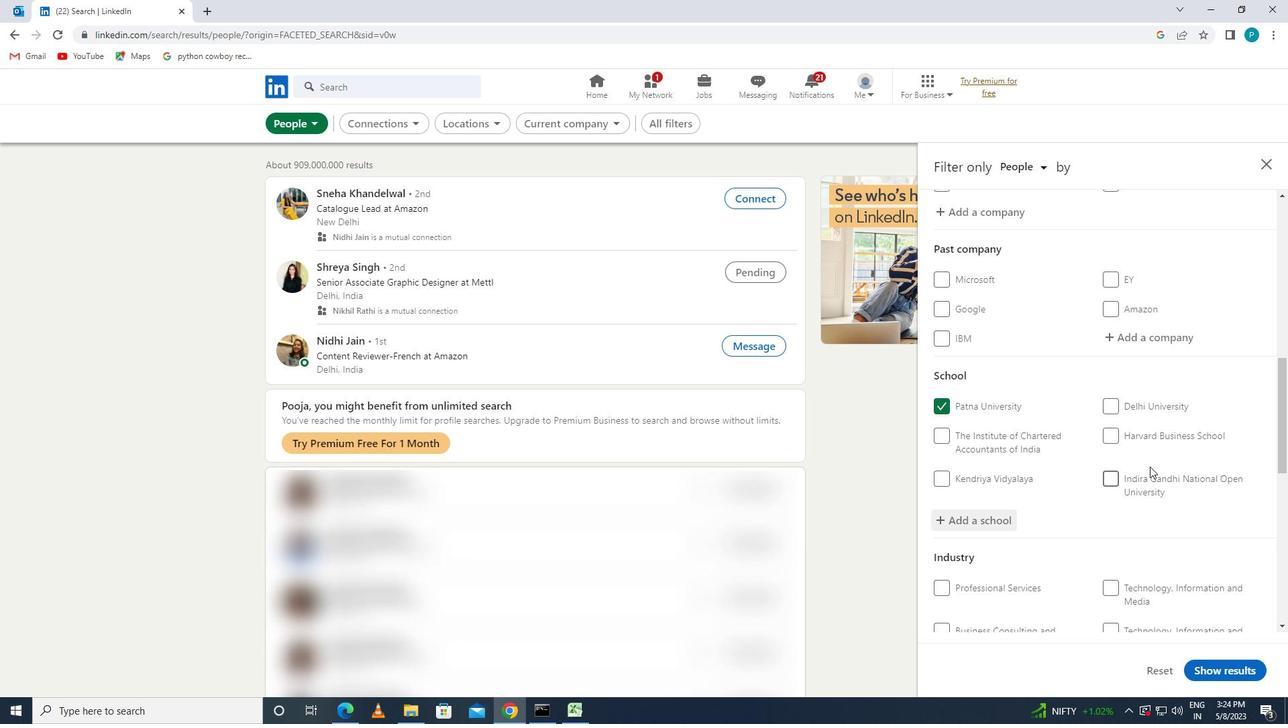 
Action: Mouse moved to (1152, 453)
Screenshot: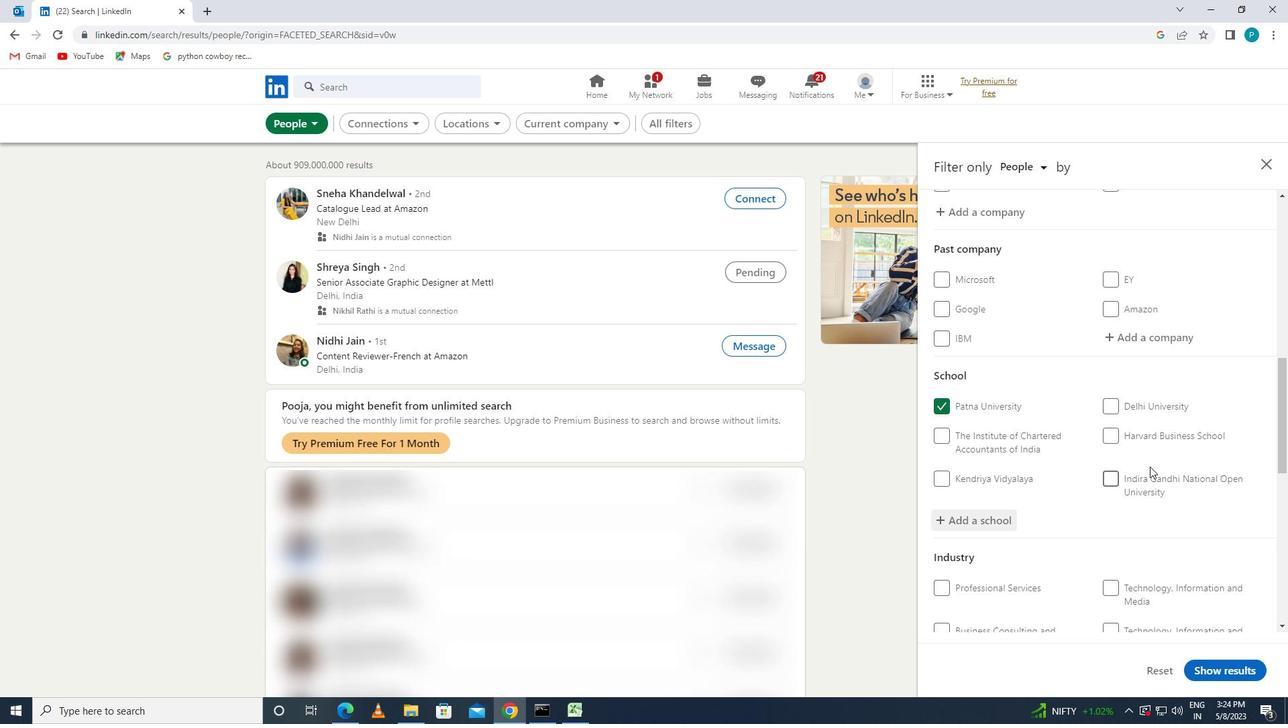 
Action: Mouse scrolled (1152, 452) with delta (0, 0)
Screenshot: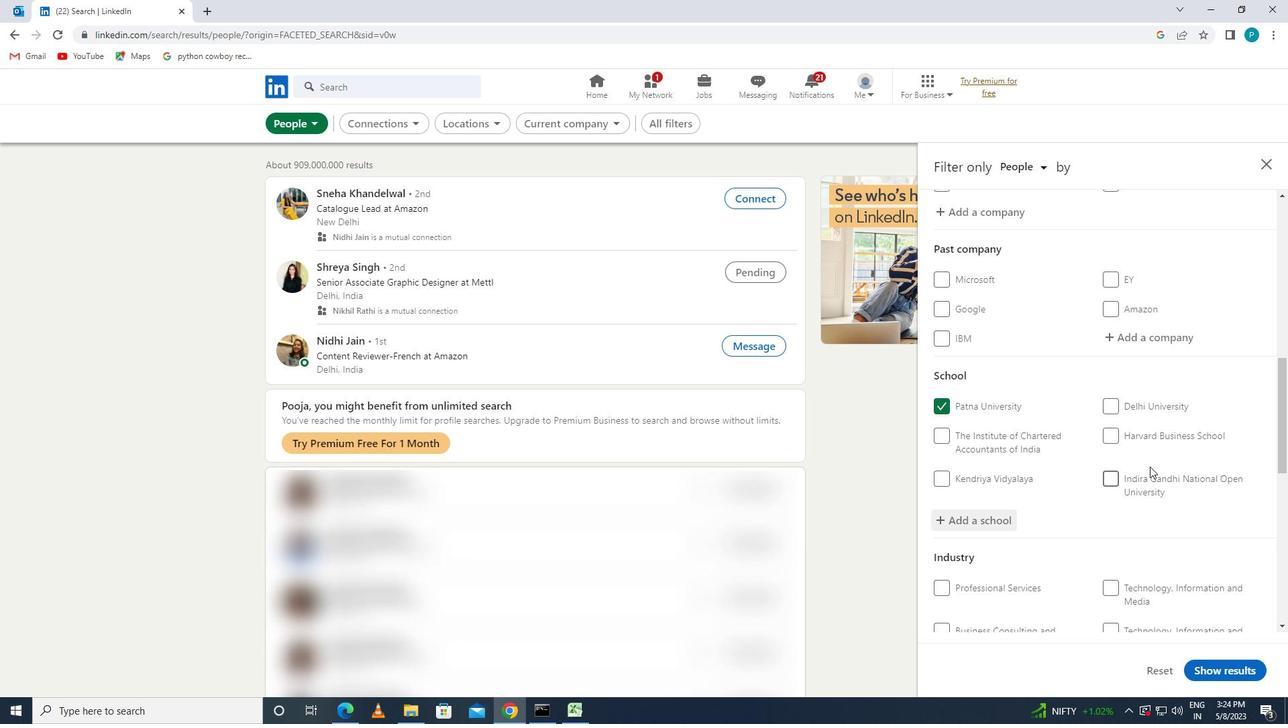 
Action: Mouse moved to (1119, 342)
Screenshot: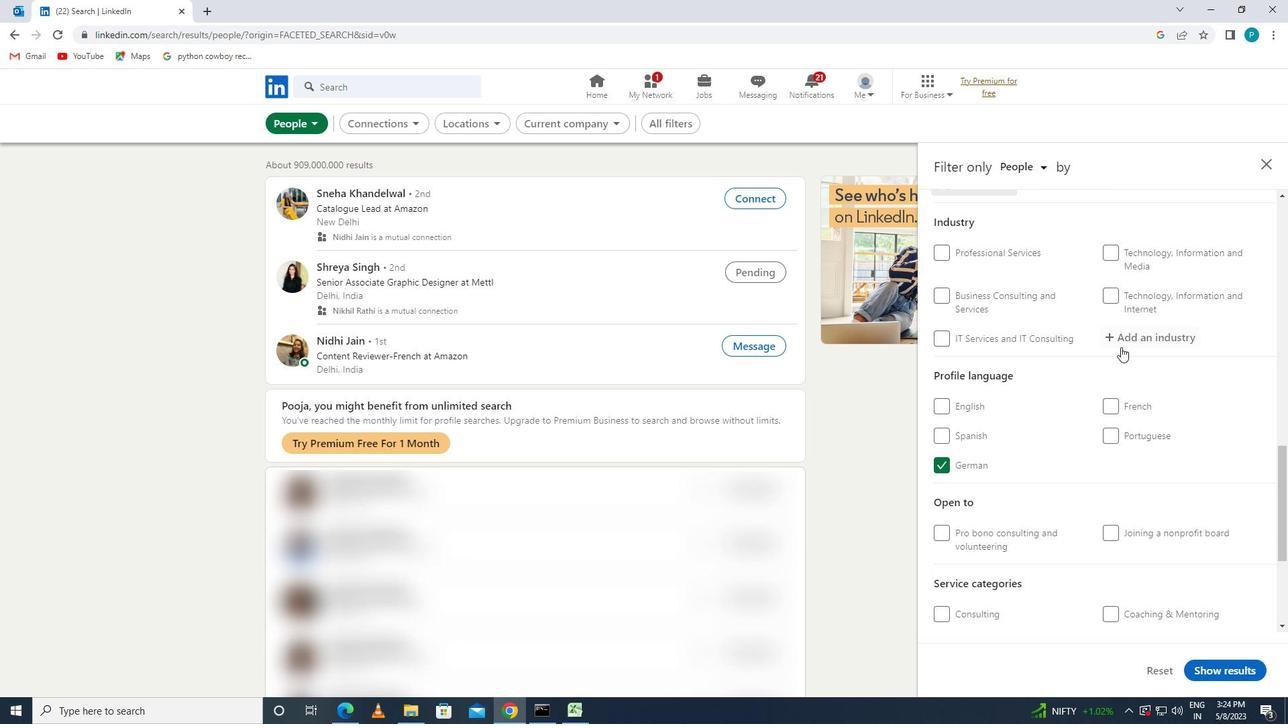 
Action: Mouse pressed left at (1119, 342)
Screenshot: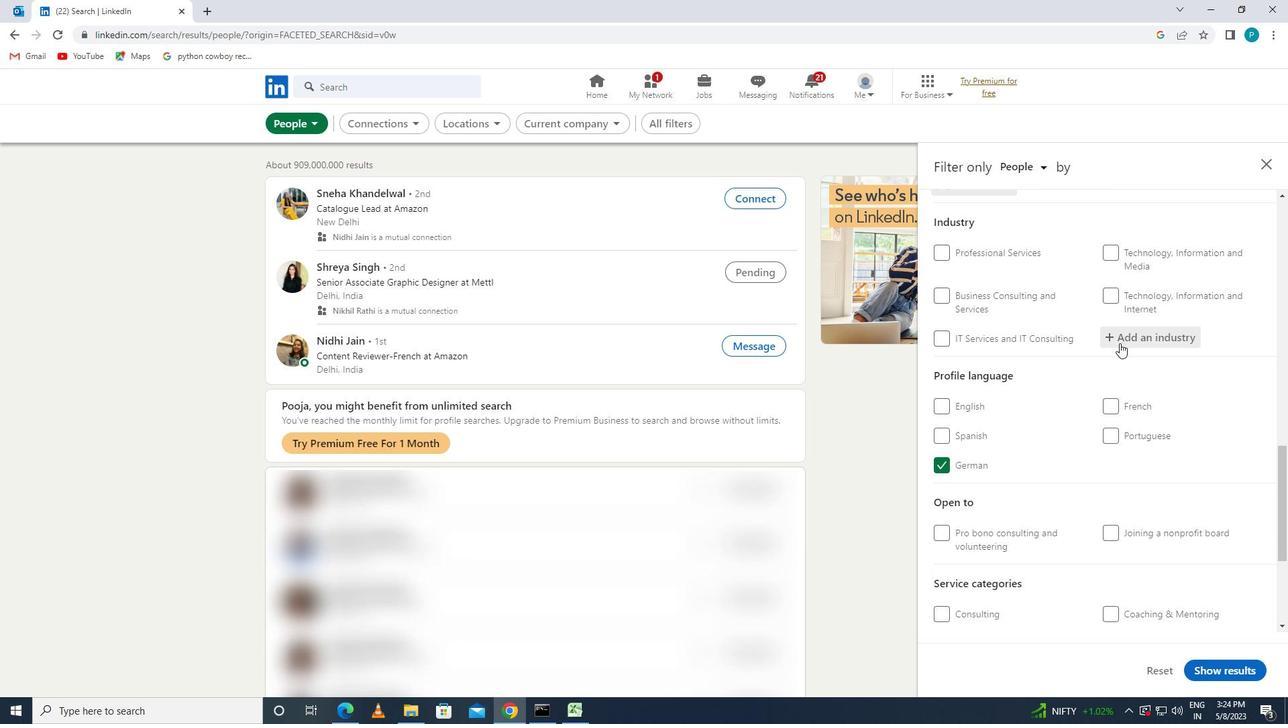 
Action: Key pressed <Key.caps_lock>V<Key.caps_lock>ETR<Key.backspace>ERINARY
Screenshot: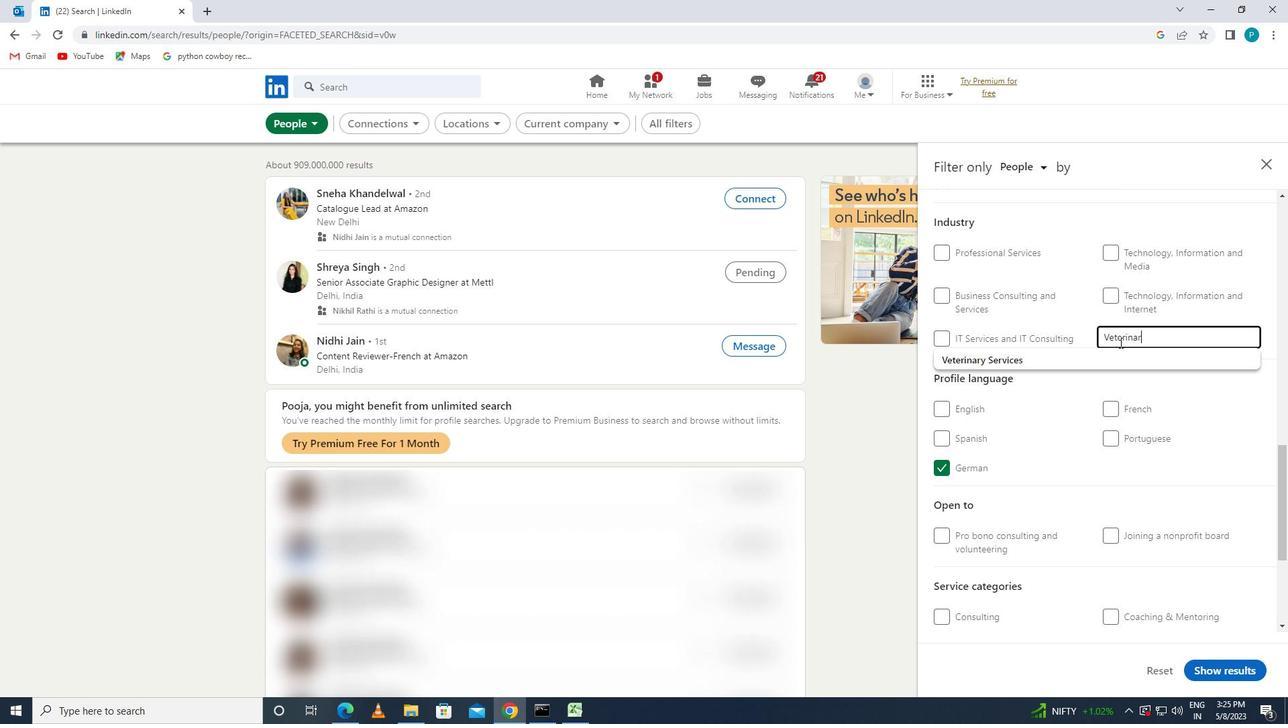 
Action: Mouse moved to (1109, 356)
Screenshot: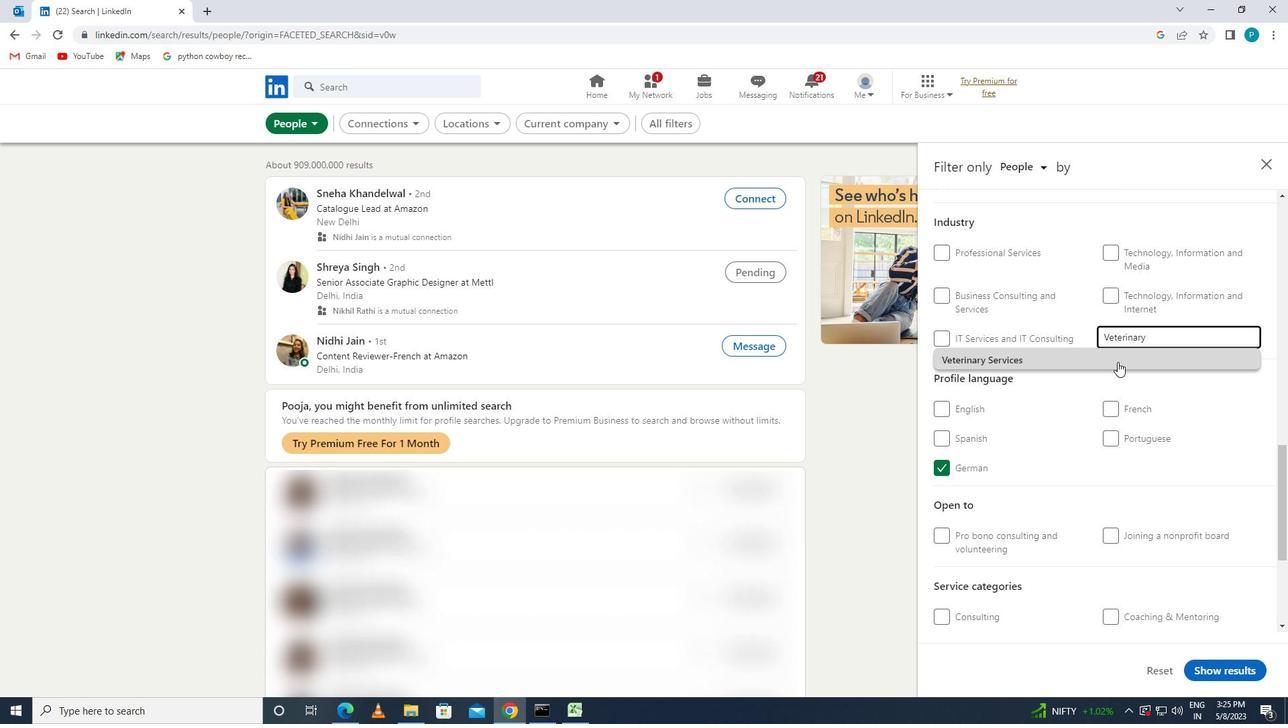 
Action: Mouse pressed left at (1109, 356)
Screenshot: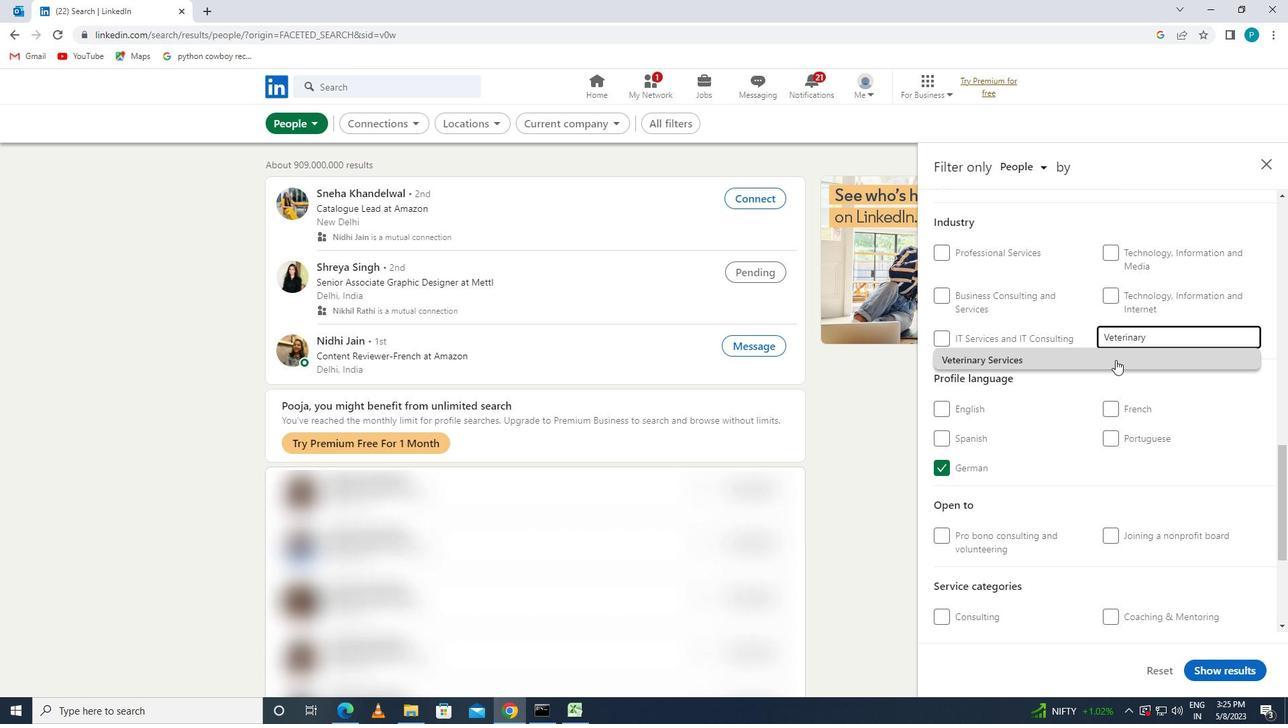 
Action: Mouse moved to (1133, 393)
Screenshot: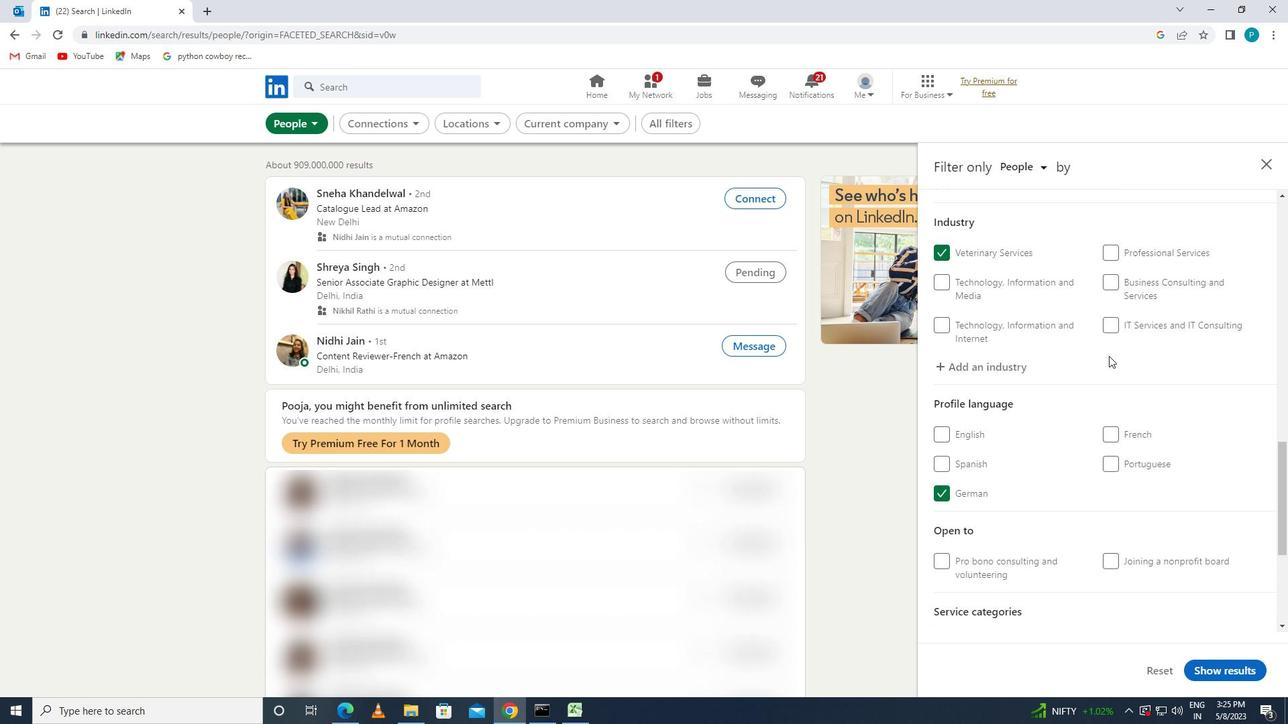 
Action: Mouse scrolled (1133, 392) with delta (0, 0)
Screenshot: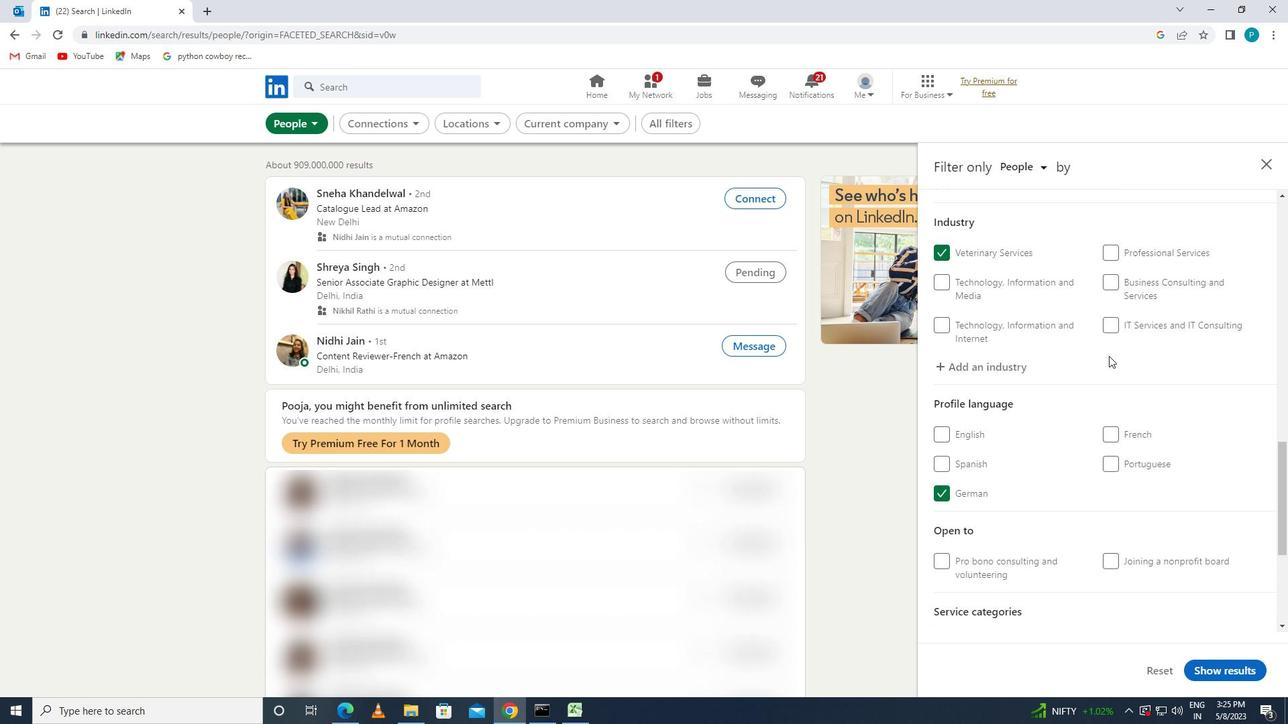 
Action: Mouse moved to (1133, 394)
Screenshot: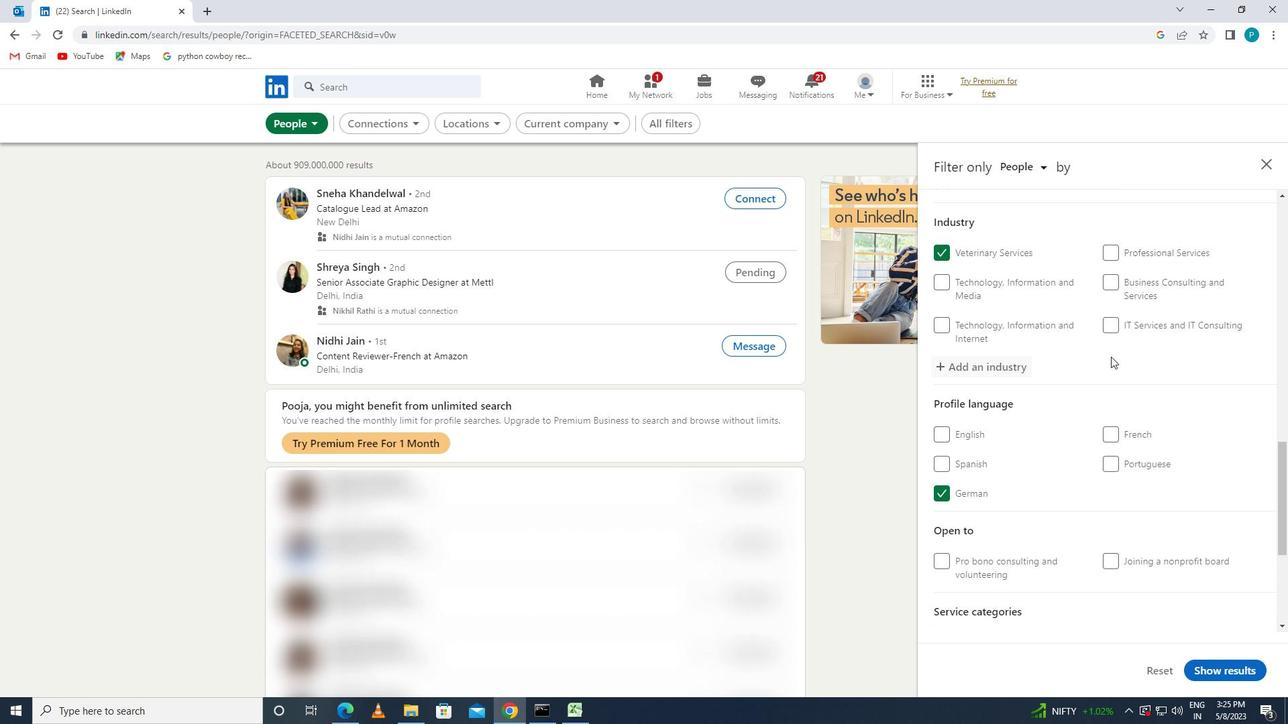 
Action: Mouse scrolled (1133, 393) with delta (0, 0)
Screenshot: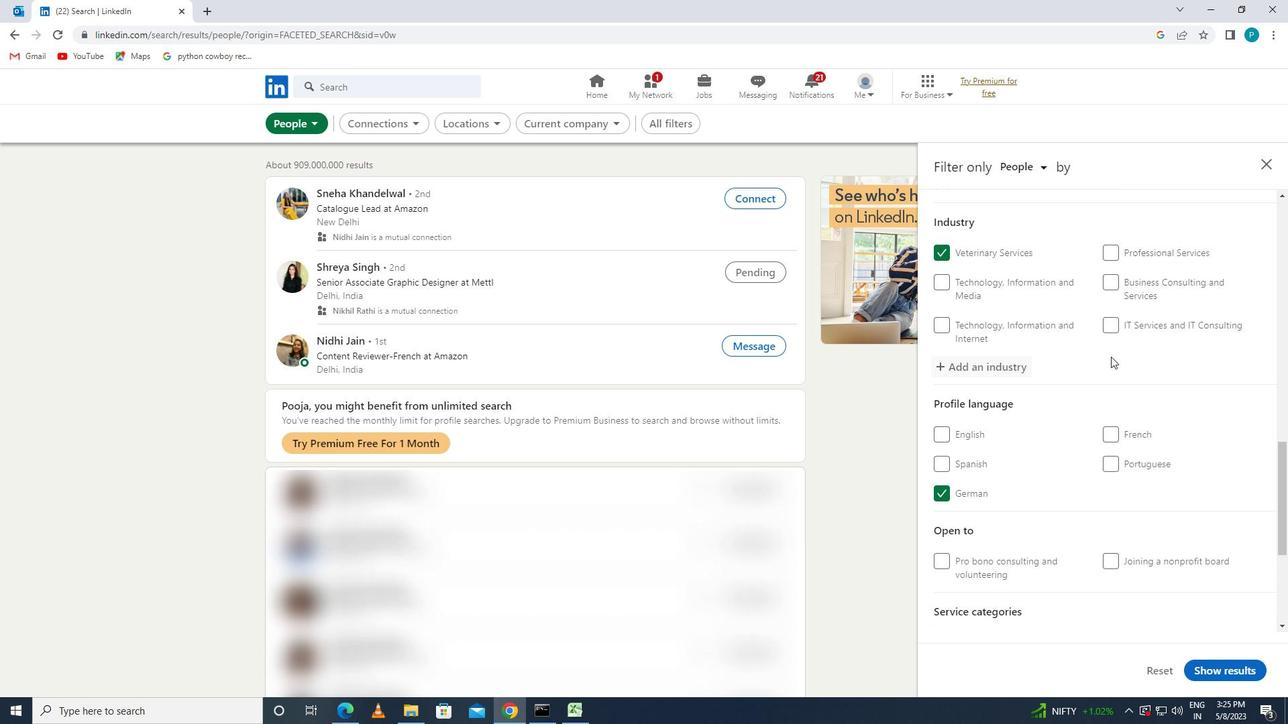 
Action: Mouse scrolled (1133, 393) with delta (0, 0)
Screenshot: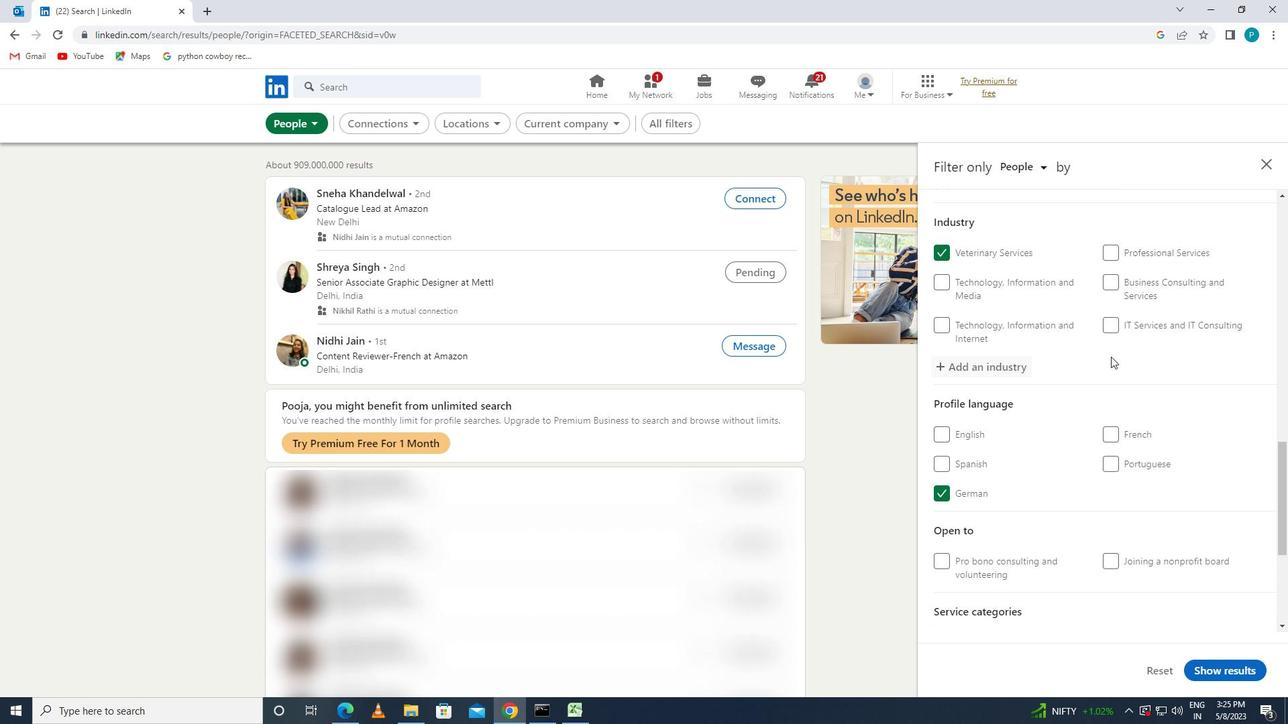 
Action: Mouse scrolled (1133, 393) with delta (0, 0)
Screenshot: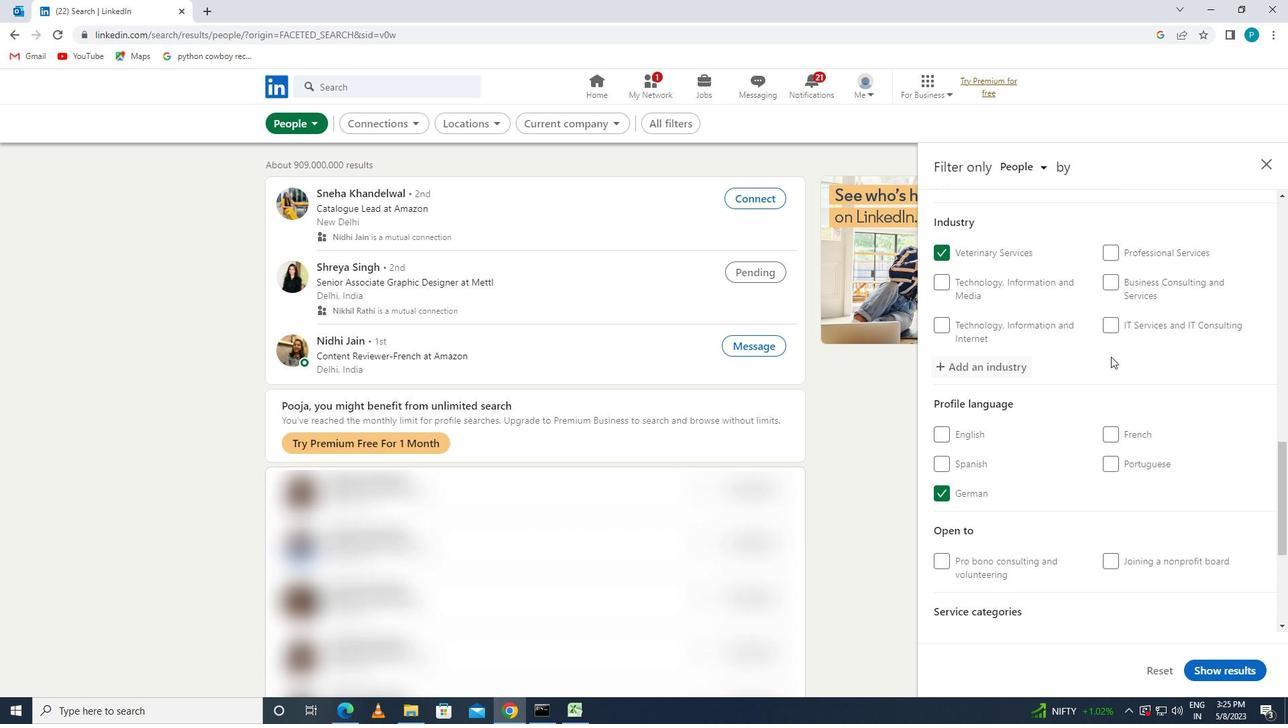 
Action: Mouse moved to (1144, 438)
Screenshot: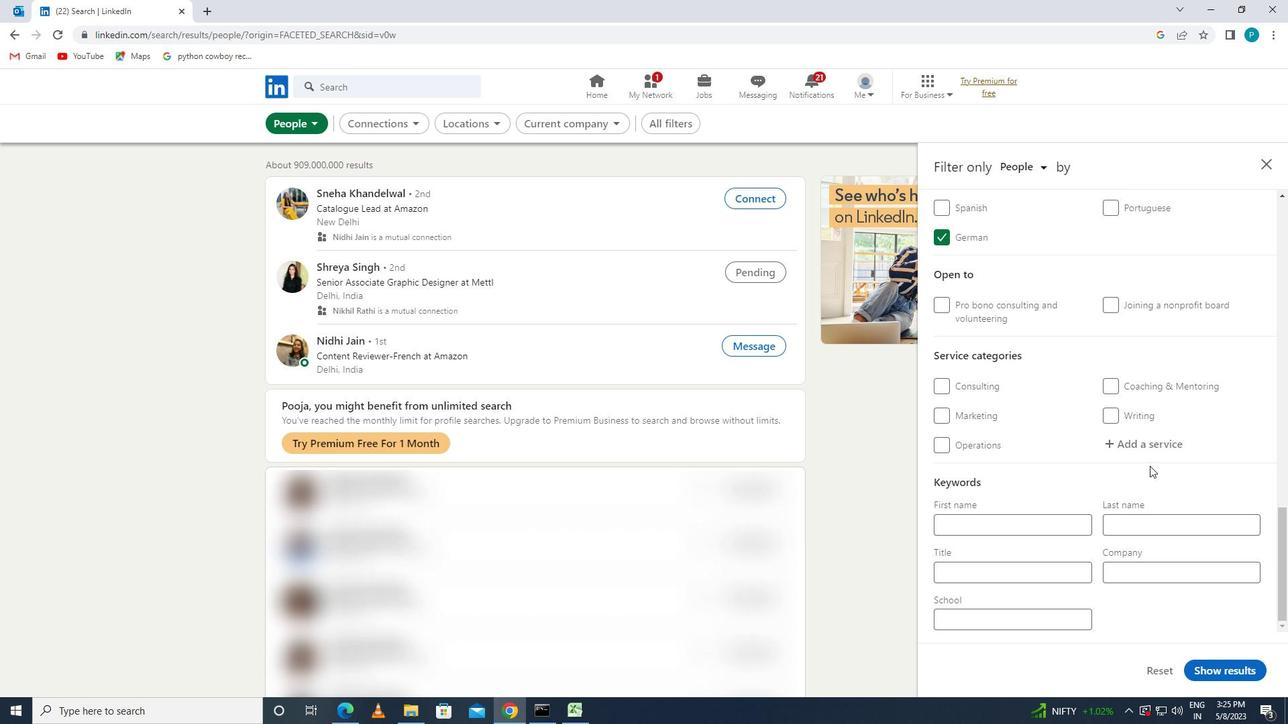 
Action: Mouse pressed left at (1144, 438)
Screenshot: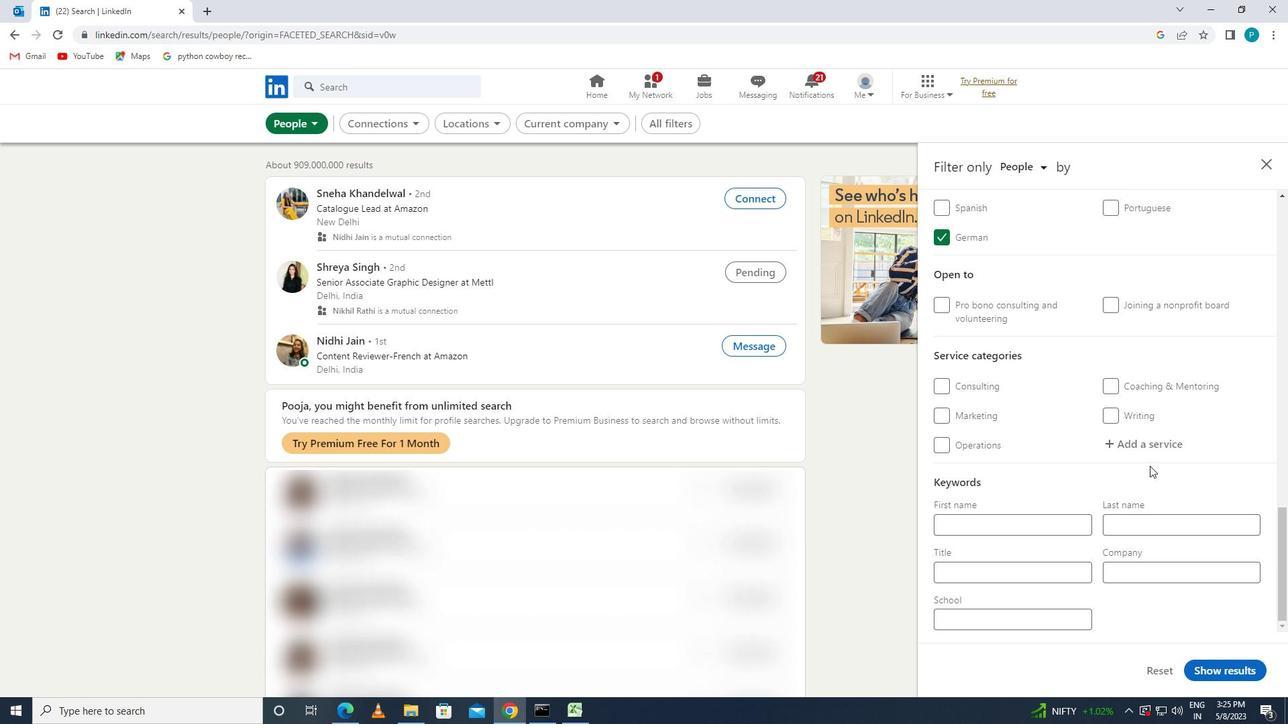 
Action: Mouse moved to (1135, 430)
Screenshot: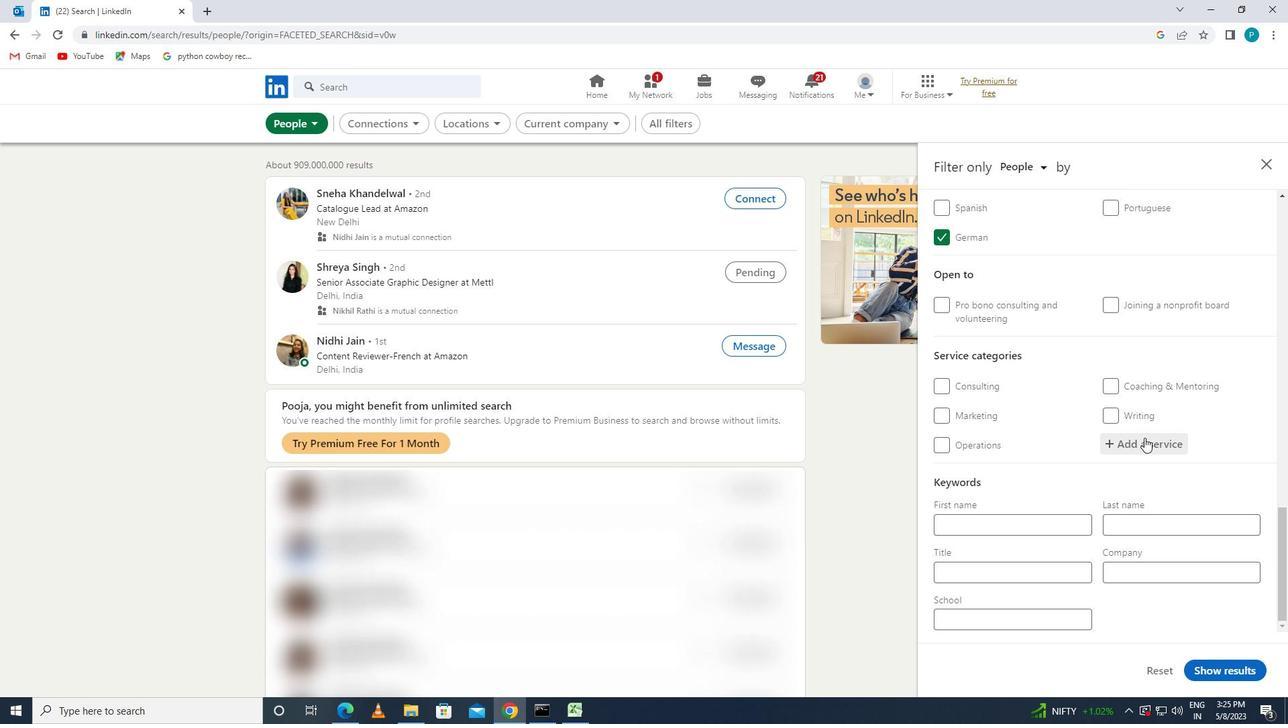 
Action: Key pressed <Key.caps_lock>Y<Key.backspace>U<Key.caps_lock>SER<Key.space>
Screenshot: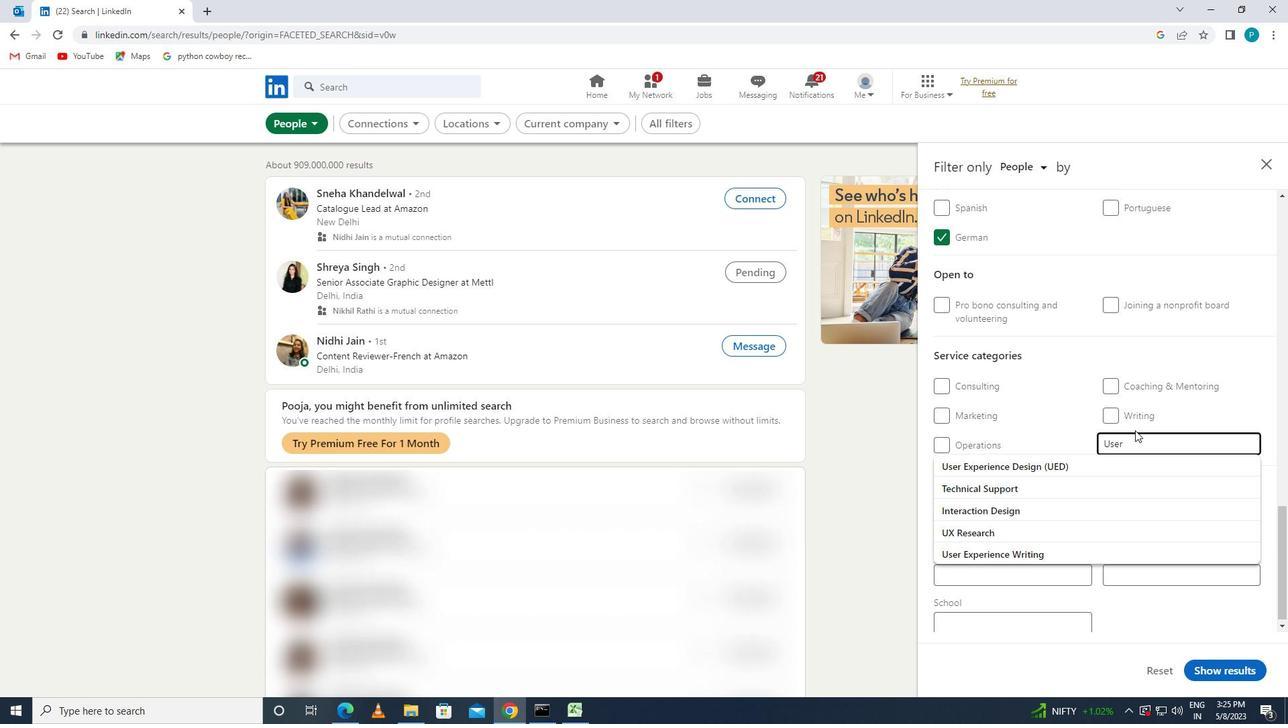 
Action: Mouse moved to (1124, 465)
Screenshot: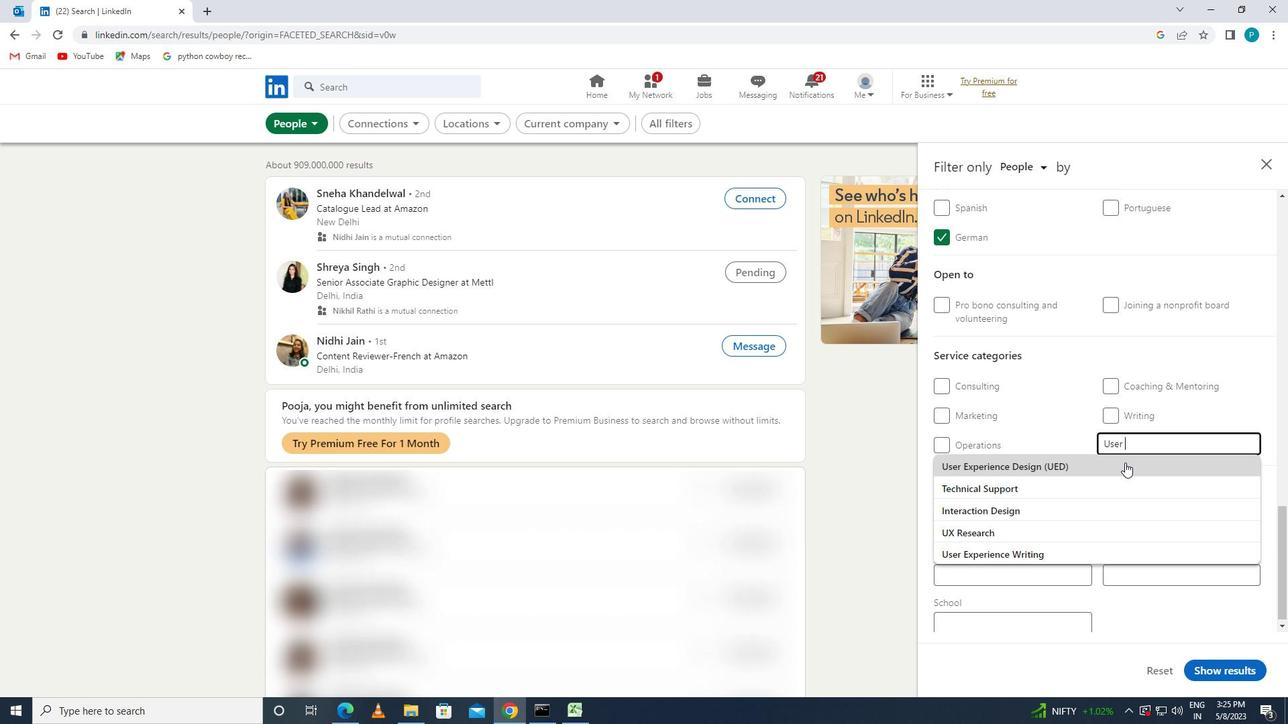 
Action: Mouse pressed left at (1124, 465)
Screenshot: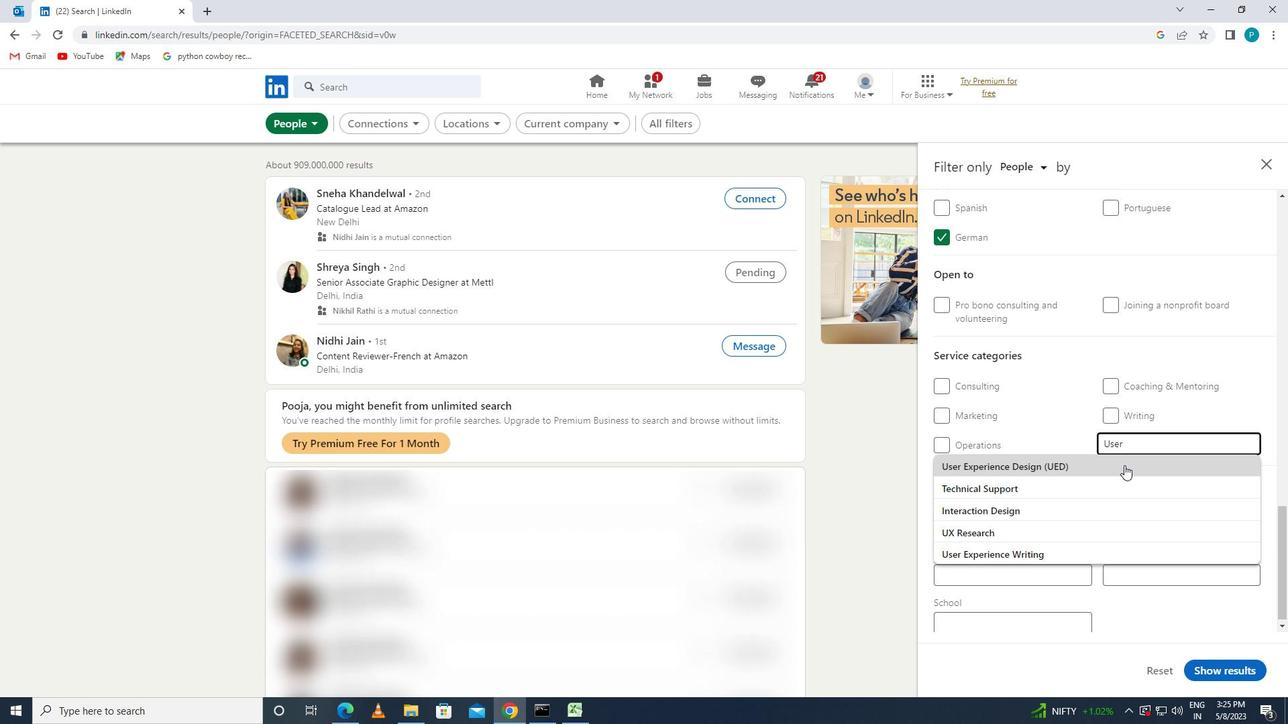
Action: Mouse scrolled (1124, 464) with delta (0, 0)
Screenshot: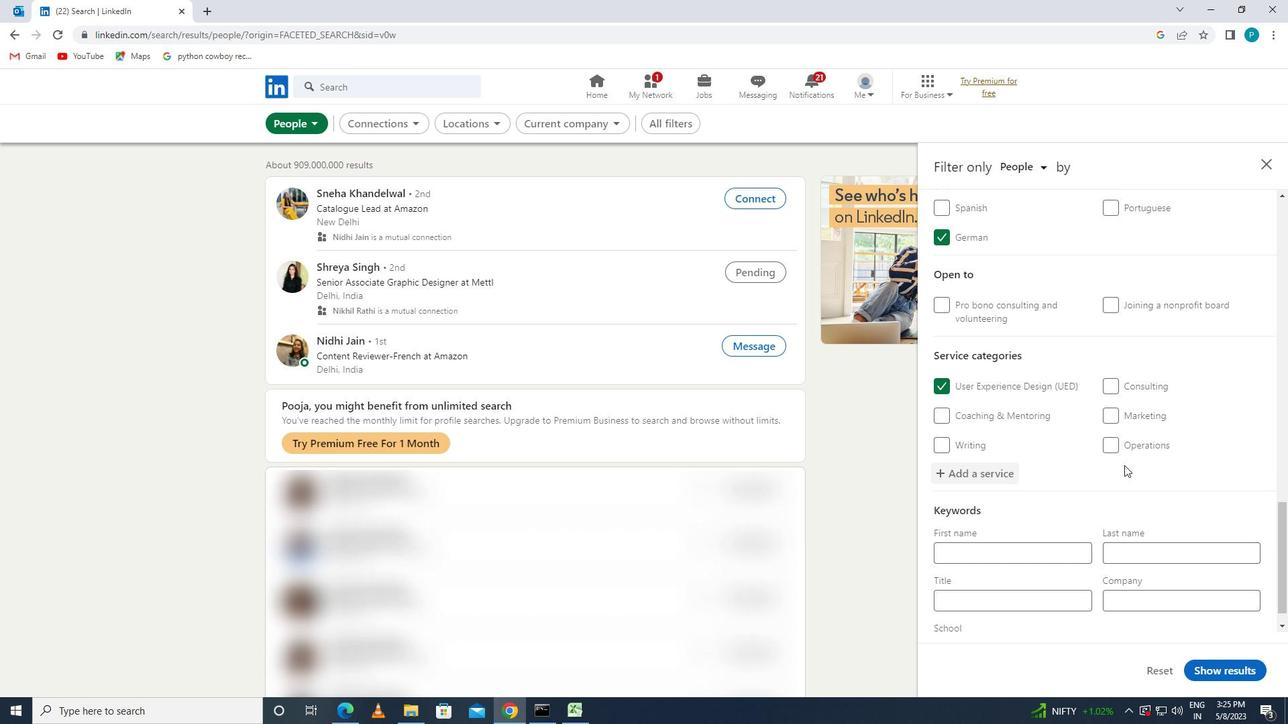 
Action: Mouse scrolled (1124, 464) with delta (0, 0)
Screenshot: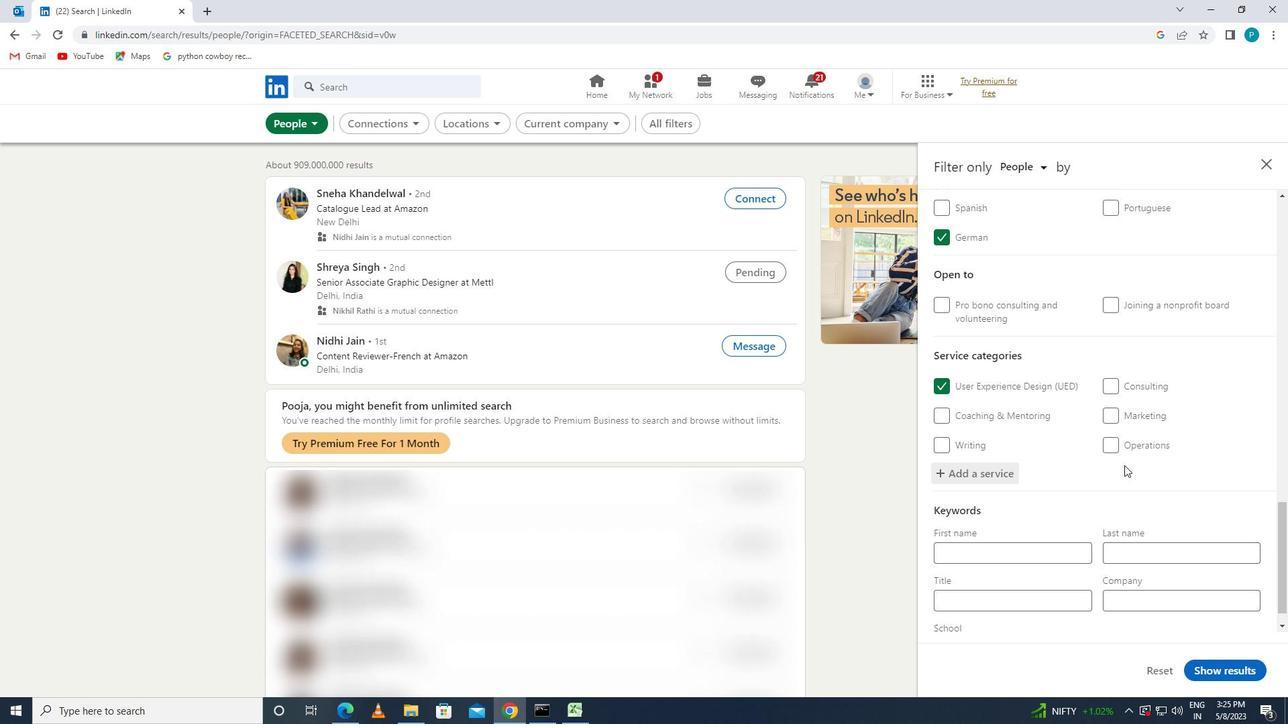 
Action: Mouse scrolled (1124, 464) with delta (0, 0)
Screenshot: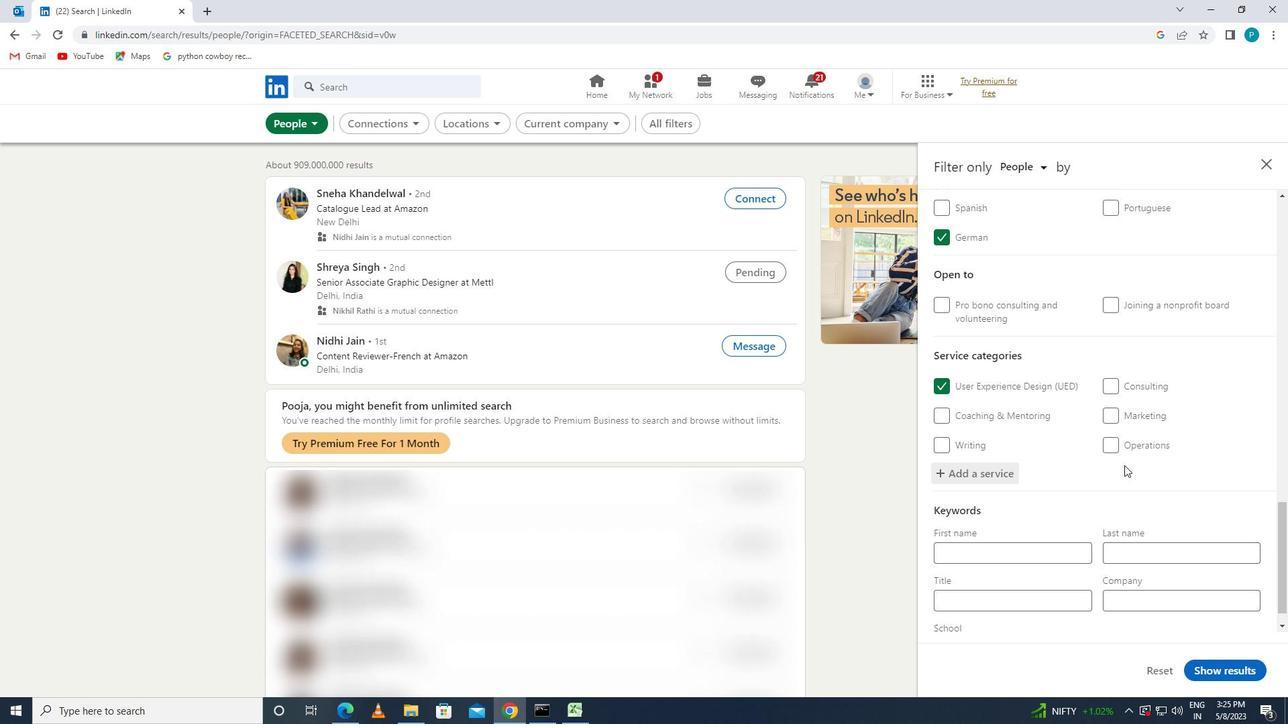 
Action: Mouse scrolled (1124, 464) with delta (0, 0)
Screenshot: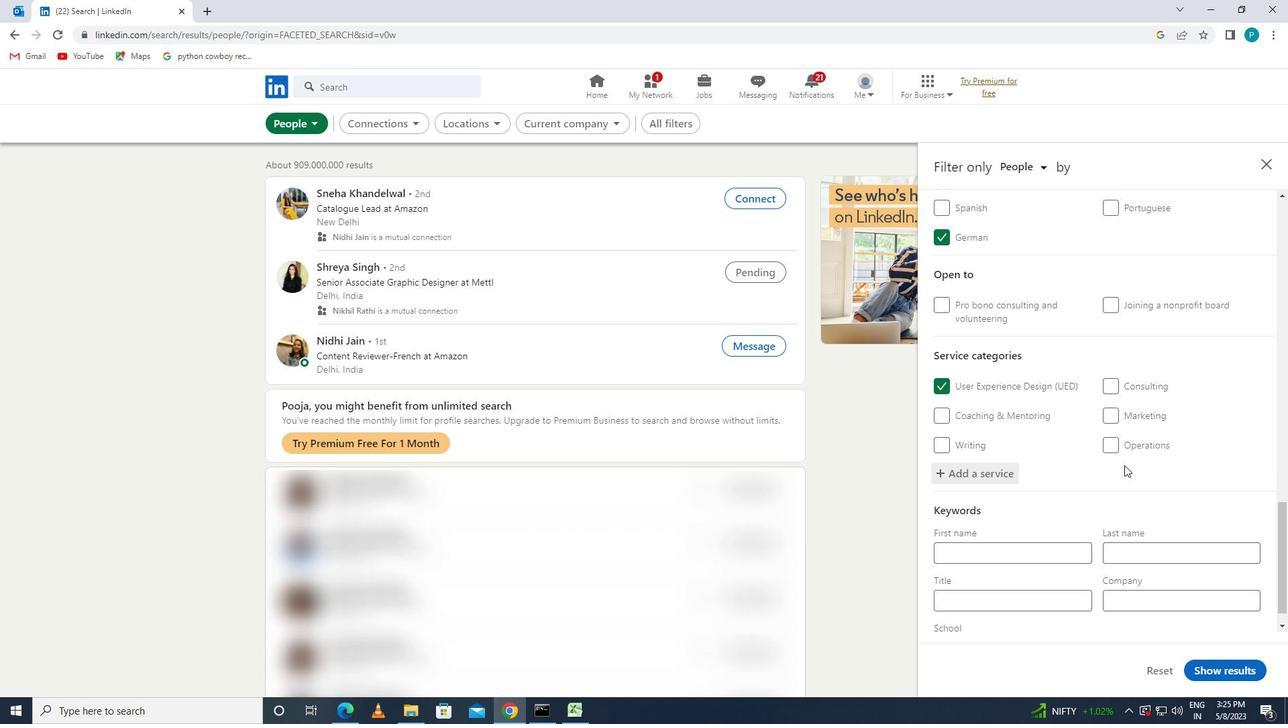 
Action: Mouse moved to (1014, 572)
Screenshot: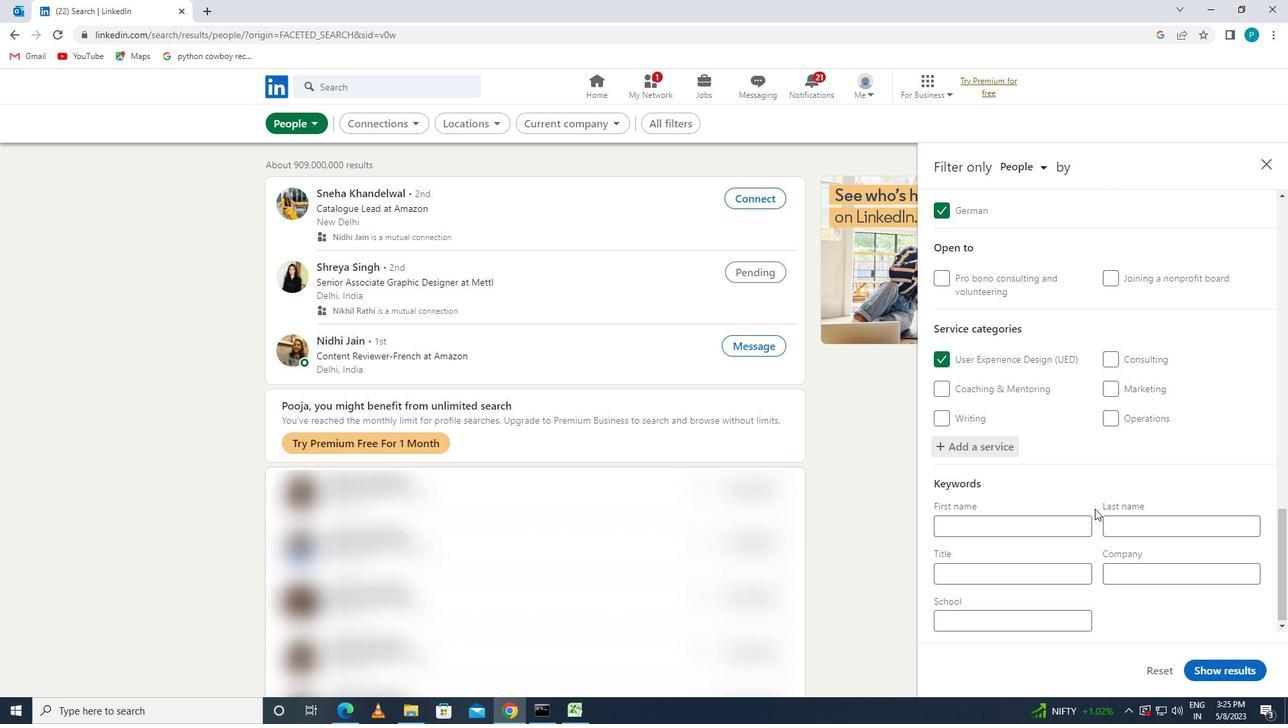 
Action: Mouse pressed left at (1014, 572)
Screenshot: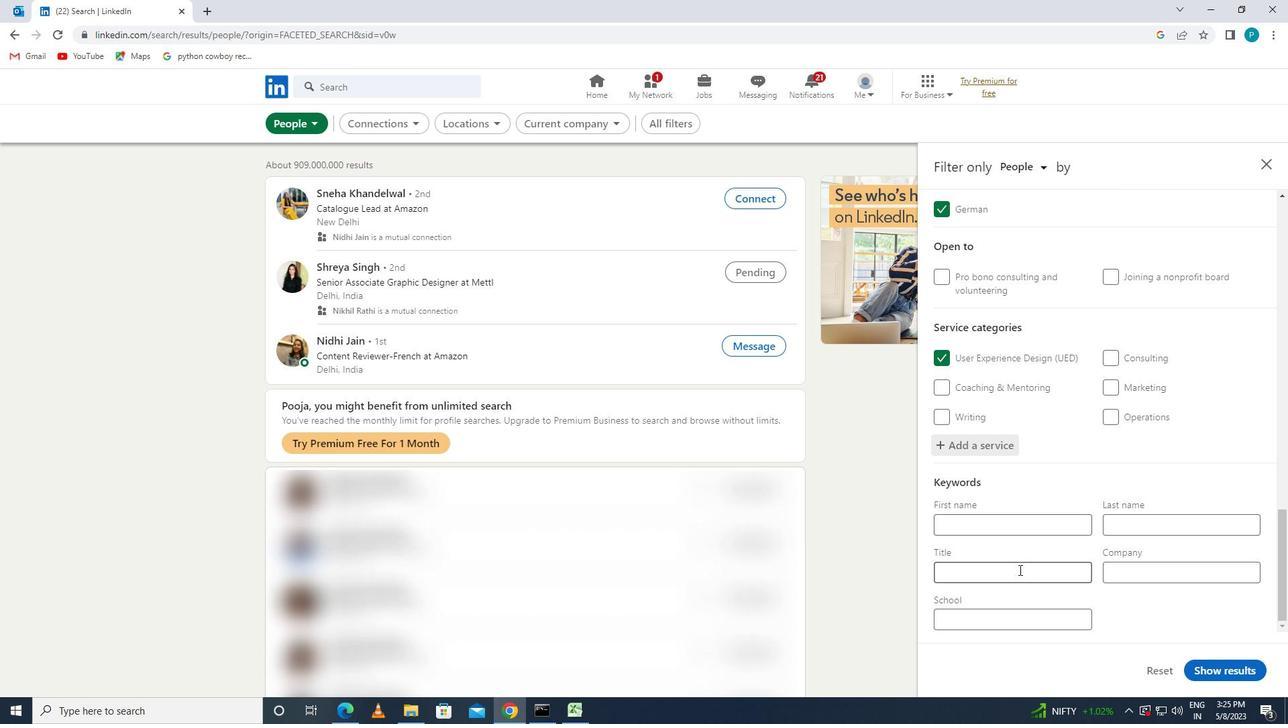 
Action: Mouse moved to (1035, 578)
Screenshot: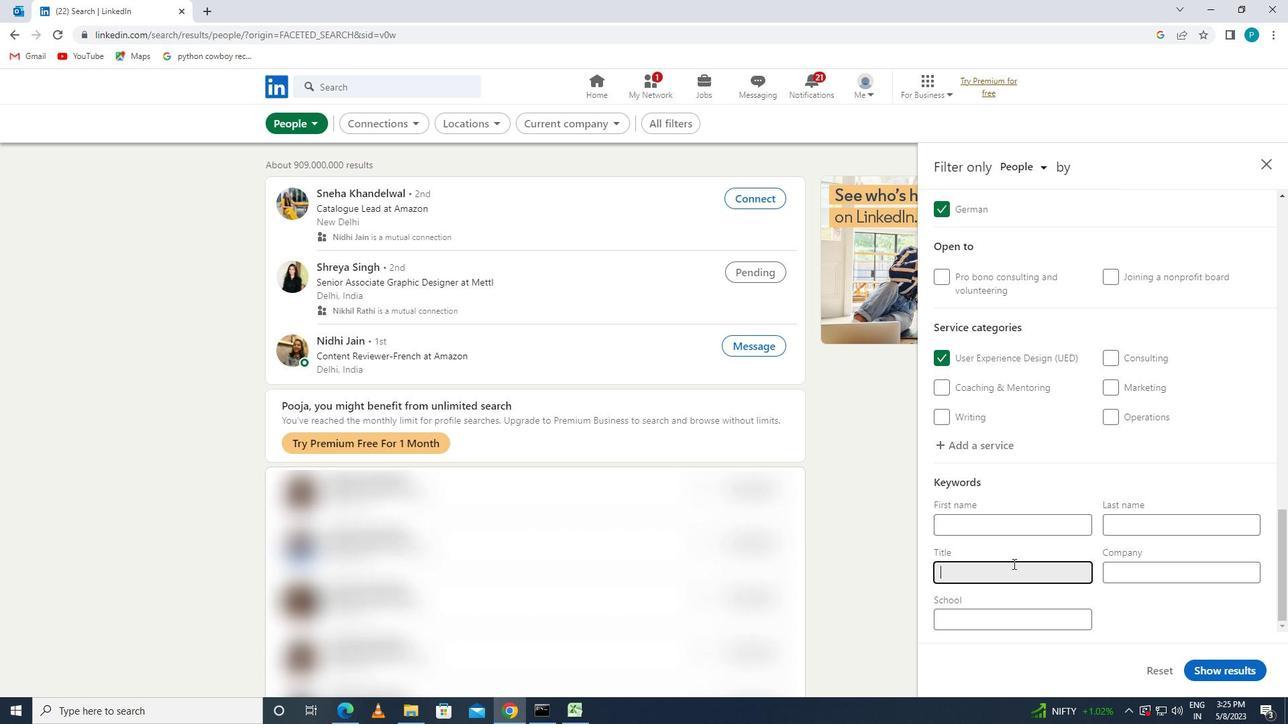 
Action: Key pressed <Key.caps_lock>C<Key.caps_lock>AMERA<Key.space><Key.caps_lock>O<Key.caps_lock>PERATOR
Screenshot: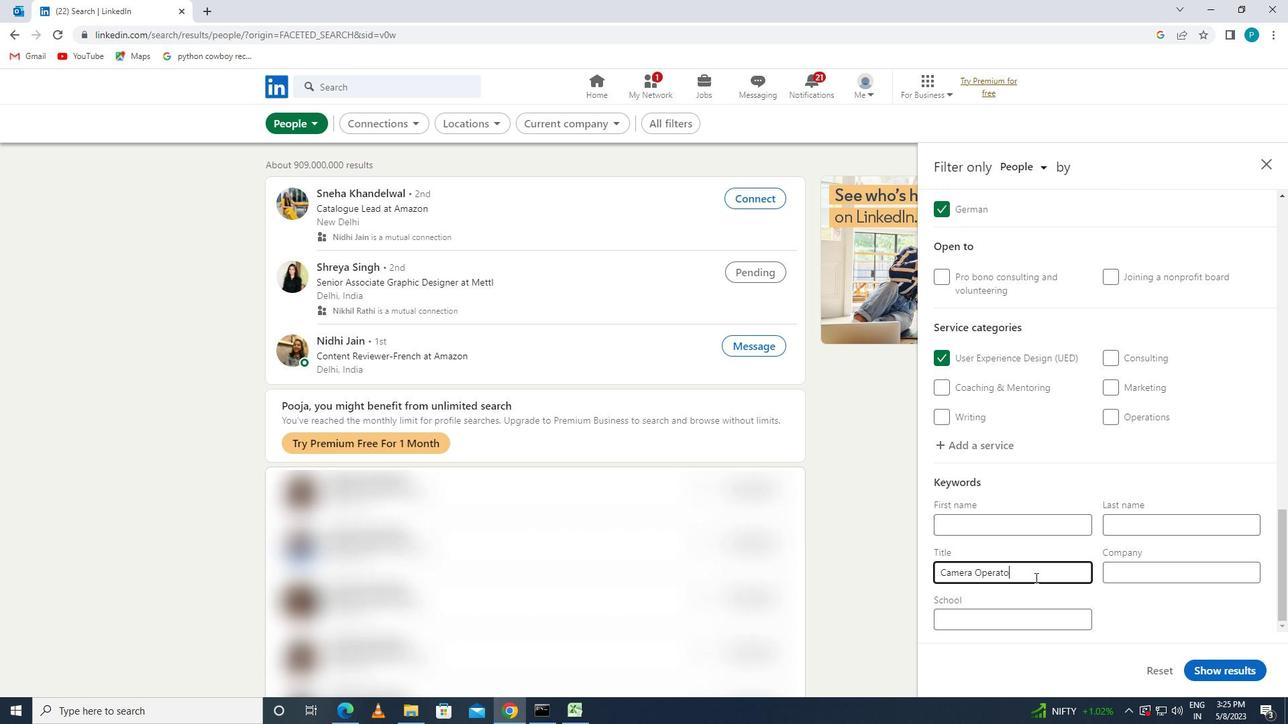 
Action: Mouse moved to (1201, 661)
Screenshot: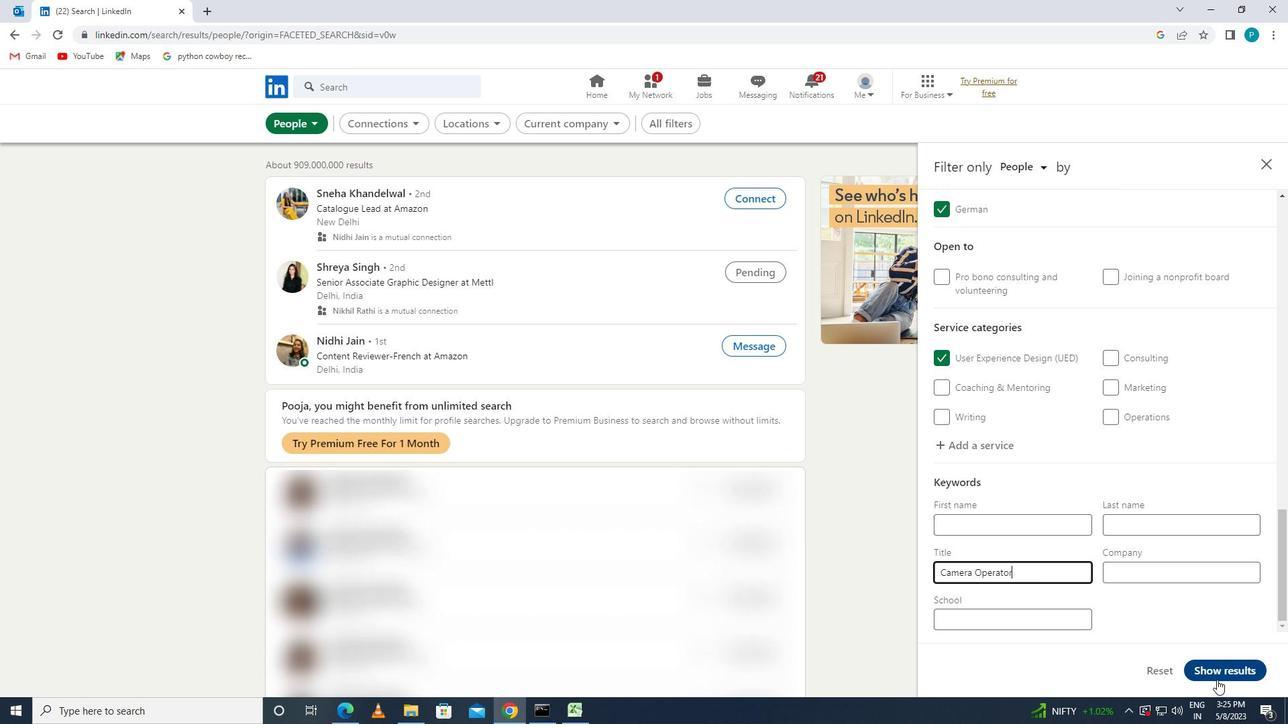 
Action: Mouse pressed left at (1201, 661)
Screenshot: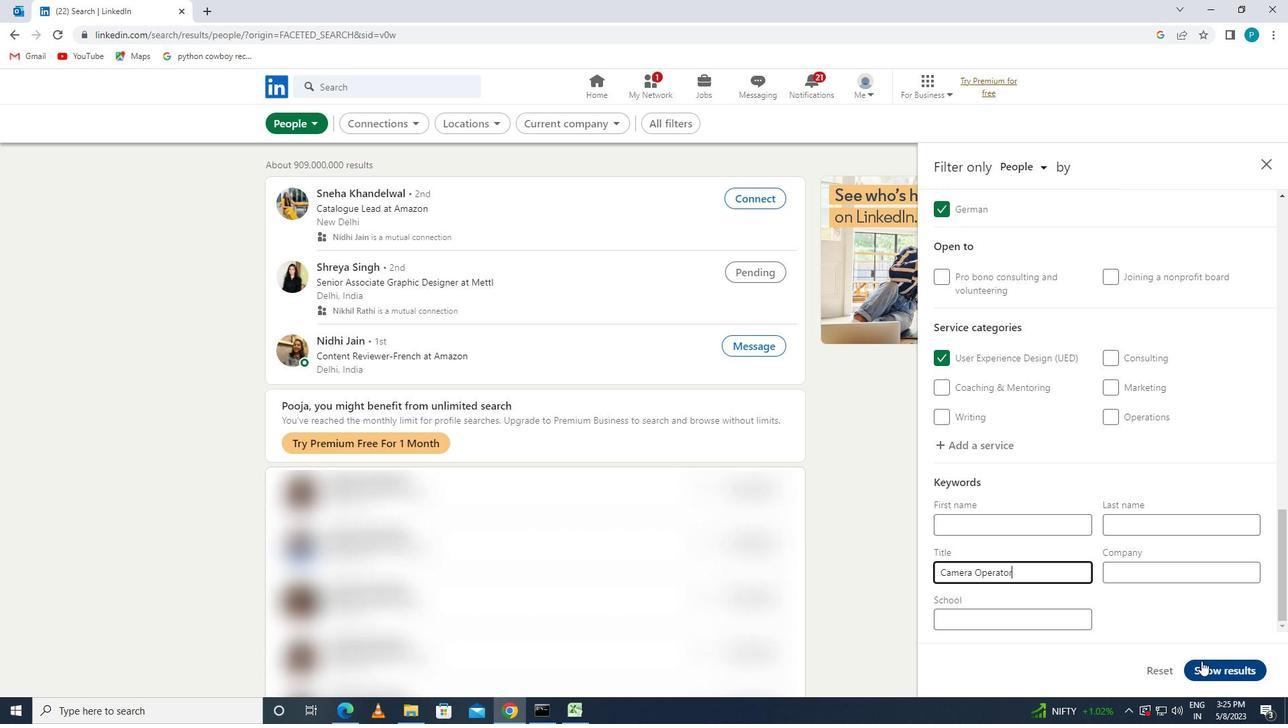 
